Task: Find connections with filter location Alt-Hohenschönhausen with filter topic #branding with filter profile language German with filter current company Times Network with filter school Oracle SQL School (PL-SQL, Oracle DBA, Golden Gate, RAC DBA Training) with filter industry Magnetic and Optical Media Manufacturing with filter service category Date Entry with filter keywords title Animal Shelter Worker
Action: Mouse moved to (554, 74)
Screenshot: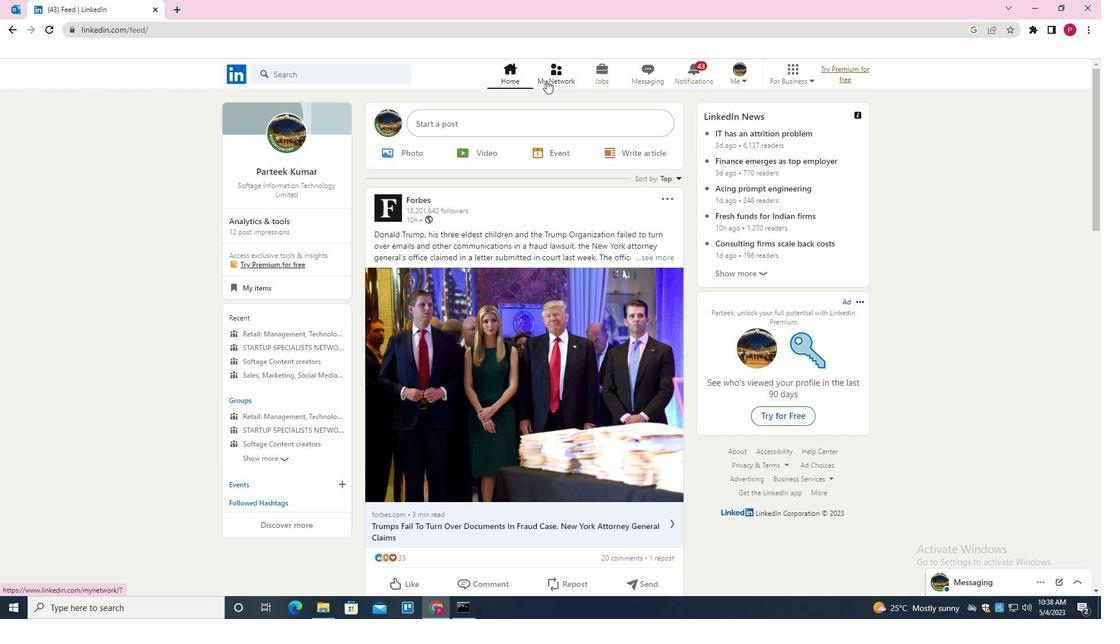 
Action: Mouse pressed left at (554, 74)
Screenshot: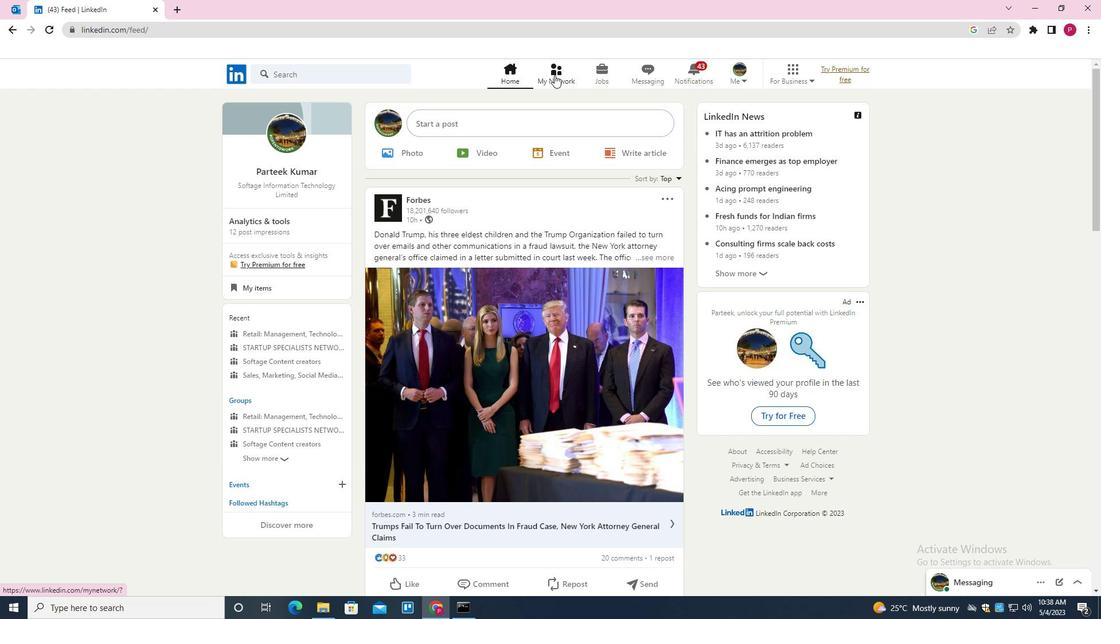 
Action: Mouse moved to (360, 134)
Screenshot: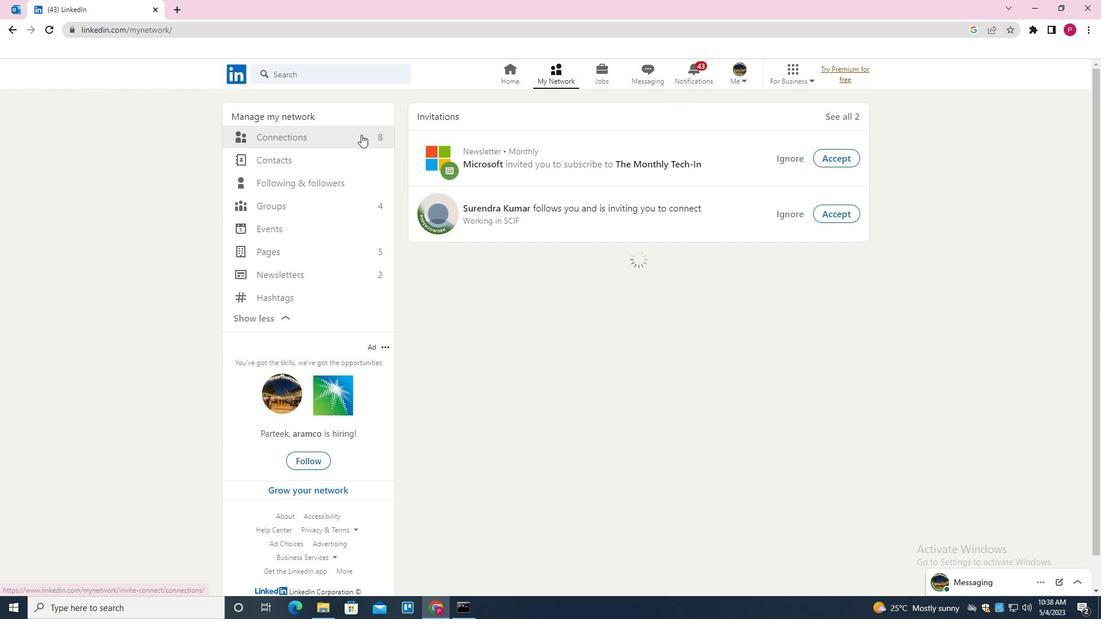 
Action: Mouse pressed left at (360, 134)
Screenshot: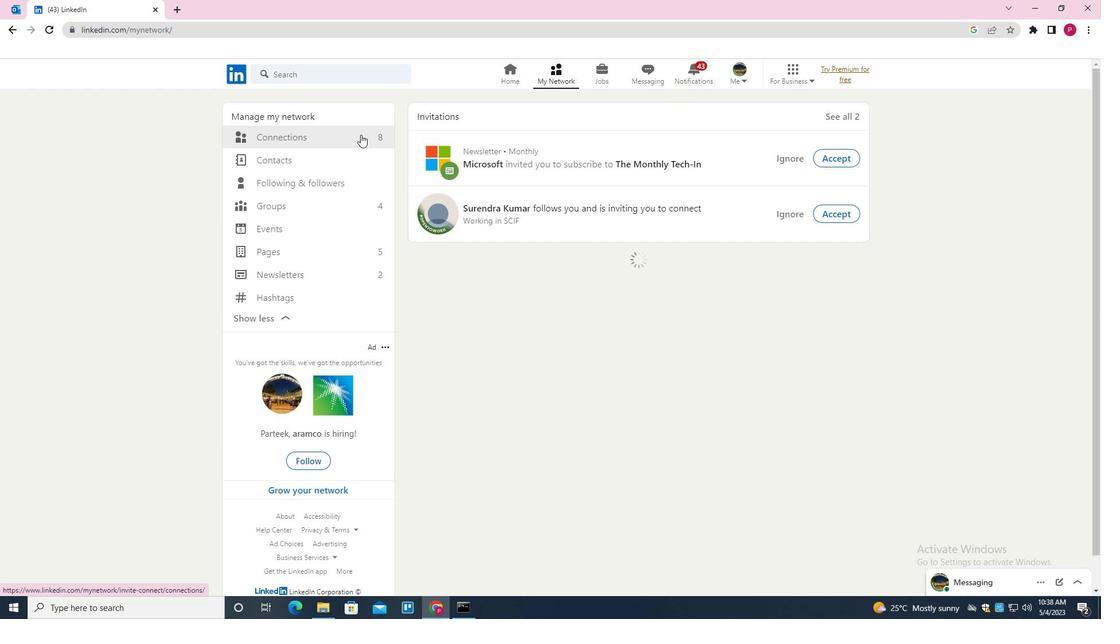
Action: Mouse moved to (630, 138)
Screenshot: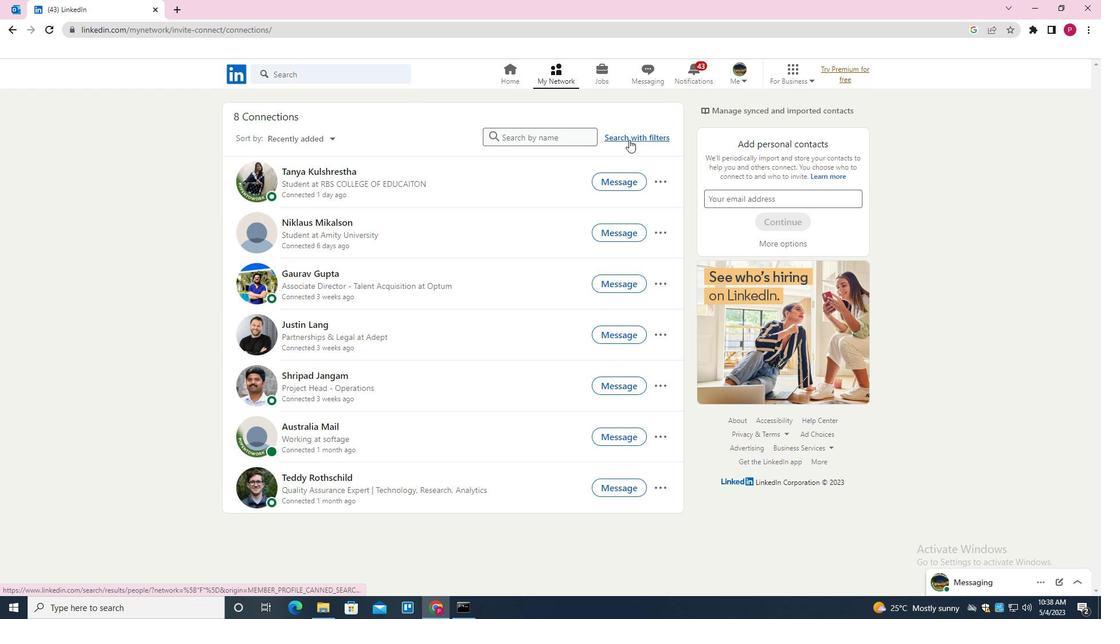 
Action: Mouse pressed left at (630, 138)
Screenshot: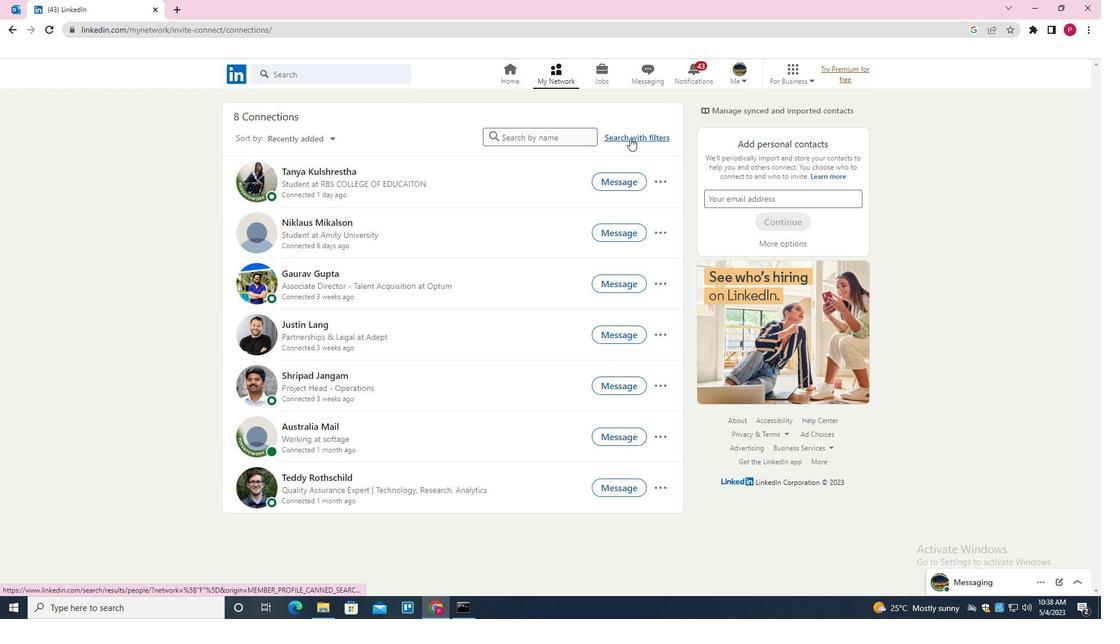 
Action: Mouse moved to (586, 104)
Screenshot: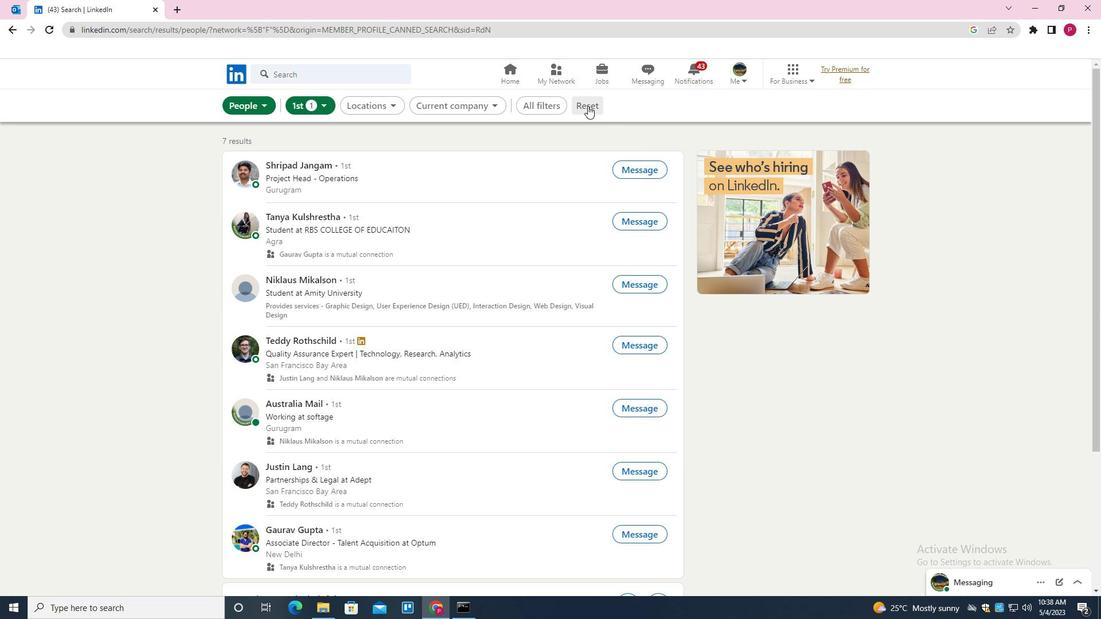 
Action: Mouse pressed left at (586, 104)
Screenshot: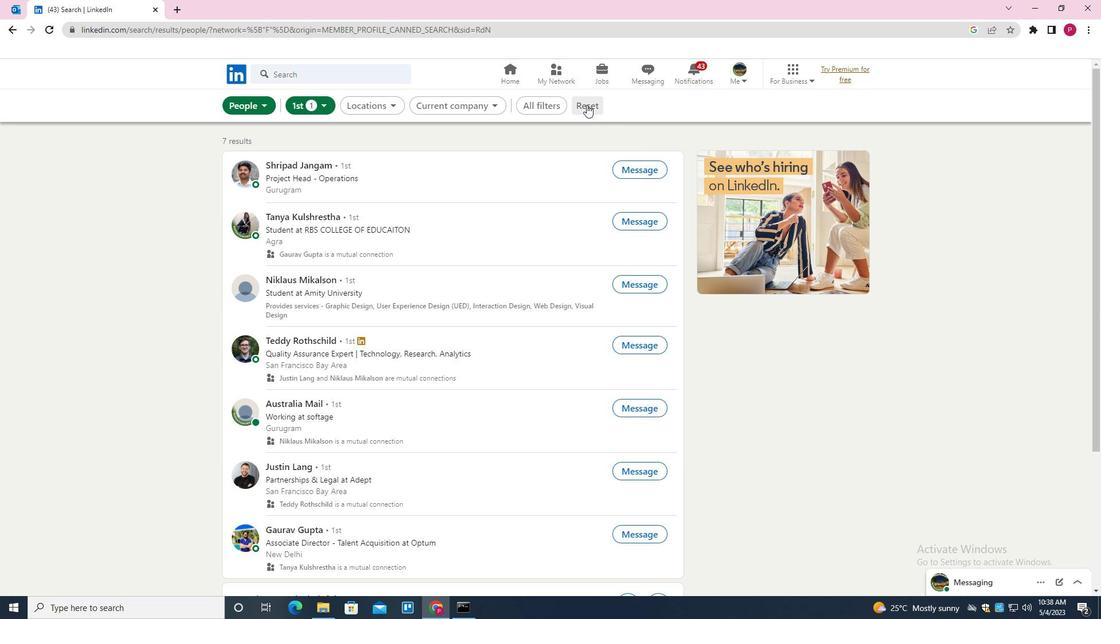 
Action: Mouse moved to (565, 104)
Screenshot: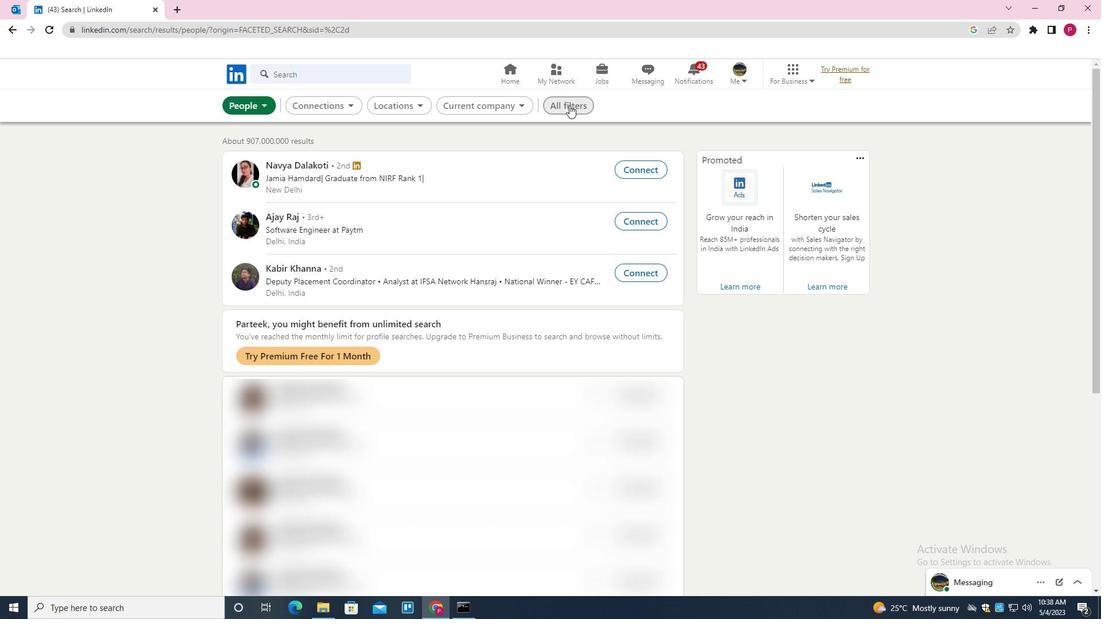
Action: Mouse pressed left at (565, 104)
Screenshot: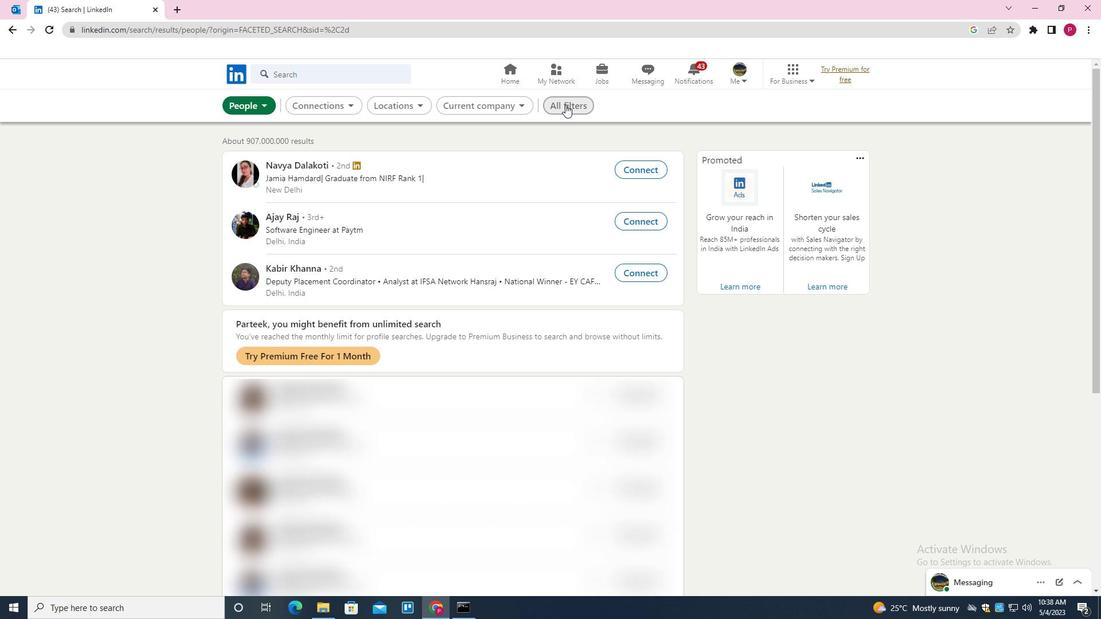 
Action: Mouse moved to (710, 218)
Screenshot: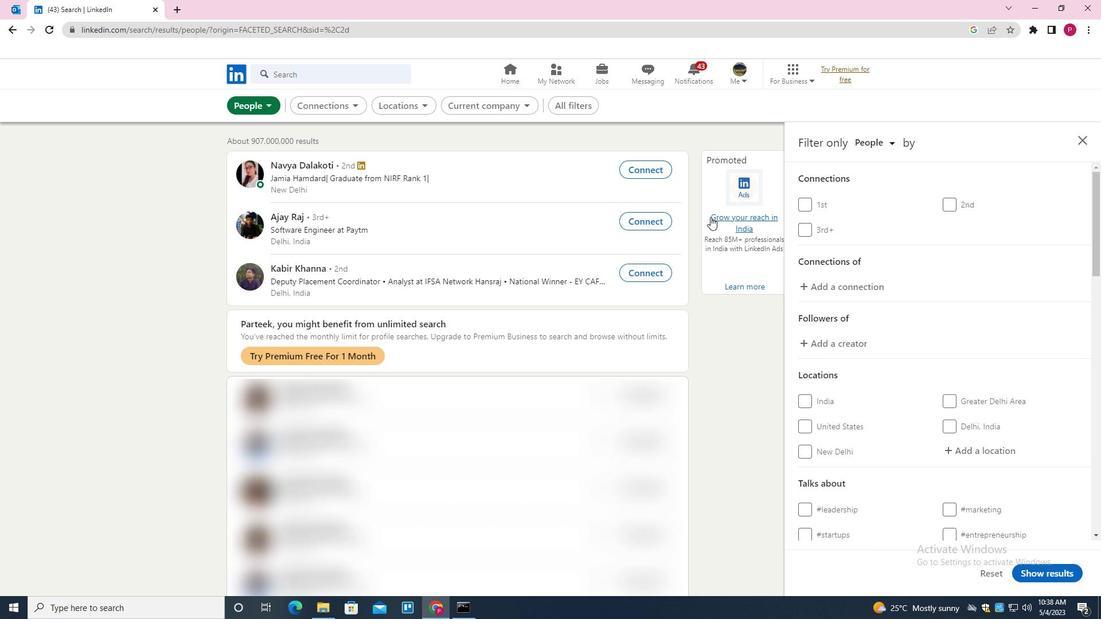 
Action: Mouse scrolled (710, 217) with delta (0, 0)
Screenshot: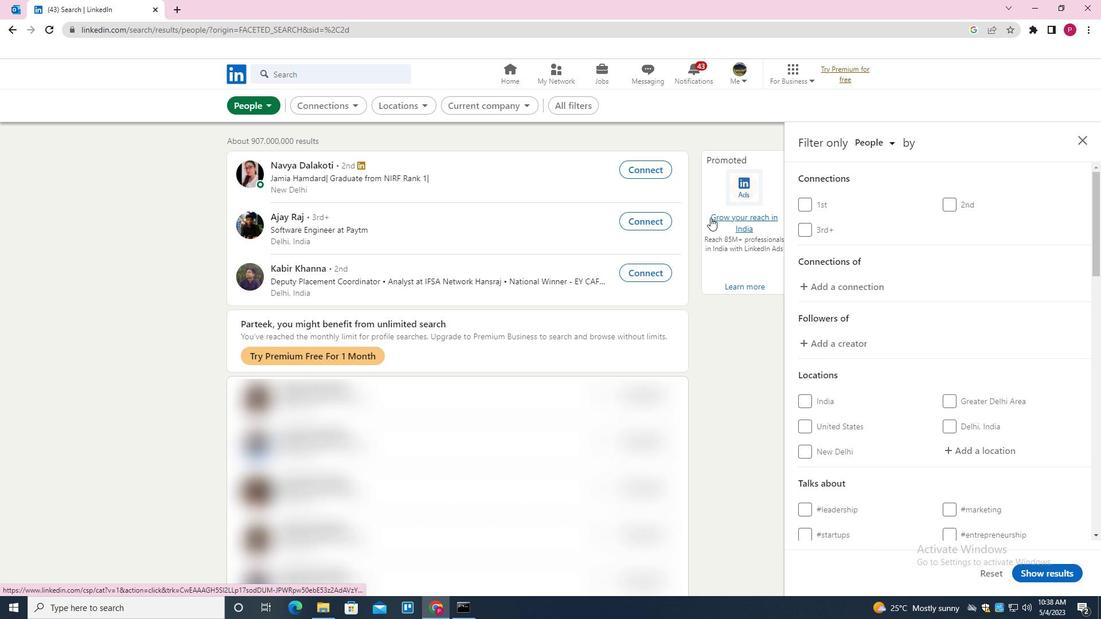 
Action: Mouse scrolled (710, 217) with delta (0, 0)
Screenshot: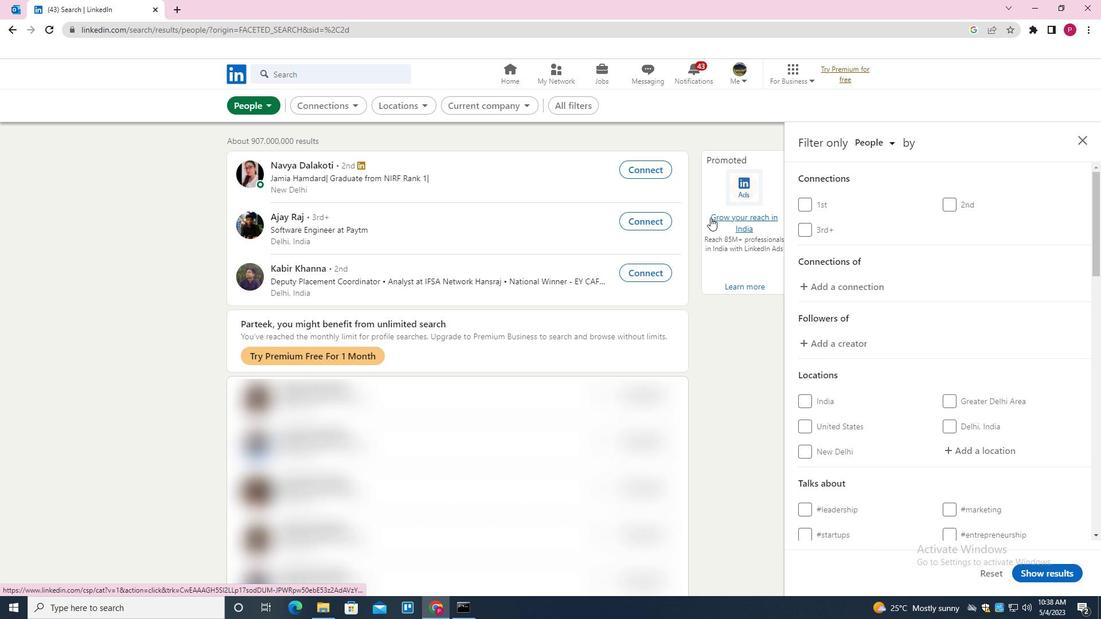
Action: Mouse moved to (710, 223)
Screenshot: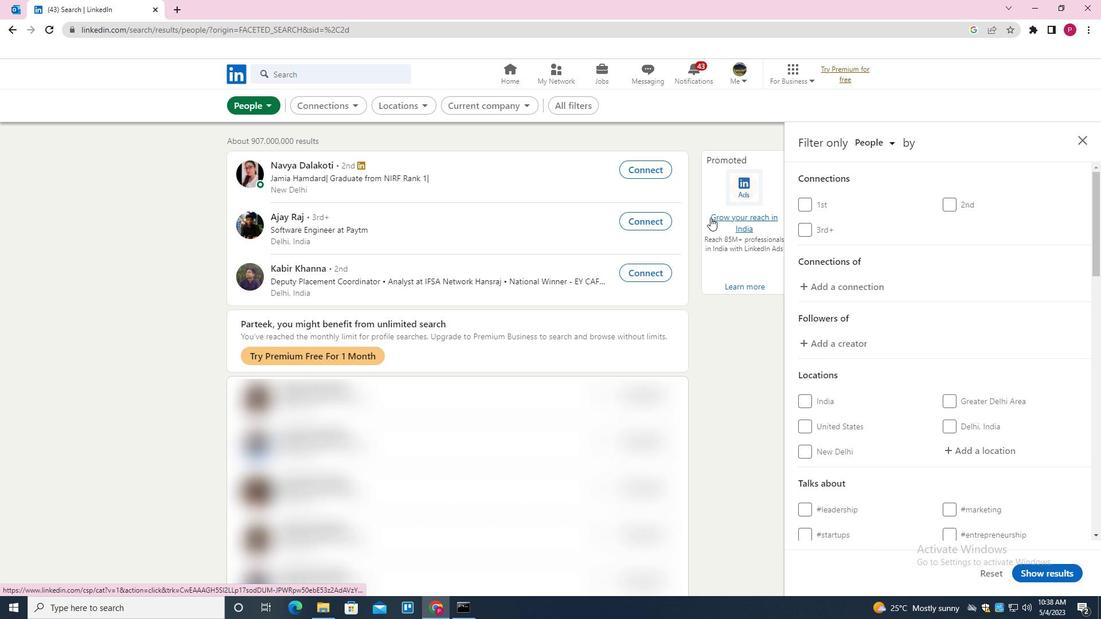 
Action: Mouse scrolled (710, 222) with delta (0, 0)
Screenshot: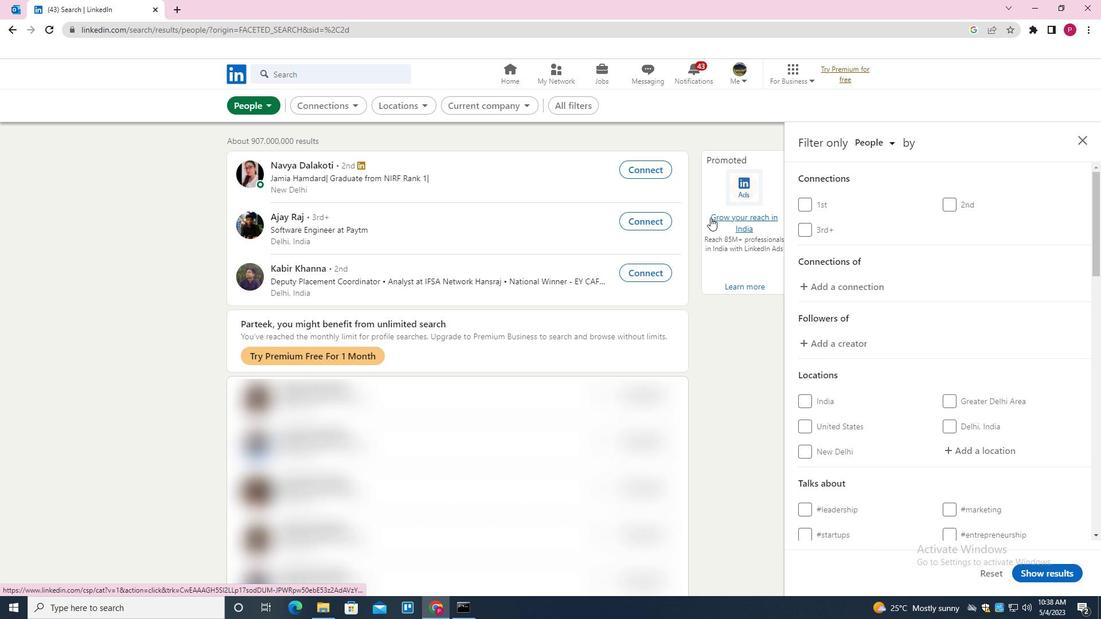 
Action: Mouse moved to (865, 320)
Screenshot: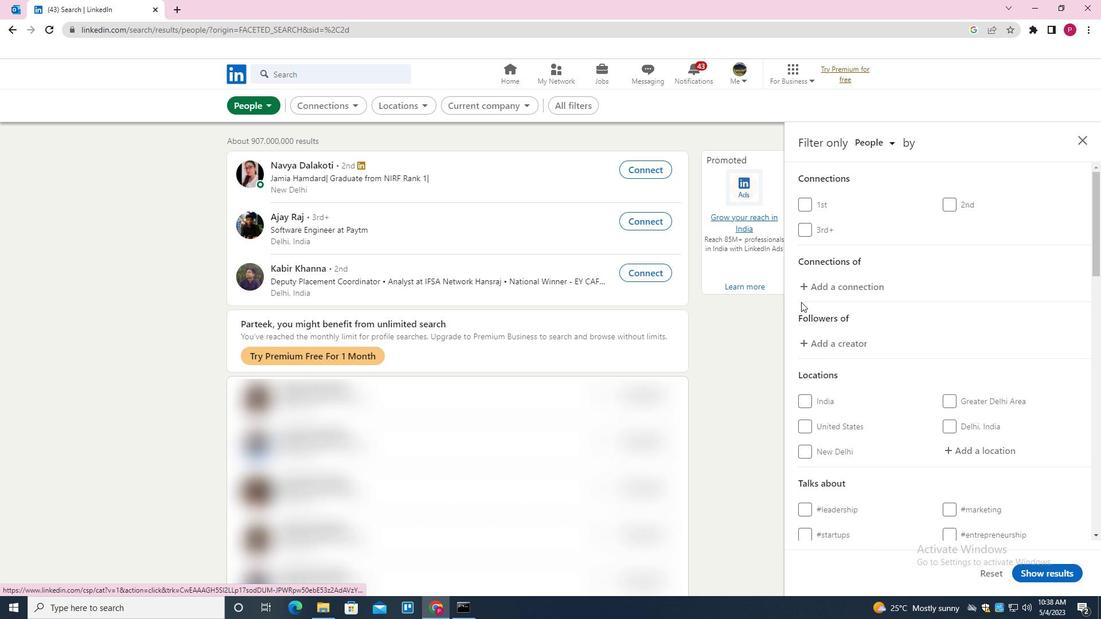 
Action: Mouse scrolled (865, 320) with delta (0, 0)
Screenshot: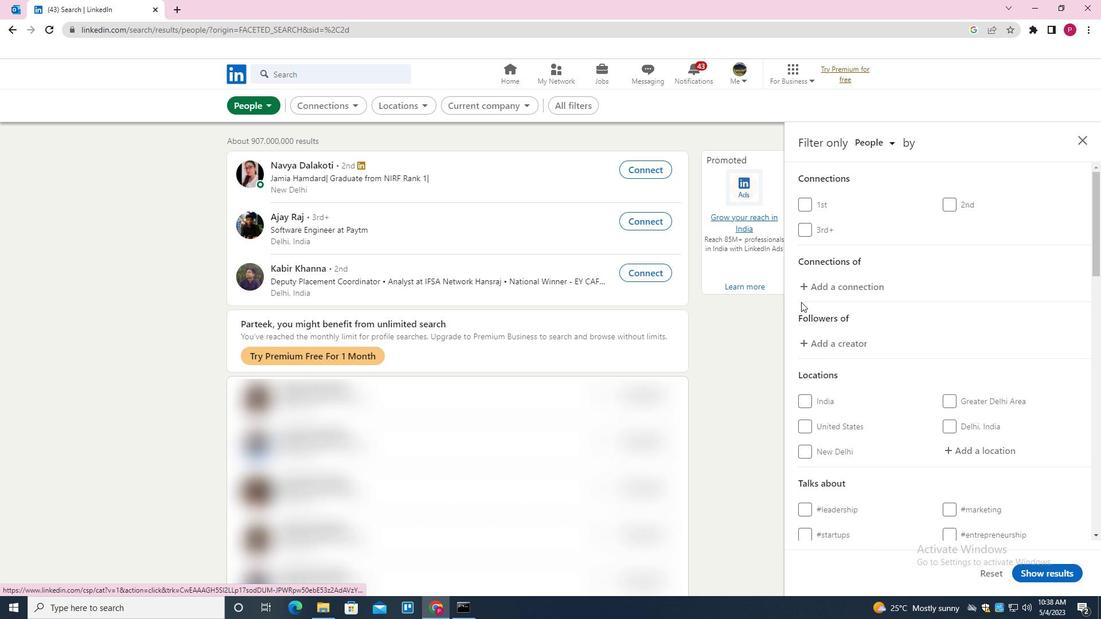 
Action: Mouse moved to (866, 321)
Screenshot: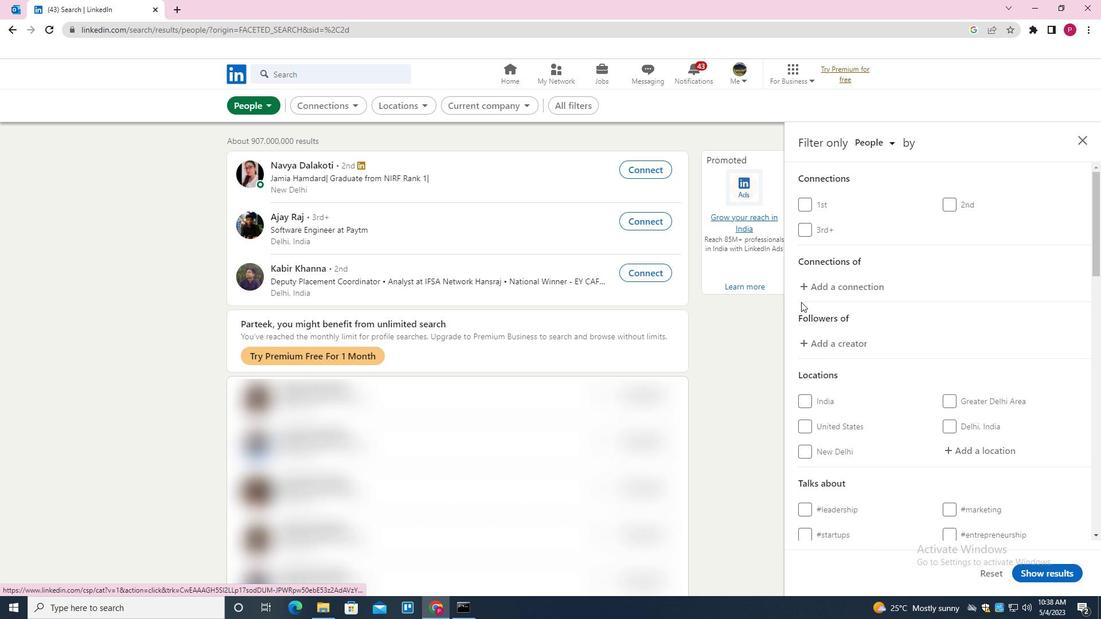 
Action: Mouse scrolled (866, 320) with delta (0, 0)
Screenshot: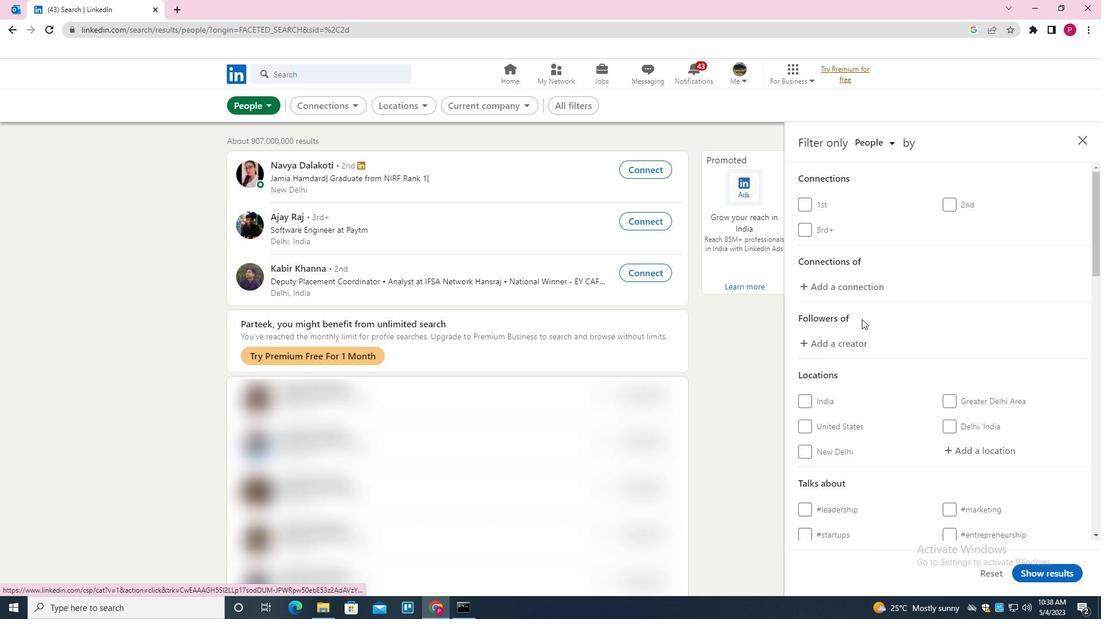 
Action: Mouse moved to (970, 336)
Screenshot: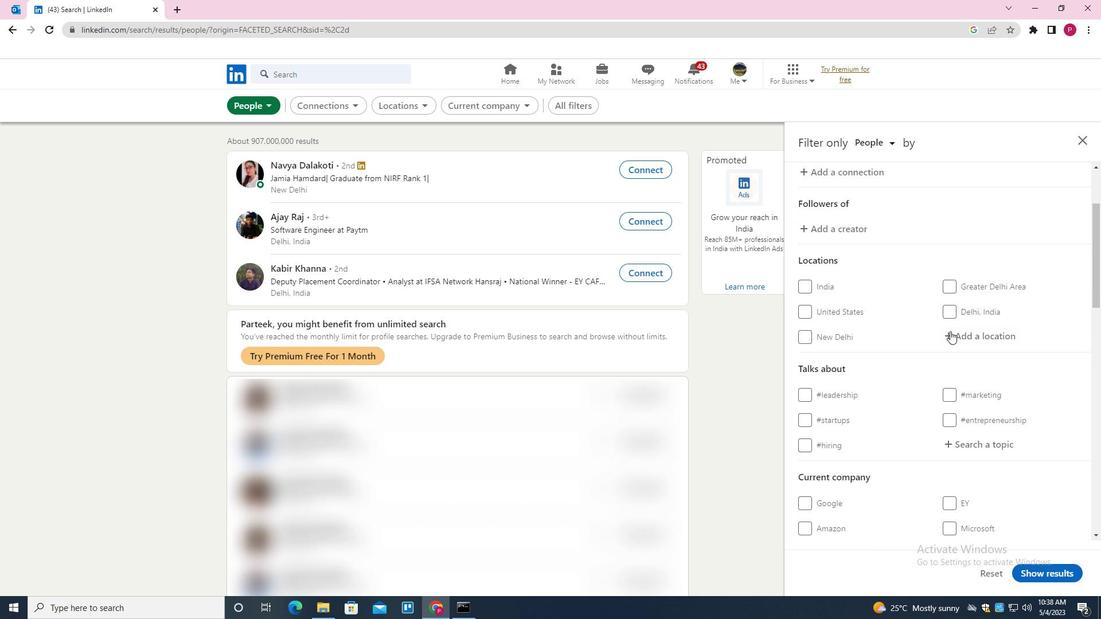 
Action: Mouse pressed left at (970, 336)
Screenshot: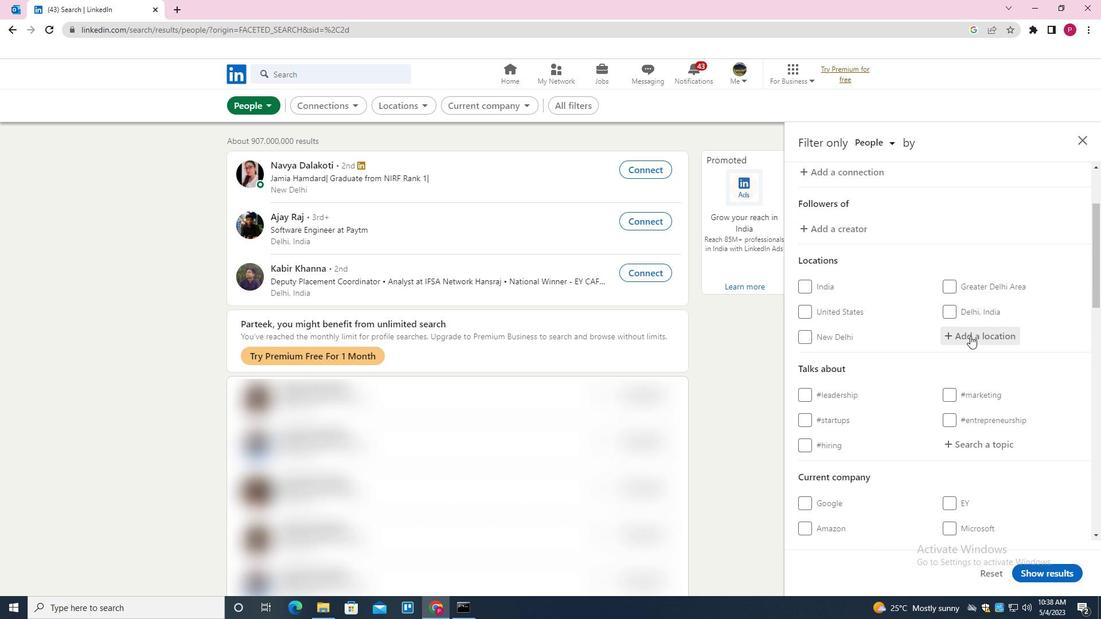 
Action: Key pressed <Key.shift>ALT<Key.space><Key.backspace>-<Key.shift><Key.shift><Key.shift><Key.shift>HONE<Key.backspace><Key.backspace>HENSCHONHAUSEN
Screenshot: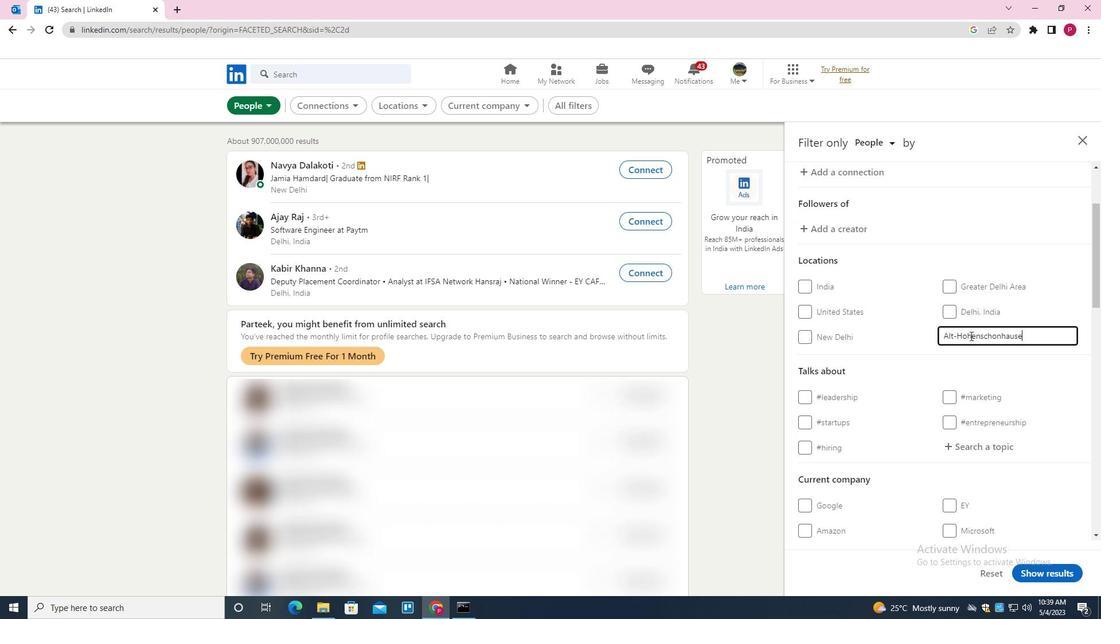 
Action: Mouse moved to (976, 332)
Screenshot: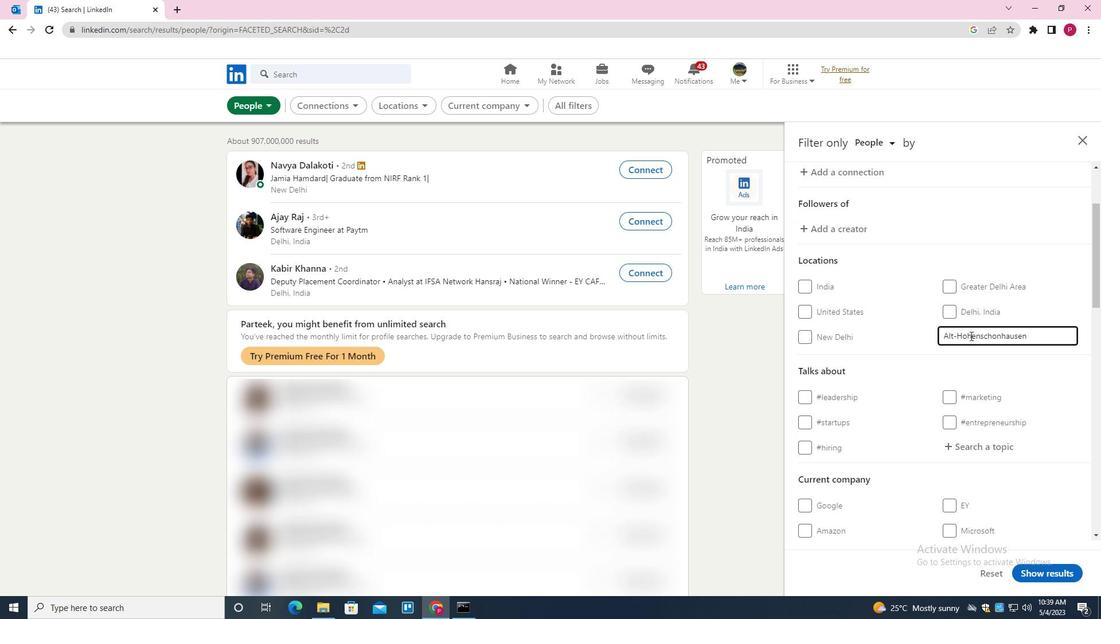 
Action: Mouse scrolled (976, 332) with delta (0, 0)
Screenshot: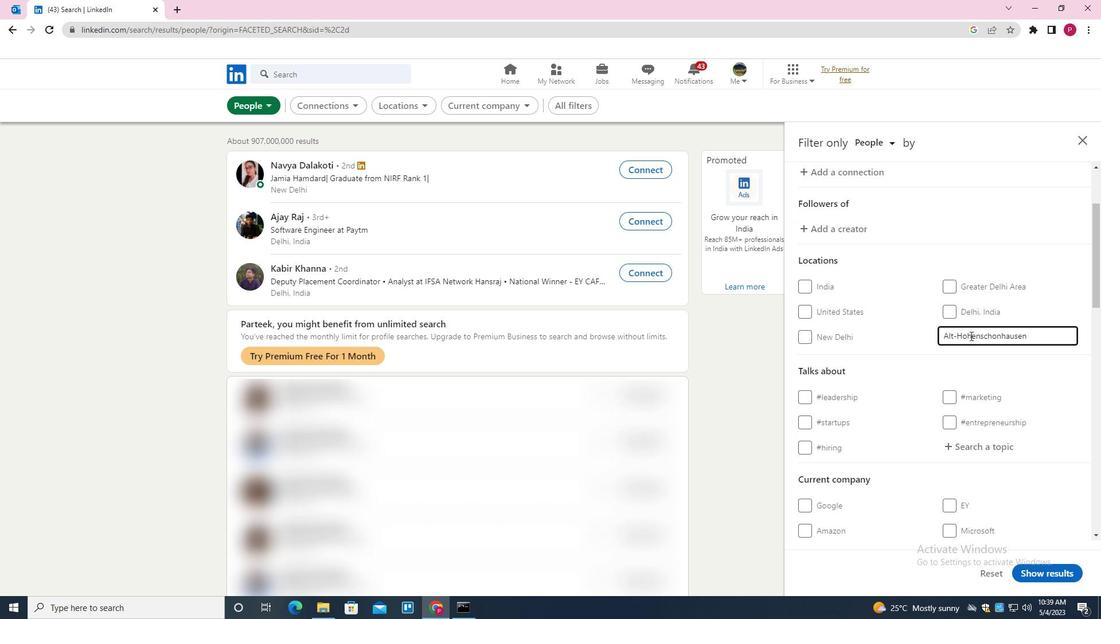 
Action: Mouse moved to (977, 329)
Screenshot: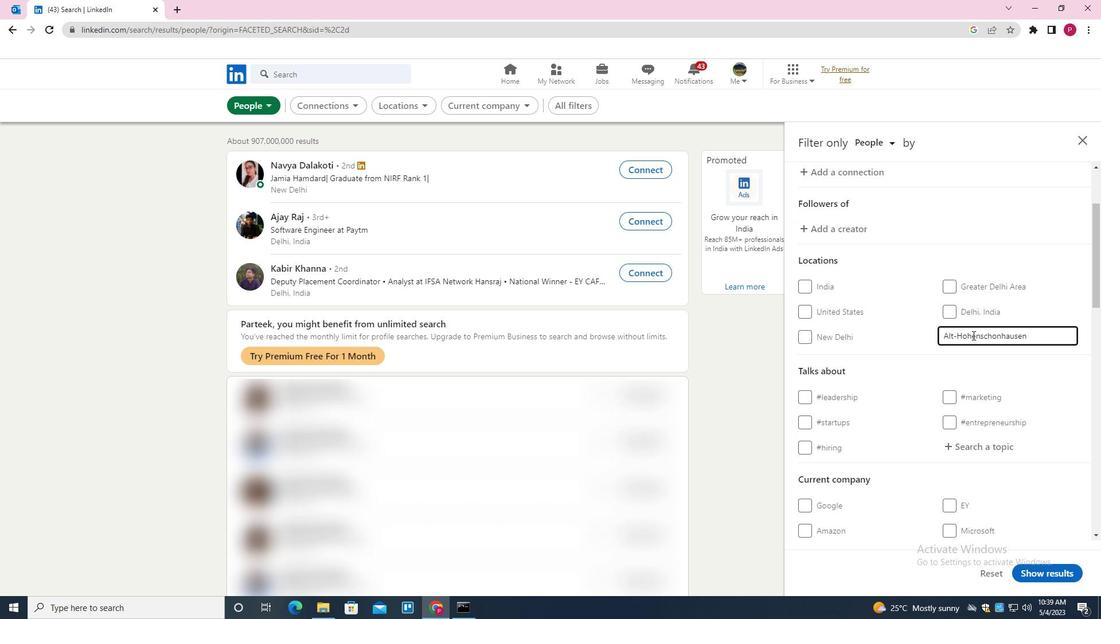 
Action: Mouse scrolled (977, 329) with delta (0, 0)
Screenshot: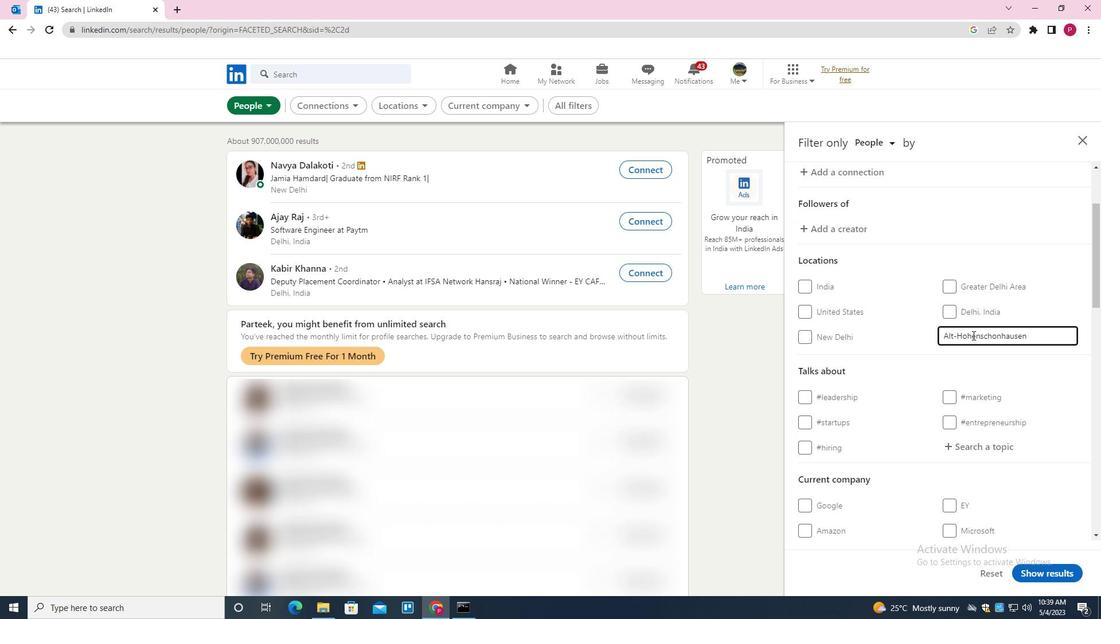 
Action: Mouse moved to (979, 328)
Screenshot: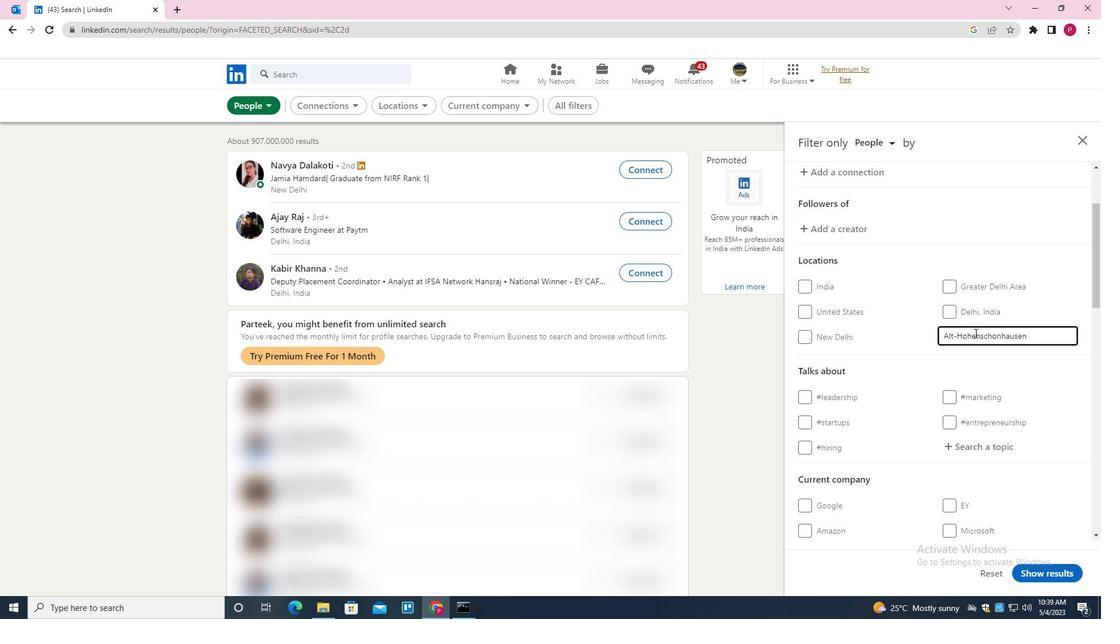 
Action: Mouse scrolled (979, 328) with delta (0, 0)
Screenshot: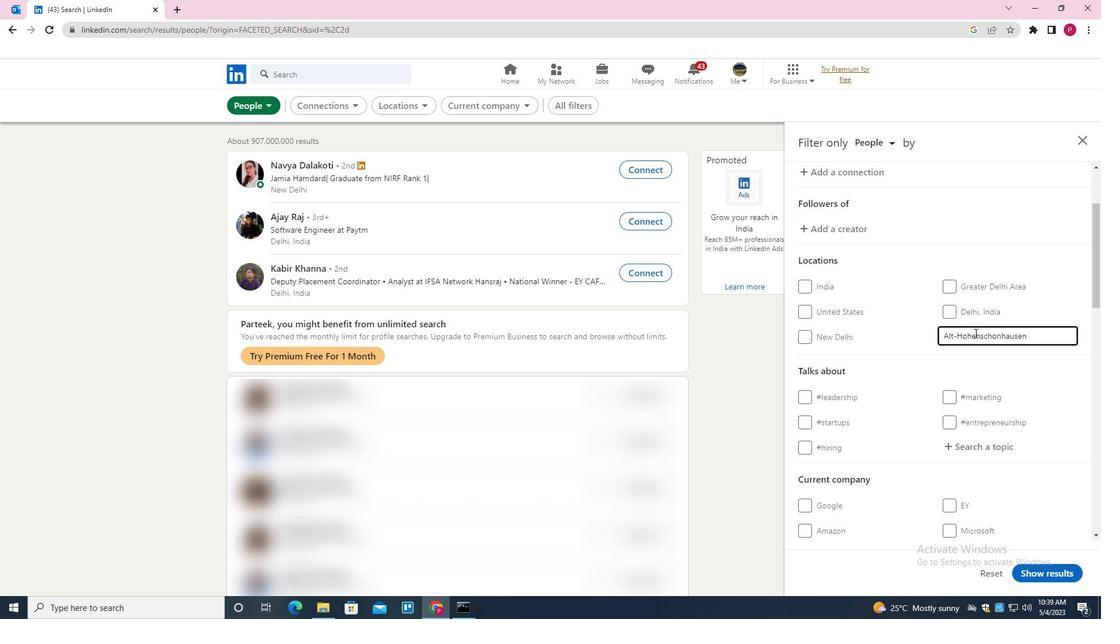 
Action: Mouse moved to (979, 328)
Screenshot: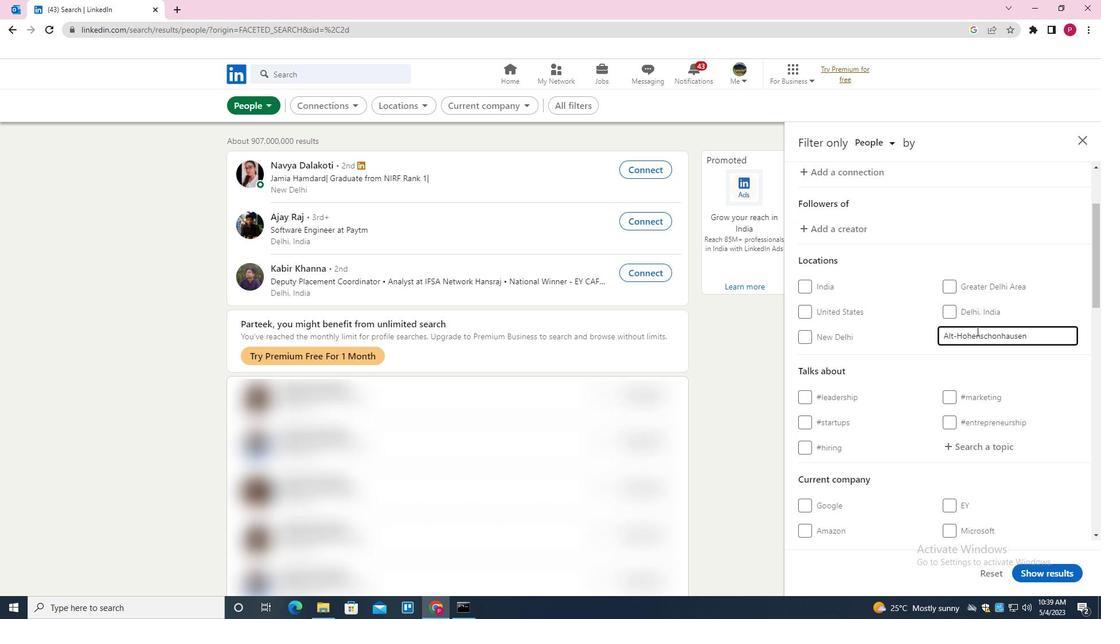 
Action: Mouse scrolled (979, 327) with delta (0, 0)
Screenshot: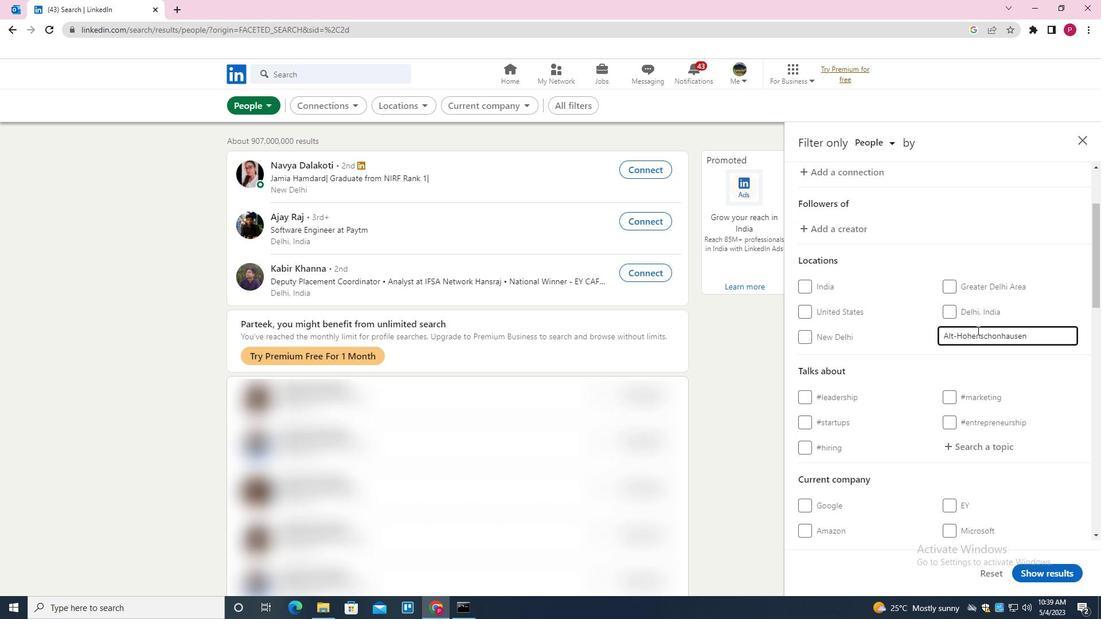 
Action: Mouse moved to (980, 327)
Screenshot: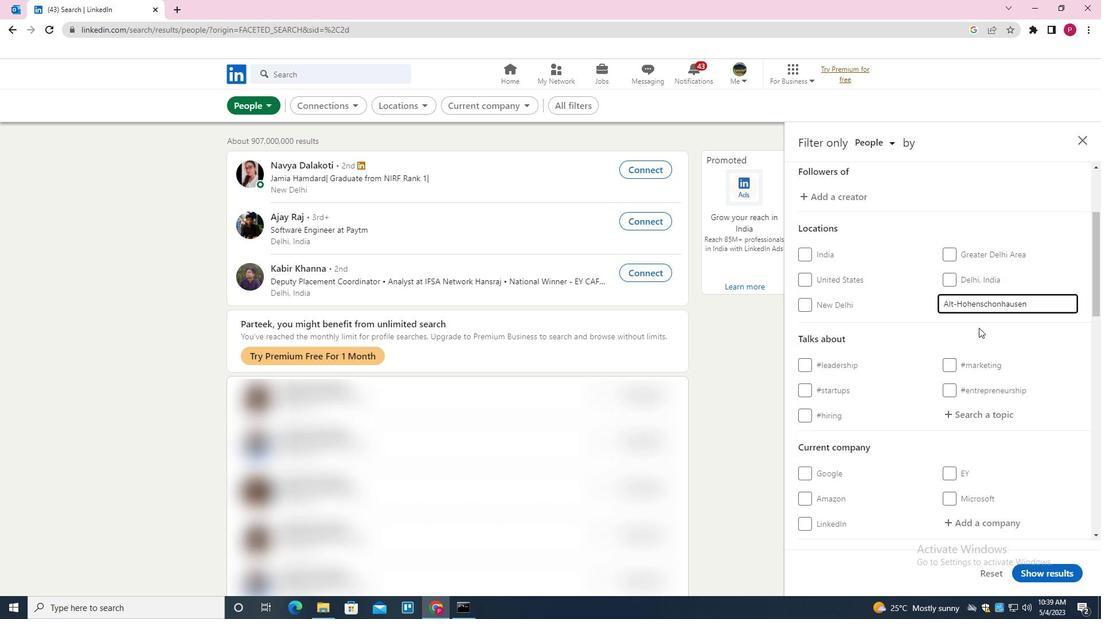 
Action: Mouse scrolled (980, 327) with delta (0, 0)
Screenshot: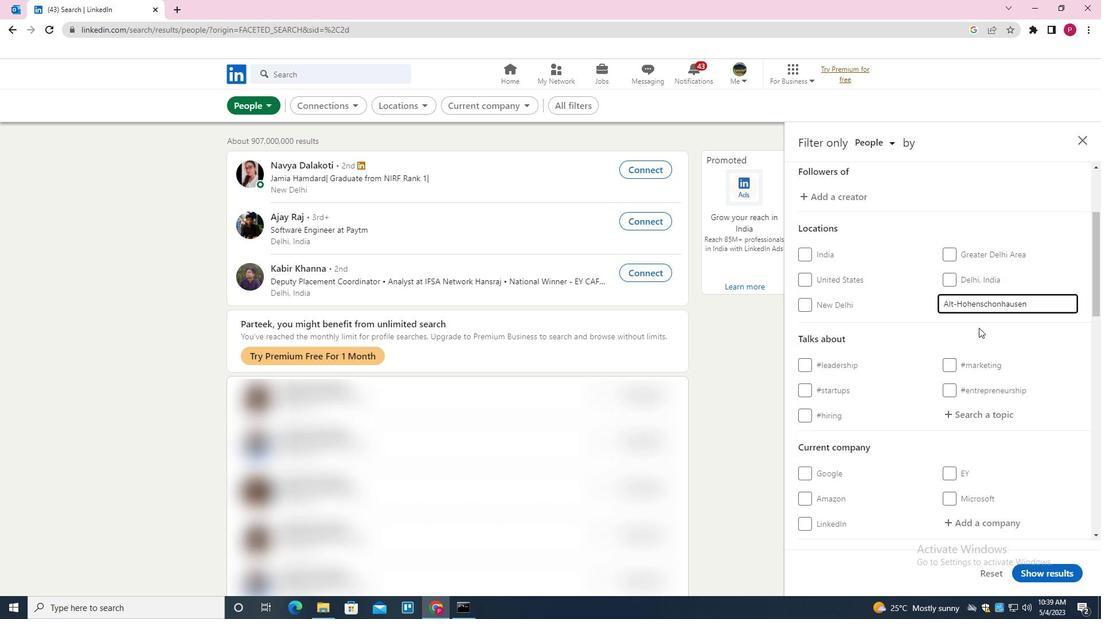 
Action: Mouse moved to (967, 198)
Screenshot: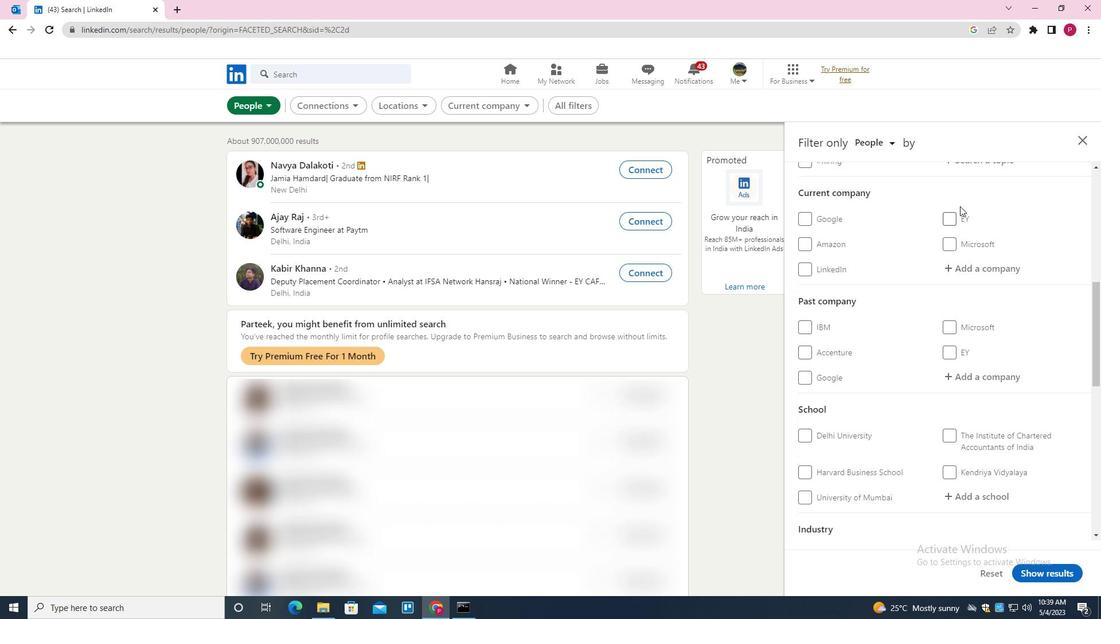 
Action: Mouse scrolled (967, 199) with delta (0, 0)
Screenshot: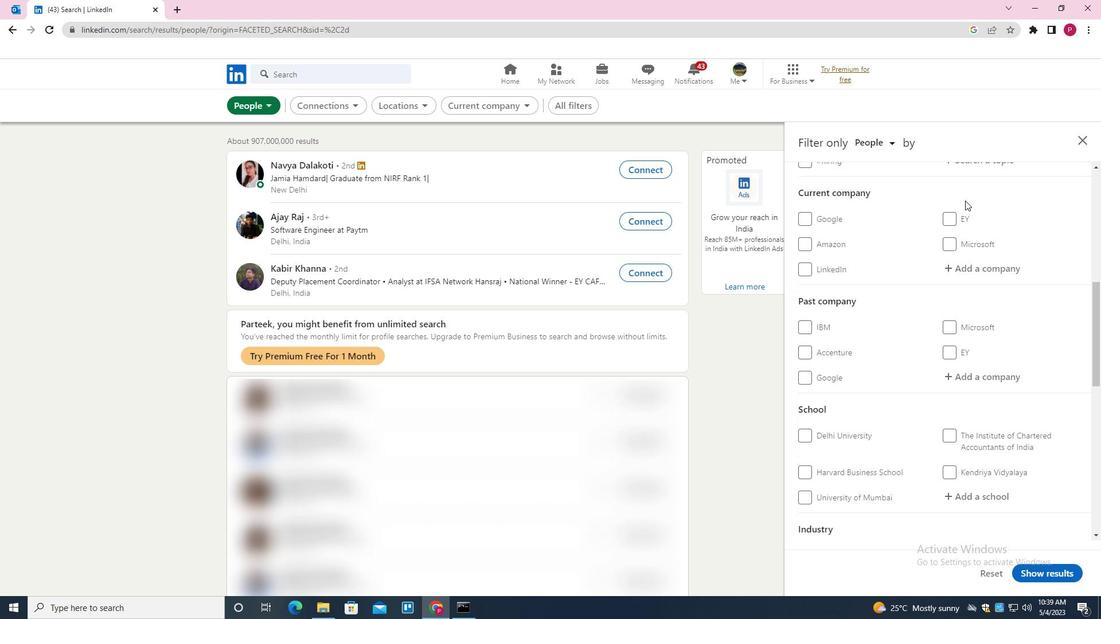 
Action: Mouse moved to (982, 218)
Screenshot: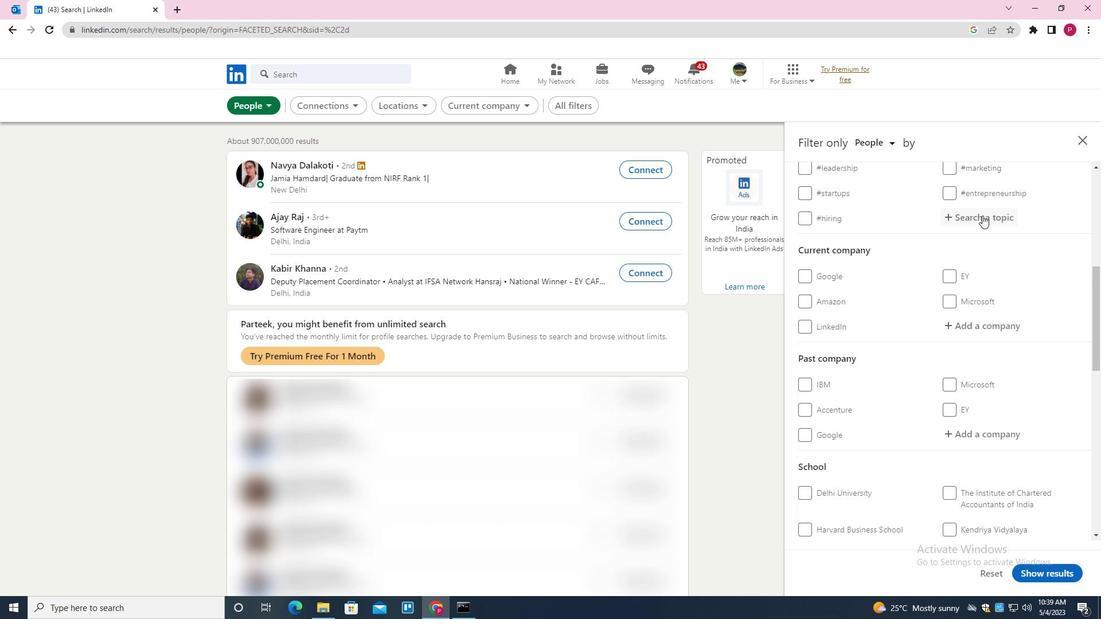 
Action: Mouse pressed left at (982, 218)
Screenshot: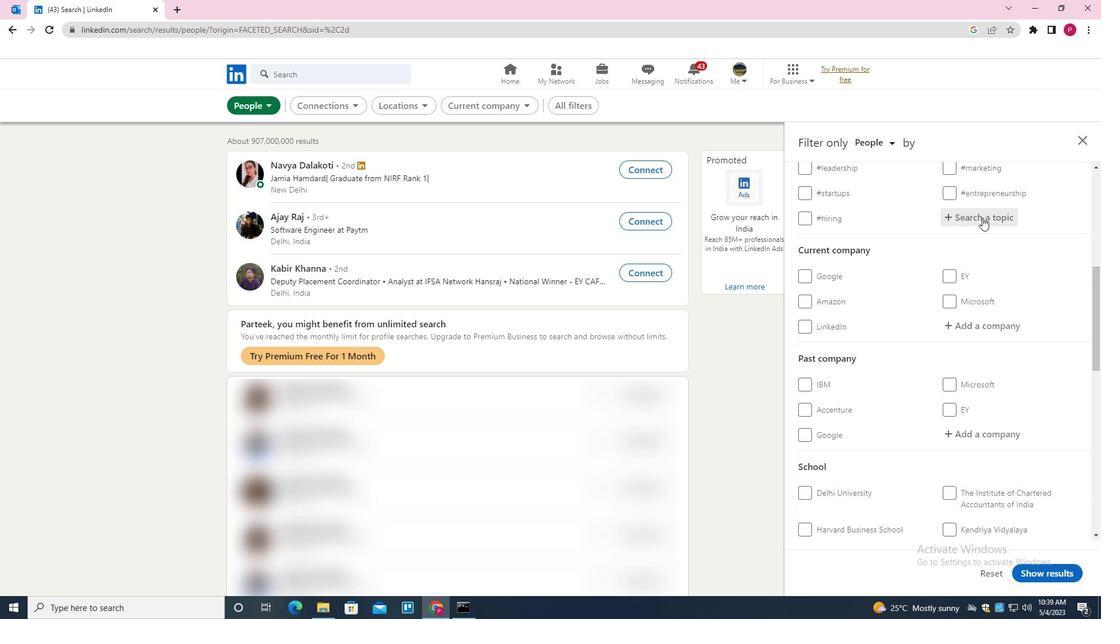 
Action: Key pressed BRANDING<Key.down><Key.enter>
Screenshot: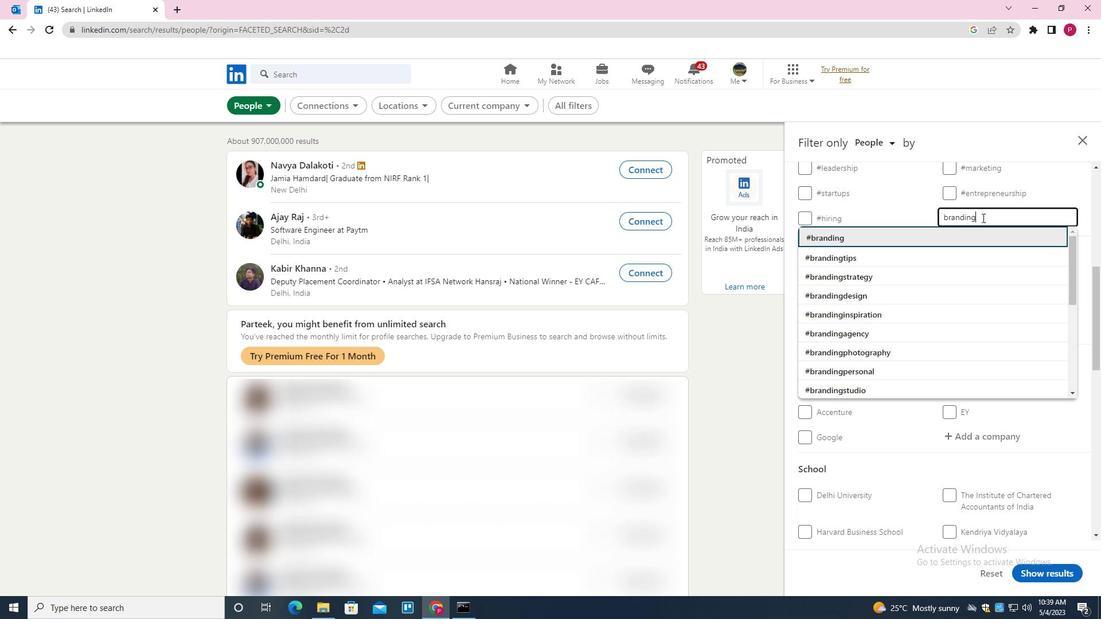 
Action: Mouse moved to (970, 232)
Screenshot: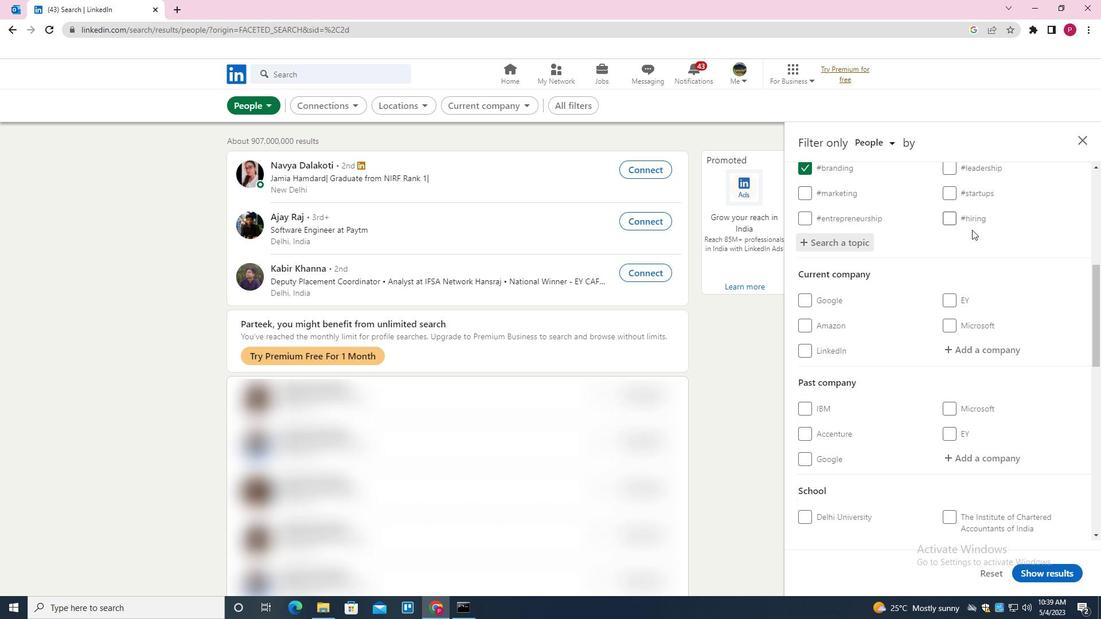 
Action: Mouse scrolled (970, 231) with delta (0, 0)
Screenshot: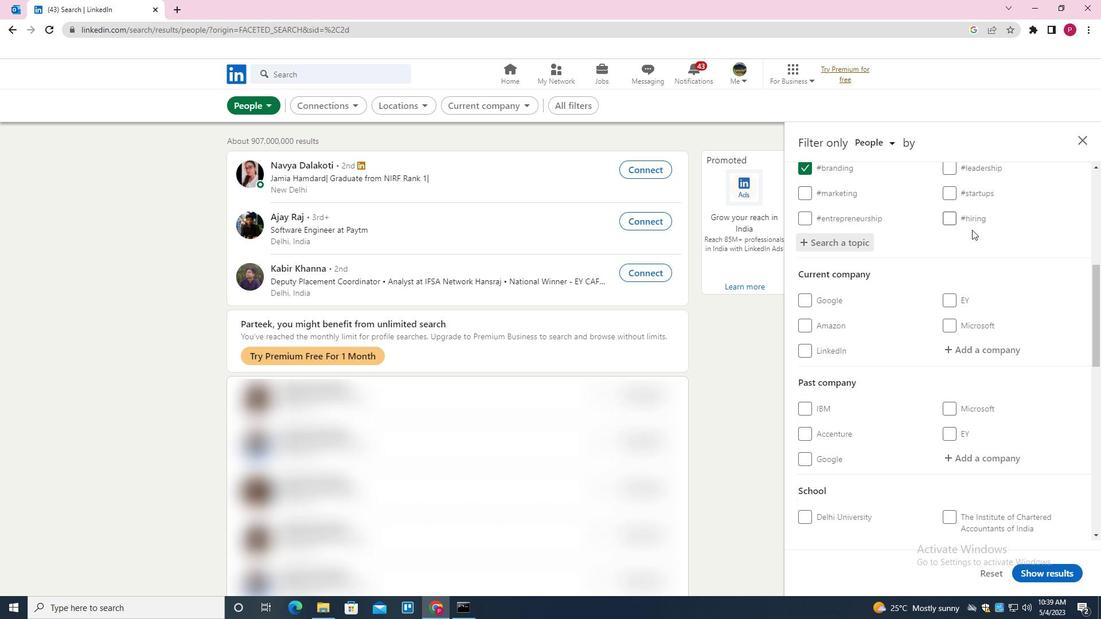 
Action: Mouse moved to (962, 240)
Screenshot: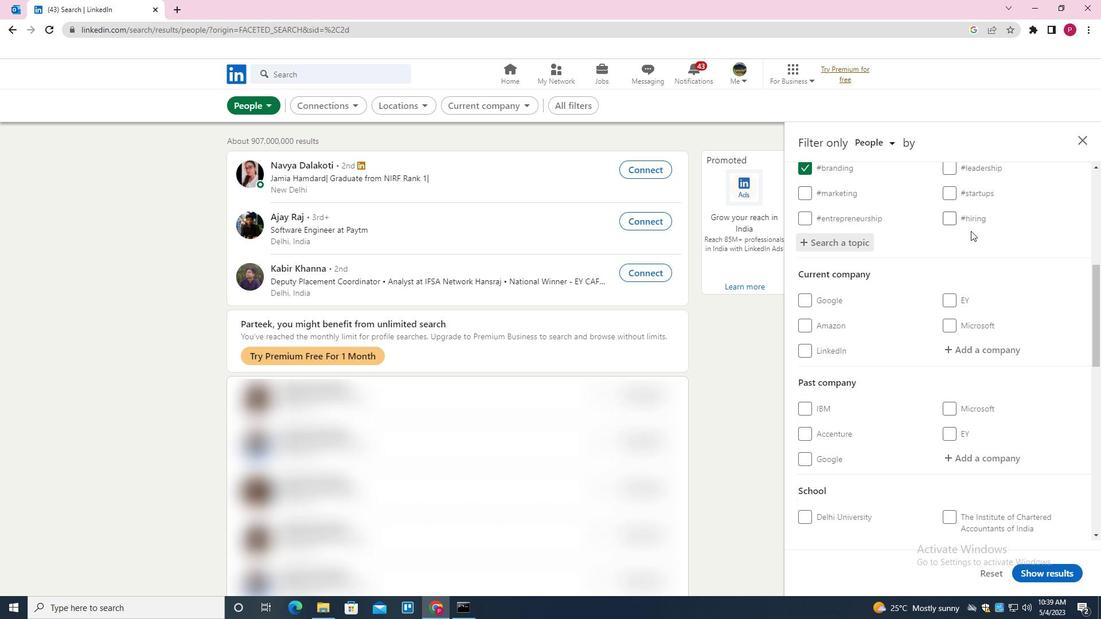 
Action: Mouse scrolled (962, 239) with delta (0, 0)
Screenshot: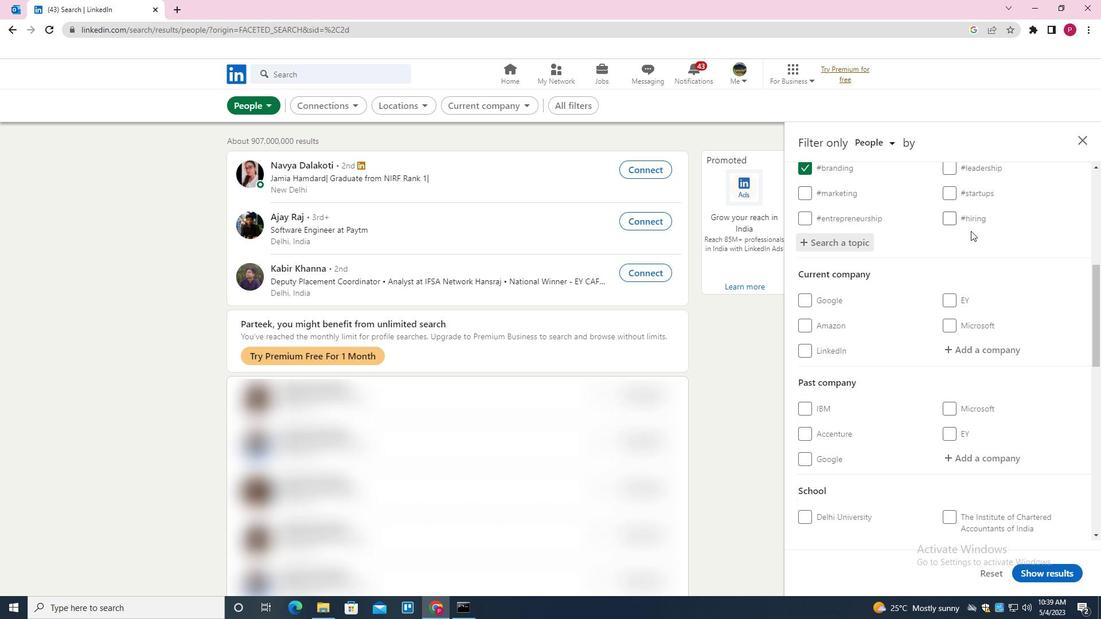 
Action: Mouse moved to (954, 247)
Screenshot: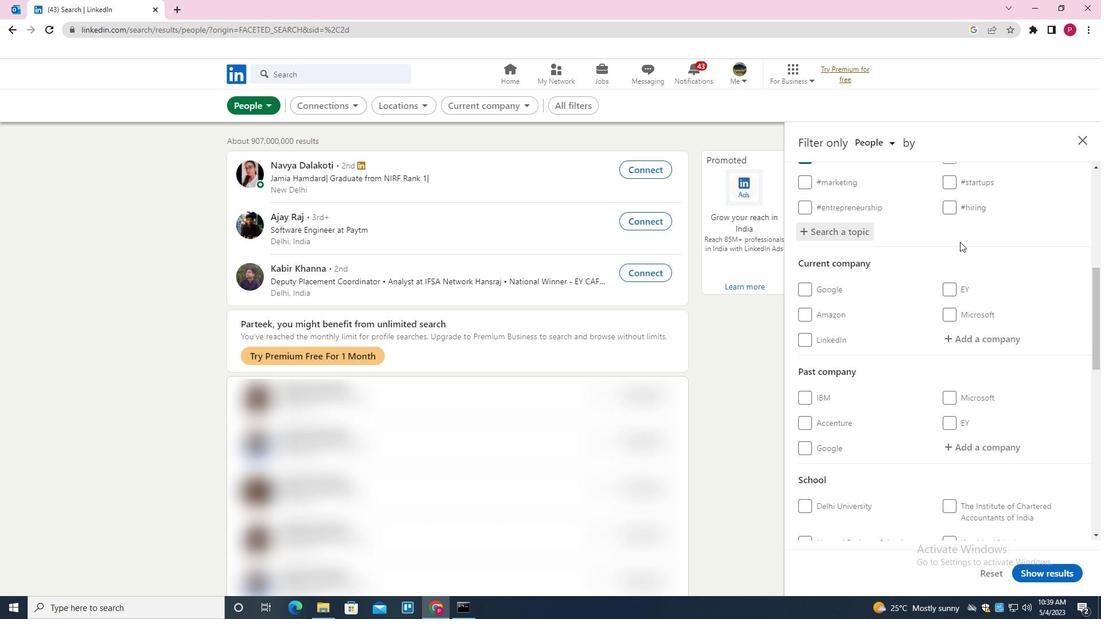 
Action: Mouse scrolled (954, 247) with delta (0, 0)
Screenshot: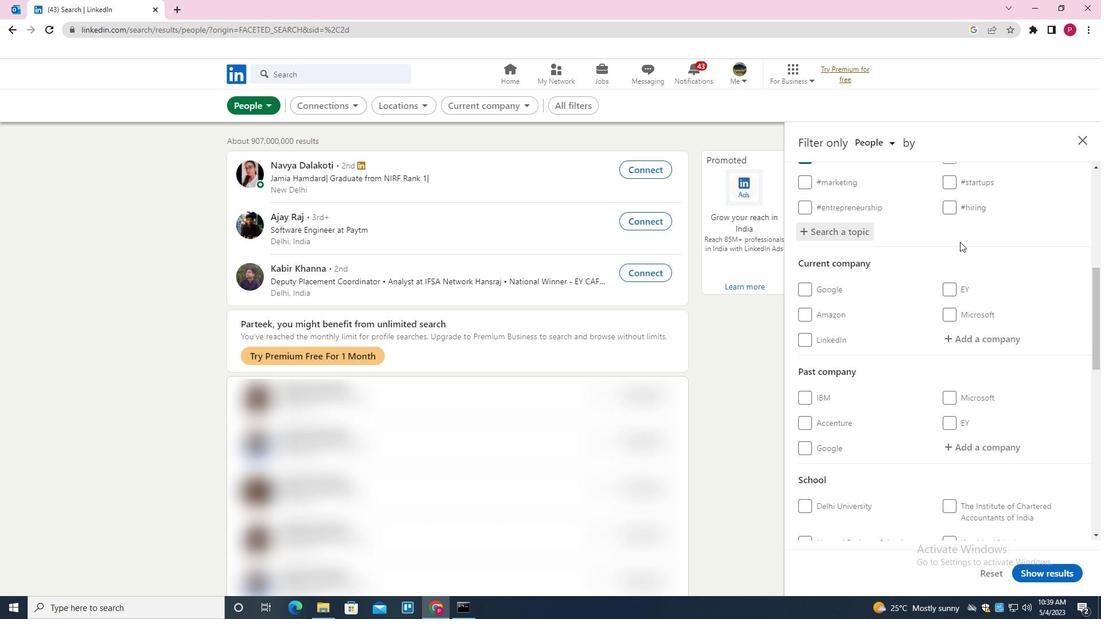 
Action: Mouse moved to (952, 249)
Screenshot: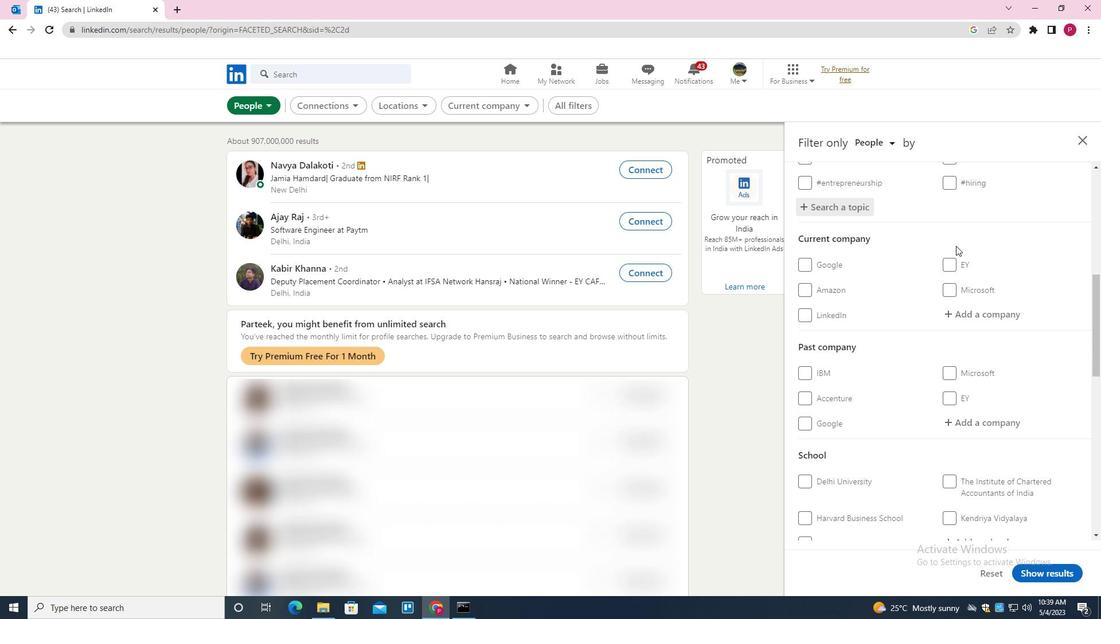 
Action: Mouse scrolled (952, 249) with delta (0, 0)
Screenshot: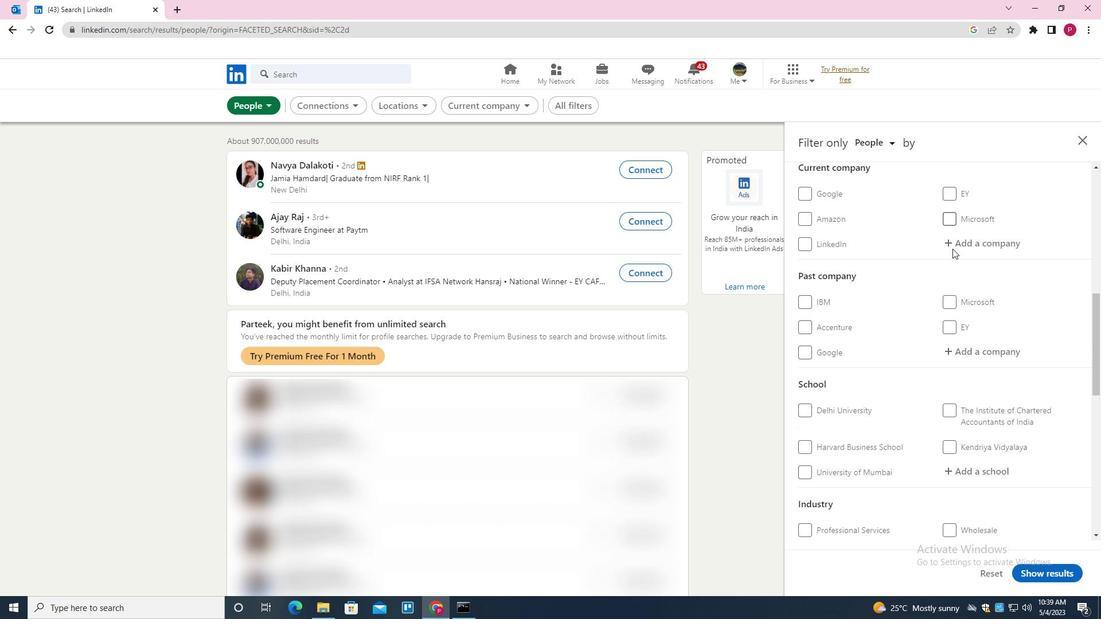 
Action: Mouse moved to (951, 249)
Screenshot: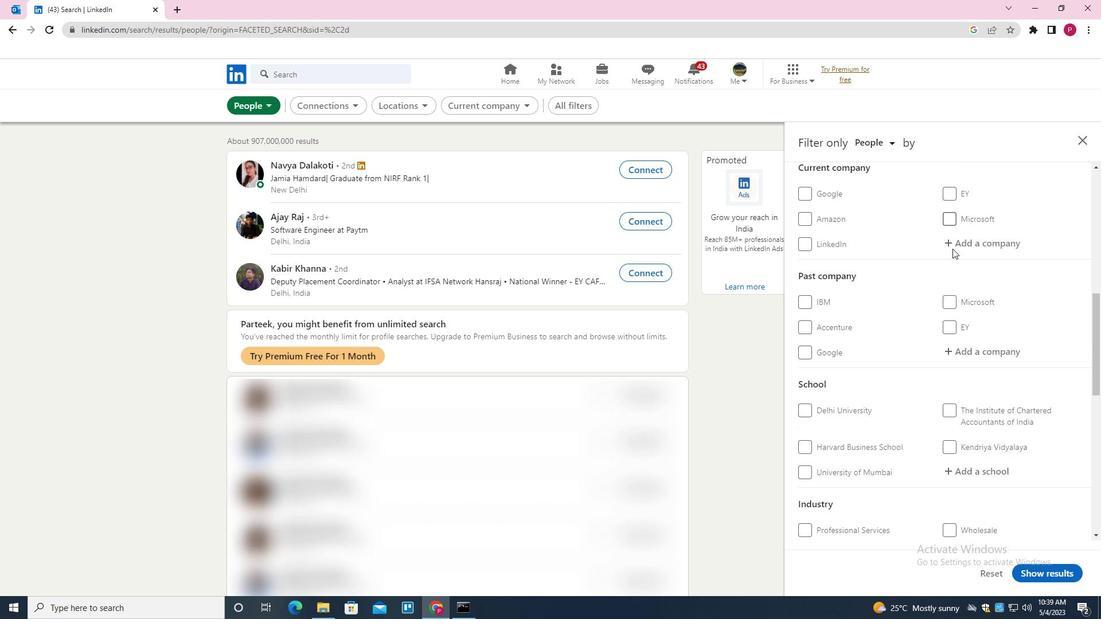 
Action: Mouse scrolled (951, 249) with delta (0, 0)
Screenshot: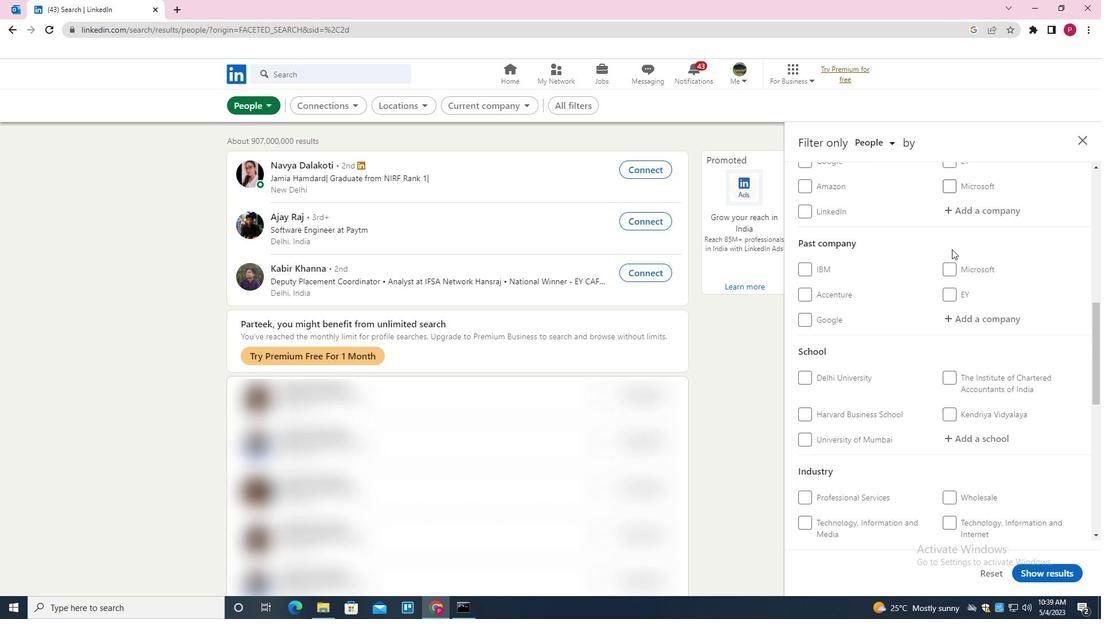 
Action: Mouse moved to (948, 251)
Screenshot: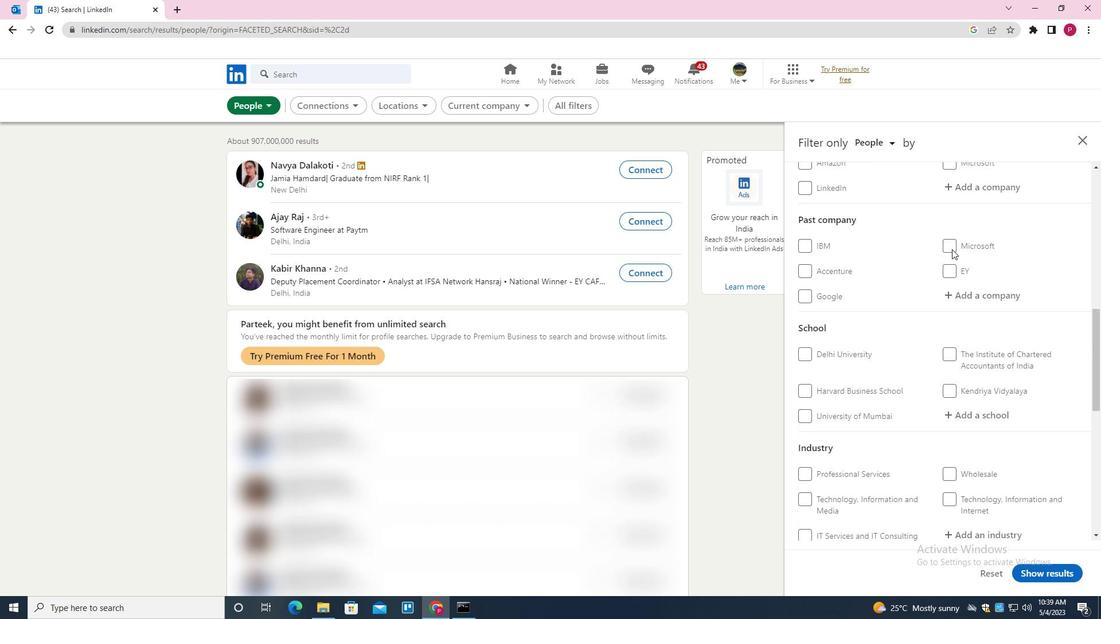 
Action: Mouse scrolled (948, 250) with delta (0, 0)
Screenshot: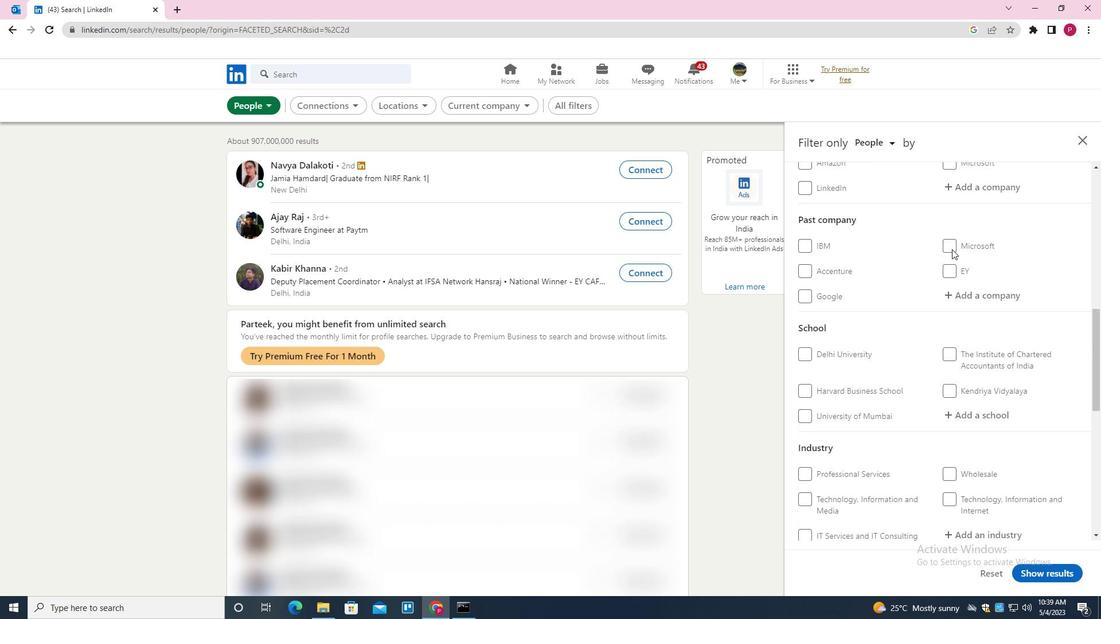 
Action: Mouse moved to (931, 264)
Screenshot: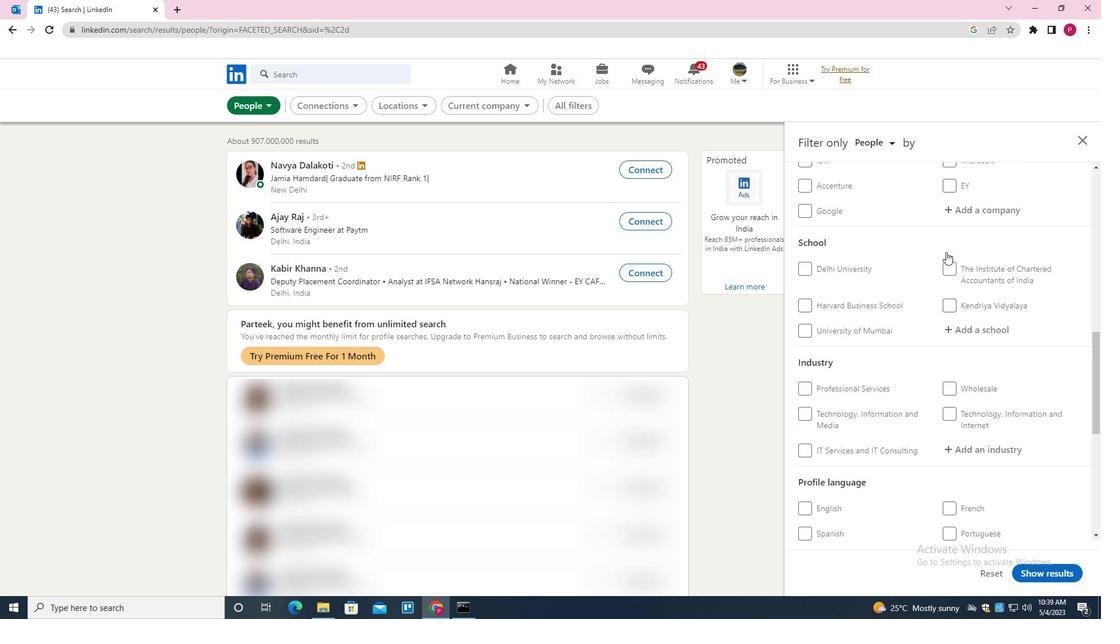 
Action: Mouse scrolled (931, 263) with delta (0, 0)
Screenshot: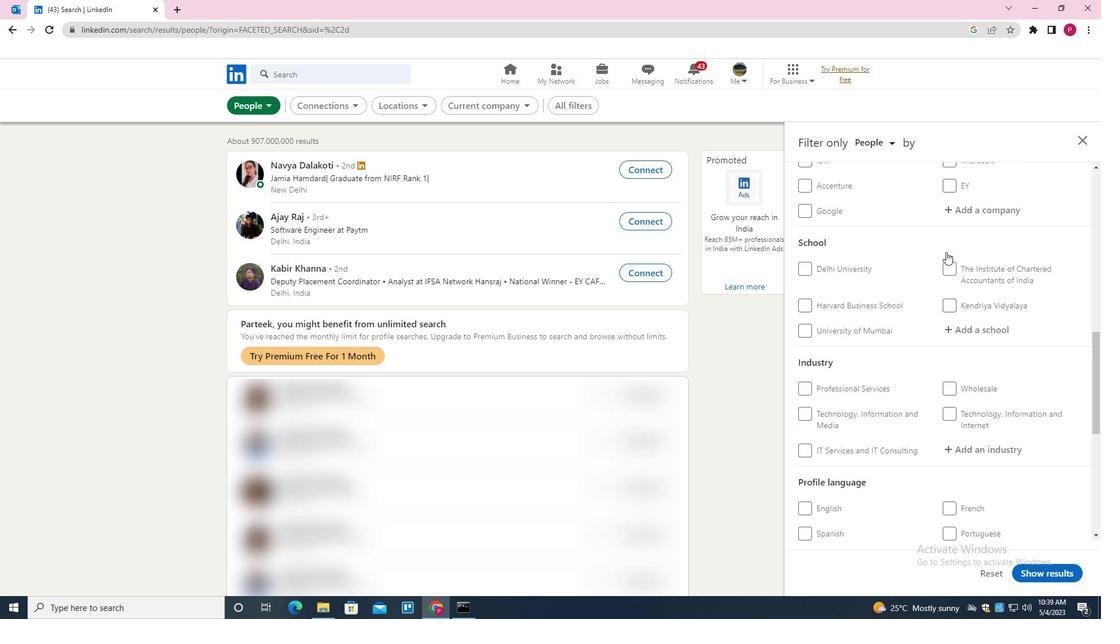 
Action: Mouse moved to (819, 406)
Screenshot: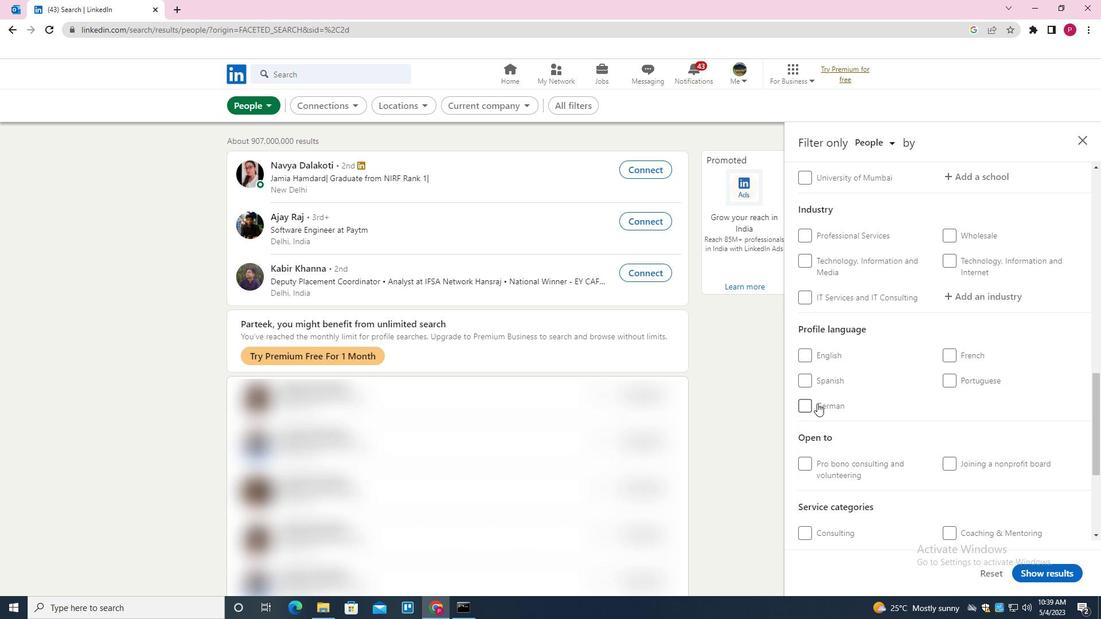
Action: Mouse pressed left at (819, 406)
Screenshot: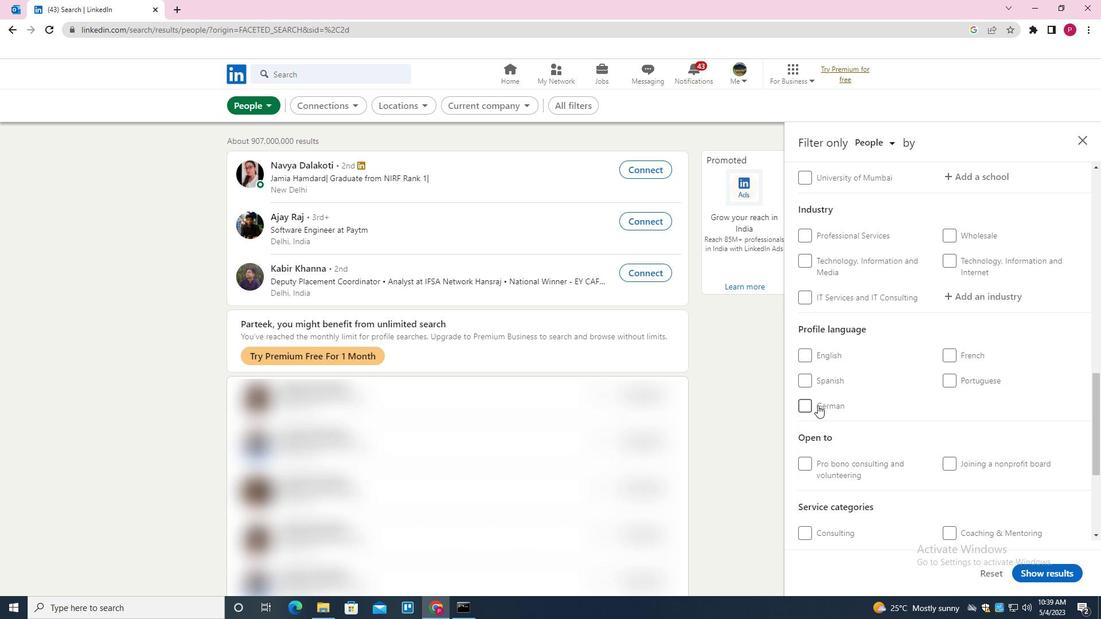 
Action: Mouse moved to (882, 396)
Screenshot: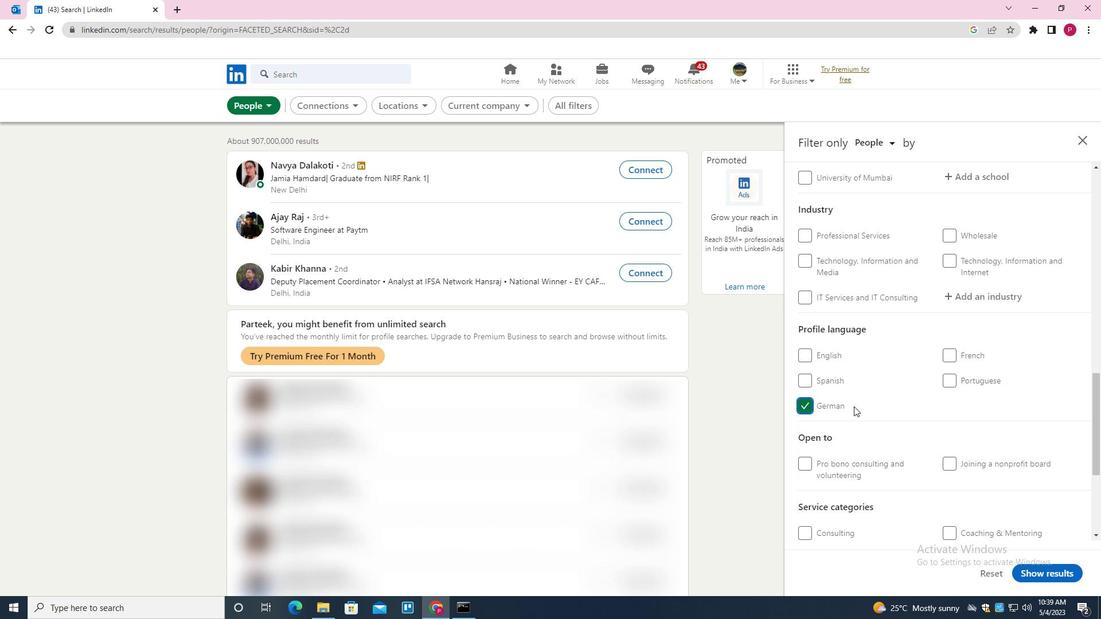 
Action: Mouse scrolled (882, 397) with delta (0, 0)
Screenshot: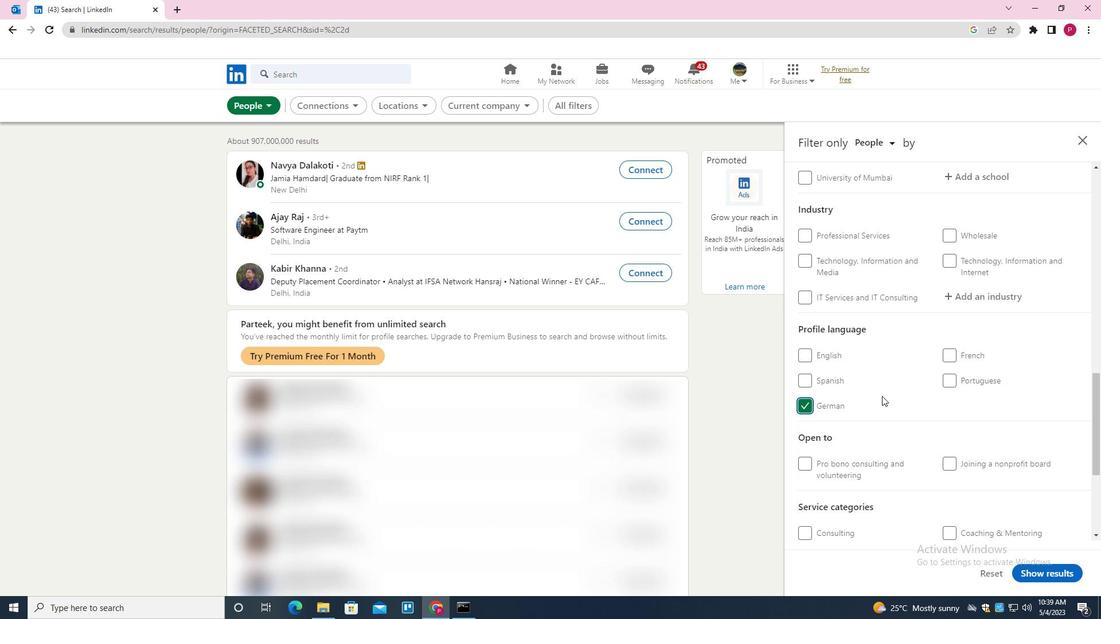 
Action: Mouse scrolled (882, 397) with delta (0, 0)
Screenshot: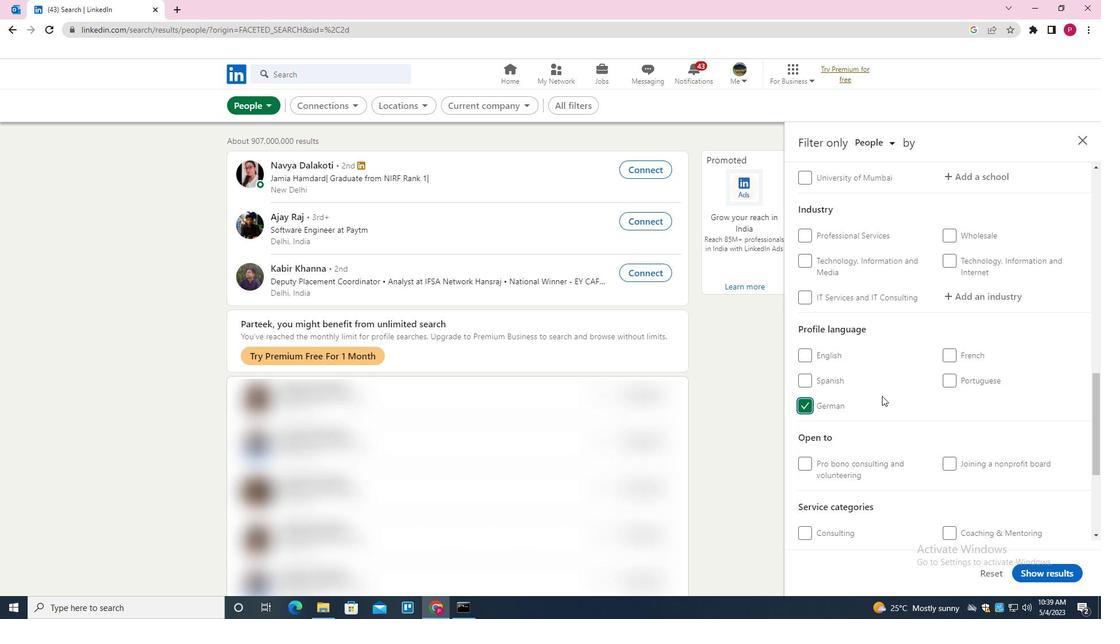 
Action: Mouse scrolled (882, 397) with delta (0, 0)
Screenshot: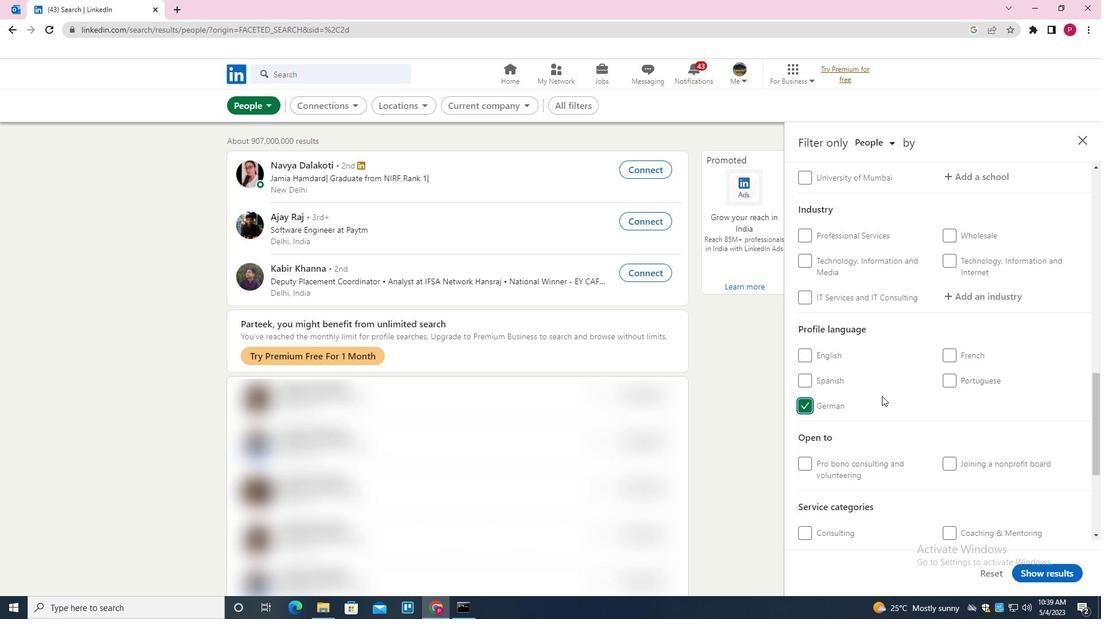 
Action: Mouse scrolled (882, 397) with delta (0, 0)
Screenshot: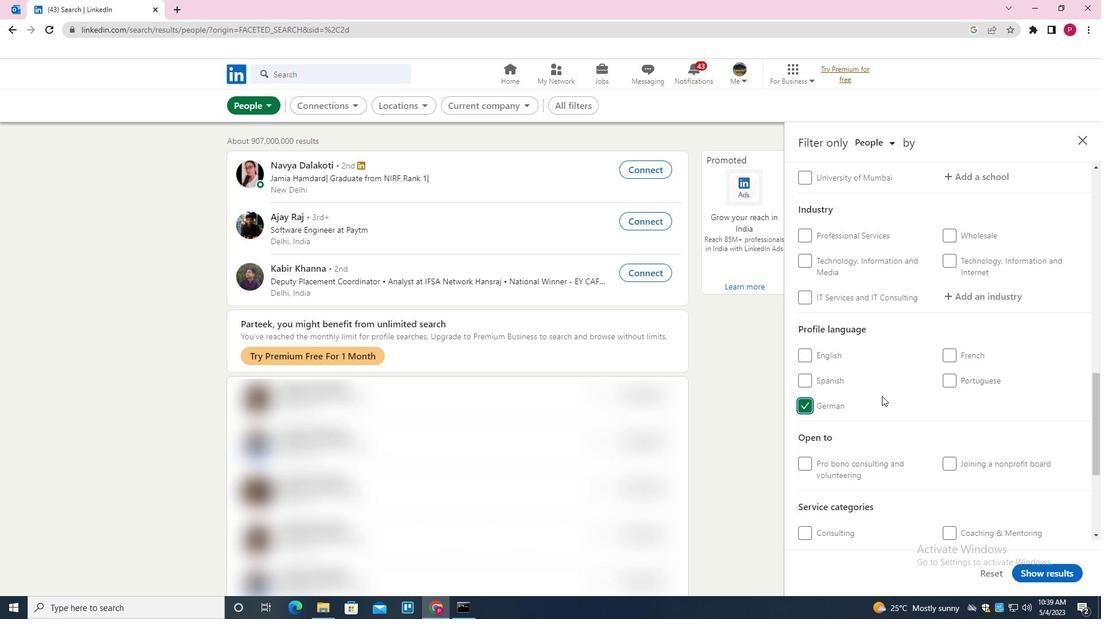
Action: Mouse scrolled (882, 397) with delta (0, 0)
Screenshot: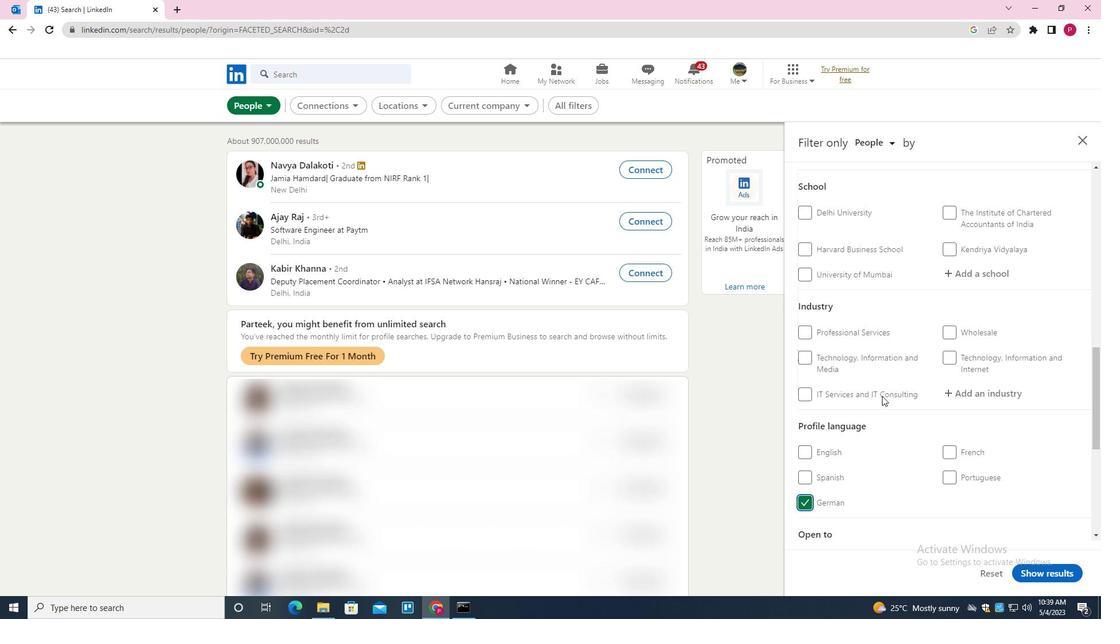 
Action: Mouse scrolled (882, 397) with delta (0, 0)
Screenshot: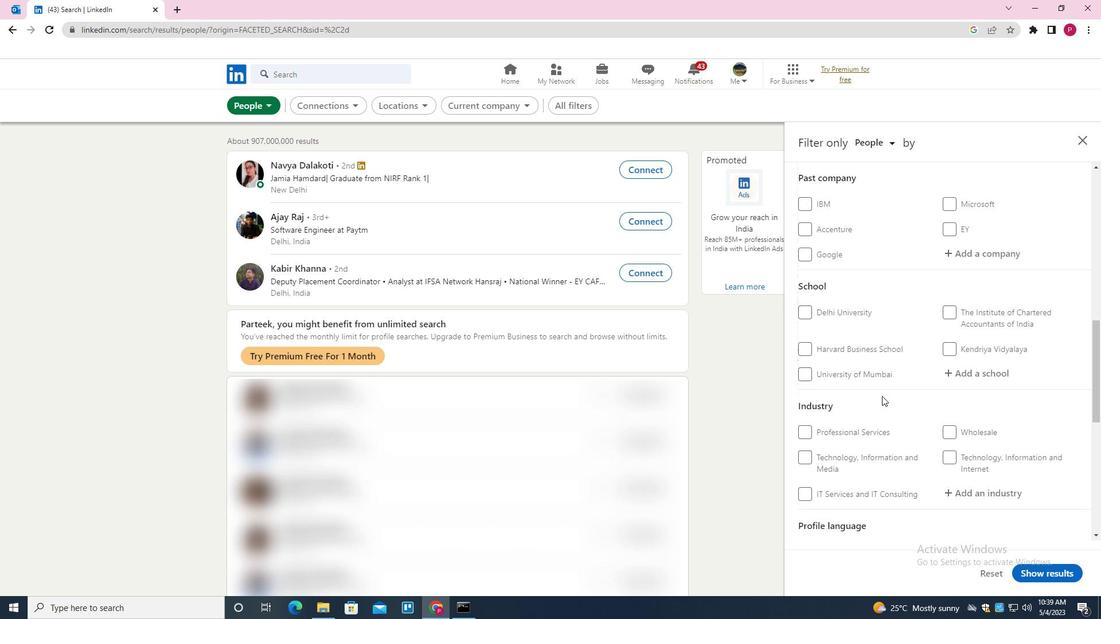 
Action: Mouse scrolled (882, 397) with delta (0, 0)
Screenshot: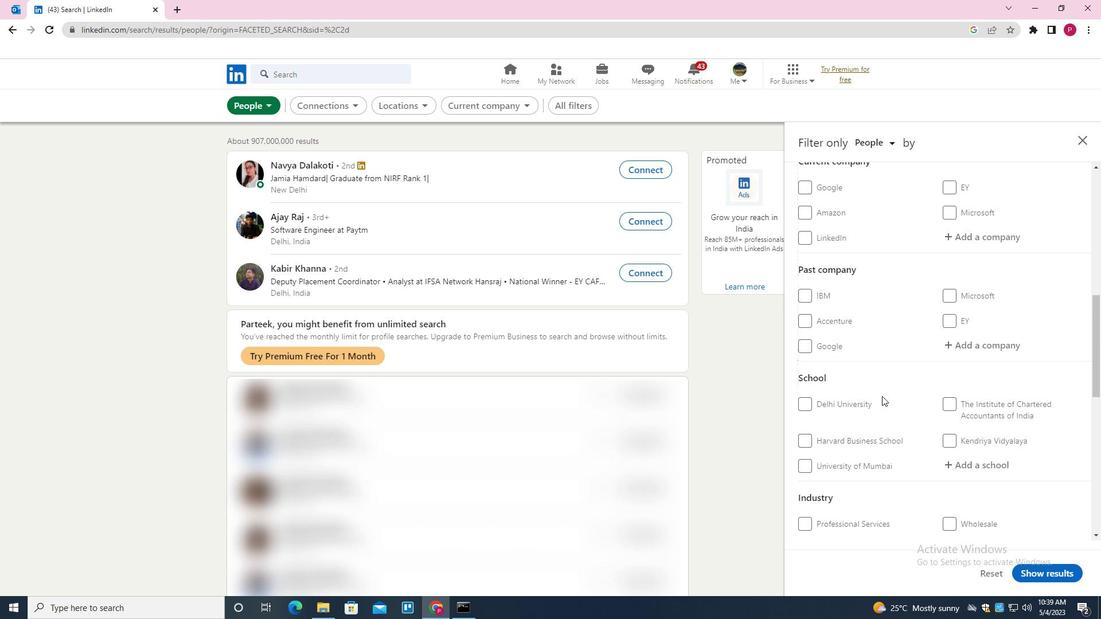
Action: Mouse moved to (981, 349)
Screenshot: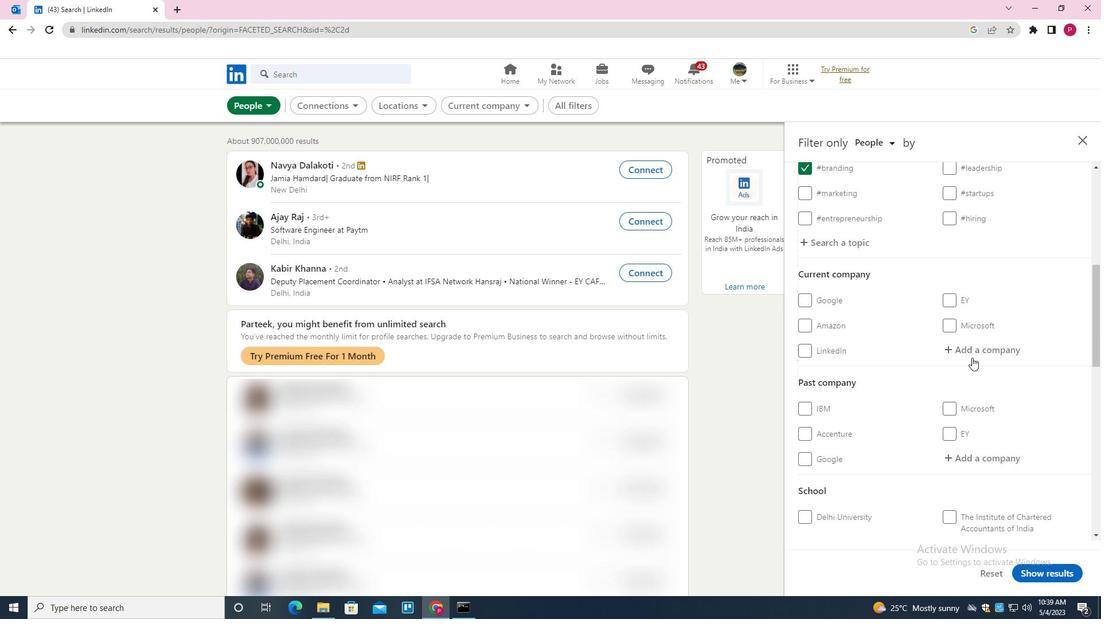 
Action: Mouse pressed left at (981, 349)
Screenshot: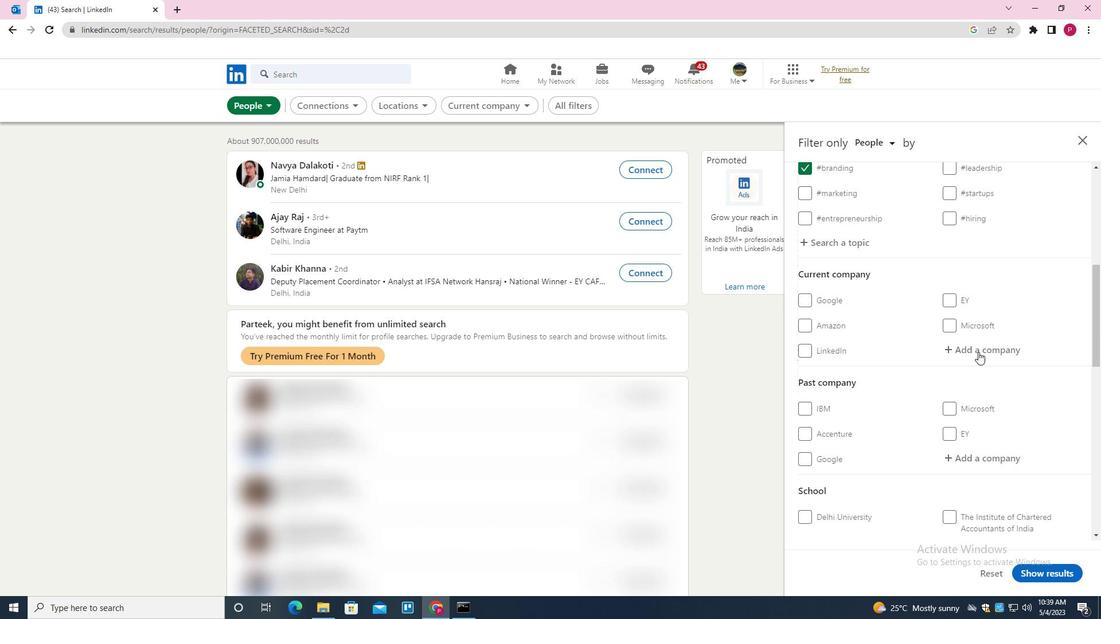 
Action: Mouse moved to (981, 348)
Screenshot: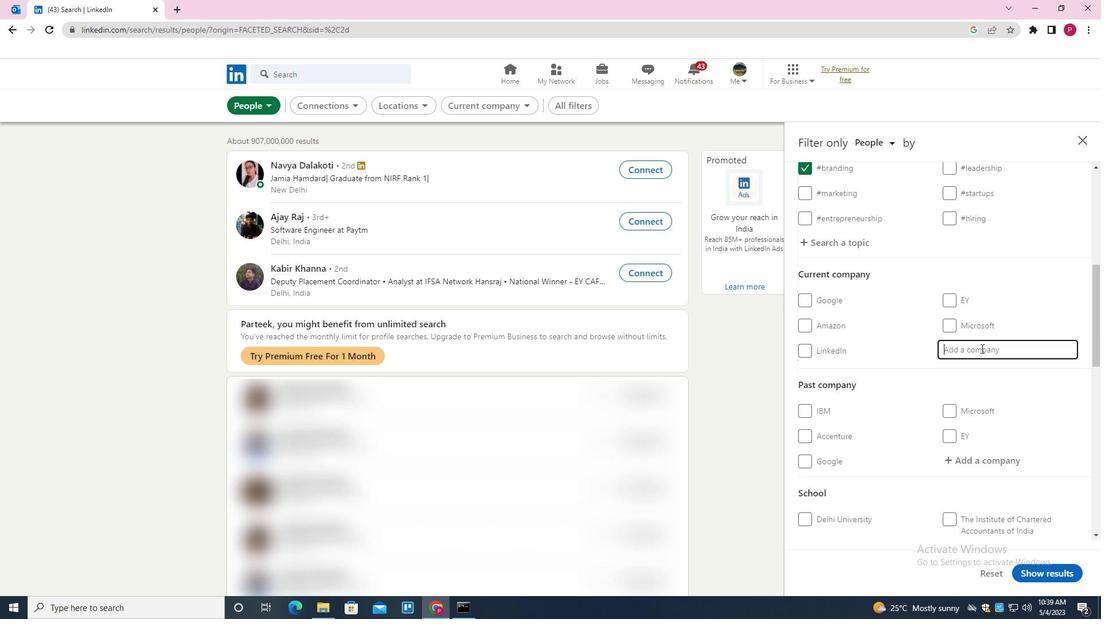 
Action: Key pressed <Key.shift><Key.shift><Key.shift><Key.shift><Key.shift><Key.shift><Key.shift><Key.shift><Key.shift><Key.shift><Key.shift>TIMES<Key.space><Key.shift>NETWORK<Key.down><Key.enter>
Screenshot: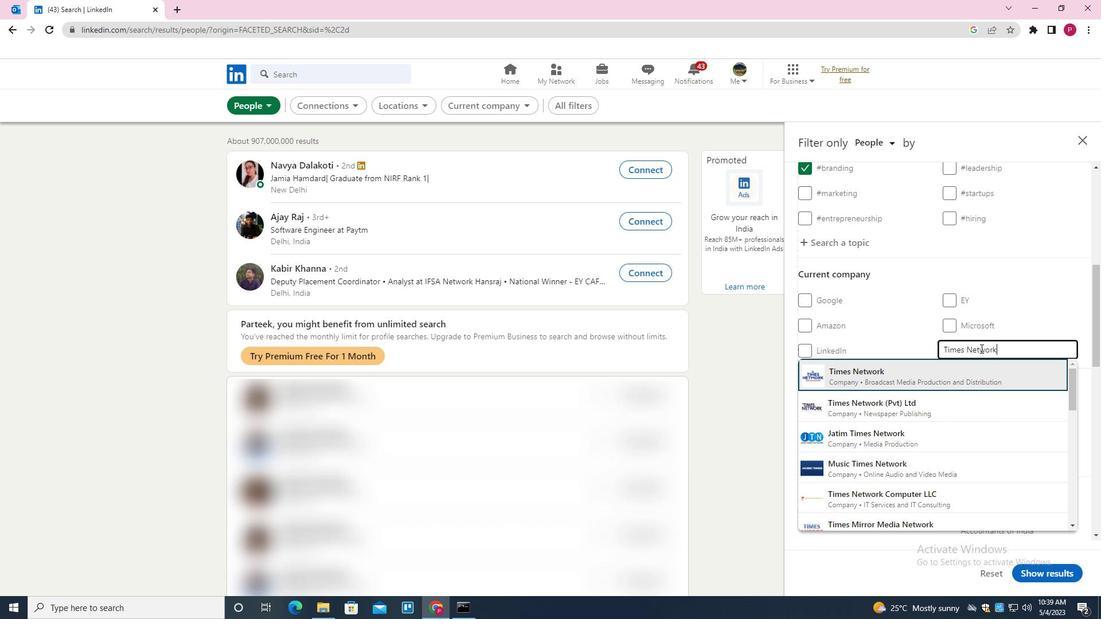 
Action: Mouse moved to (959, 359)
Screenshot: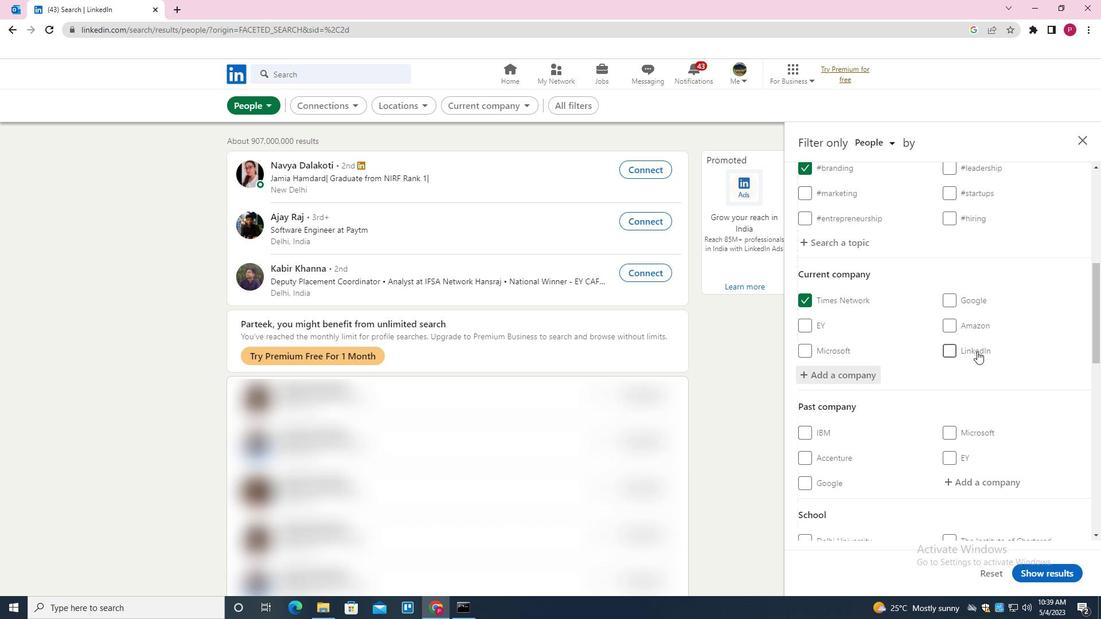 
Action: Mouse scrolled (959, 359) with delta (0, 0)
Screenshot: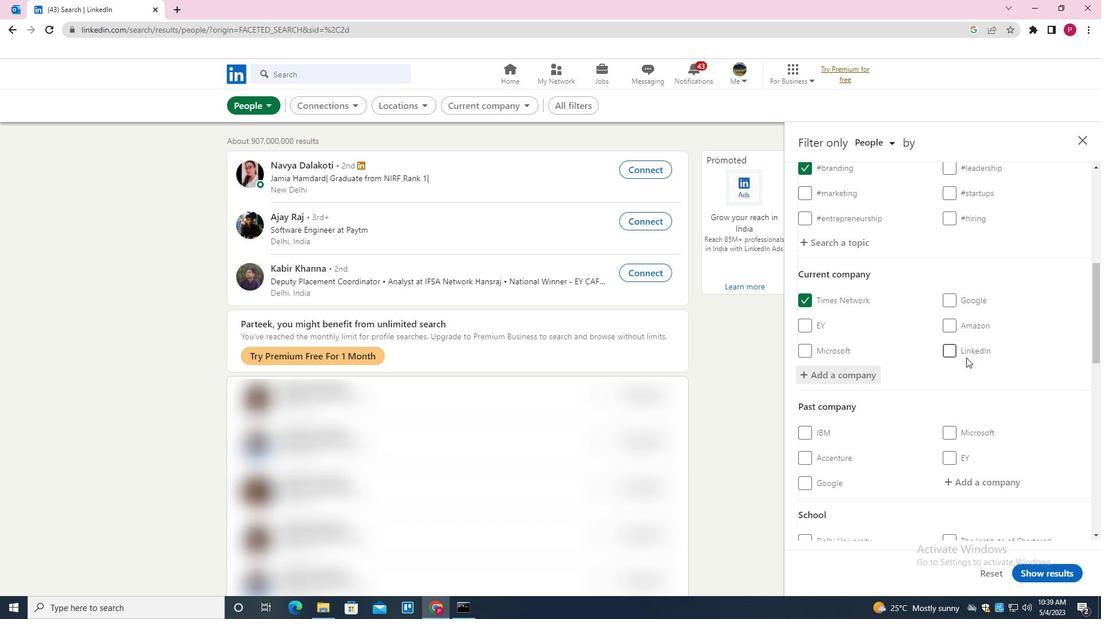 
Action: Mouse moved to (955, 360)
Screenshot: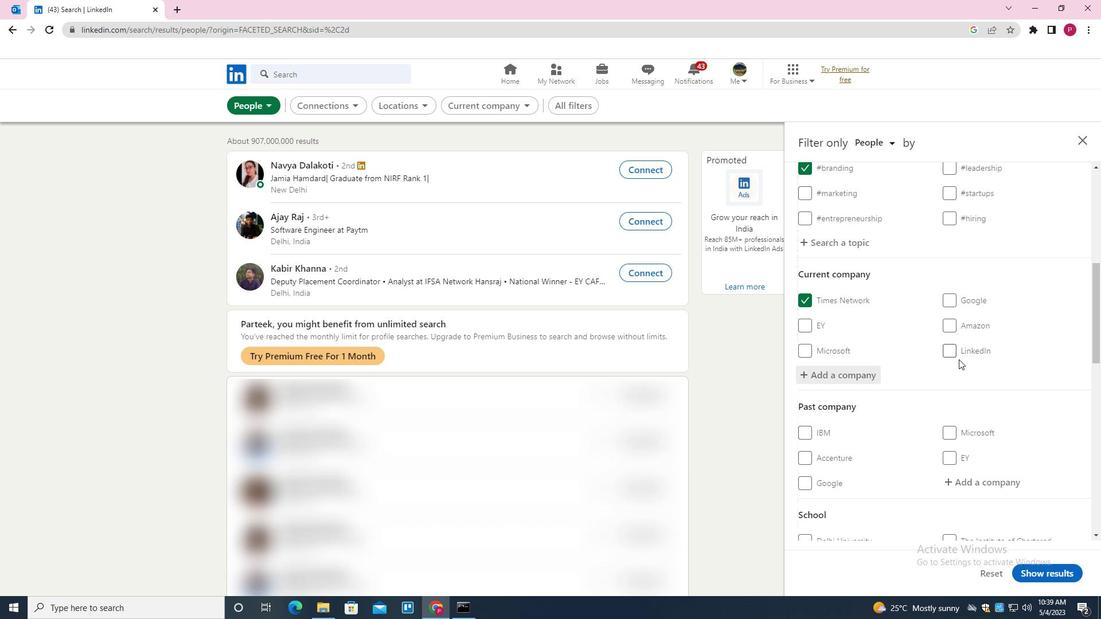 
Action: Mouse scrolled (955, 360) with delta (0, 0)
Screenshot: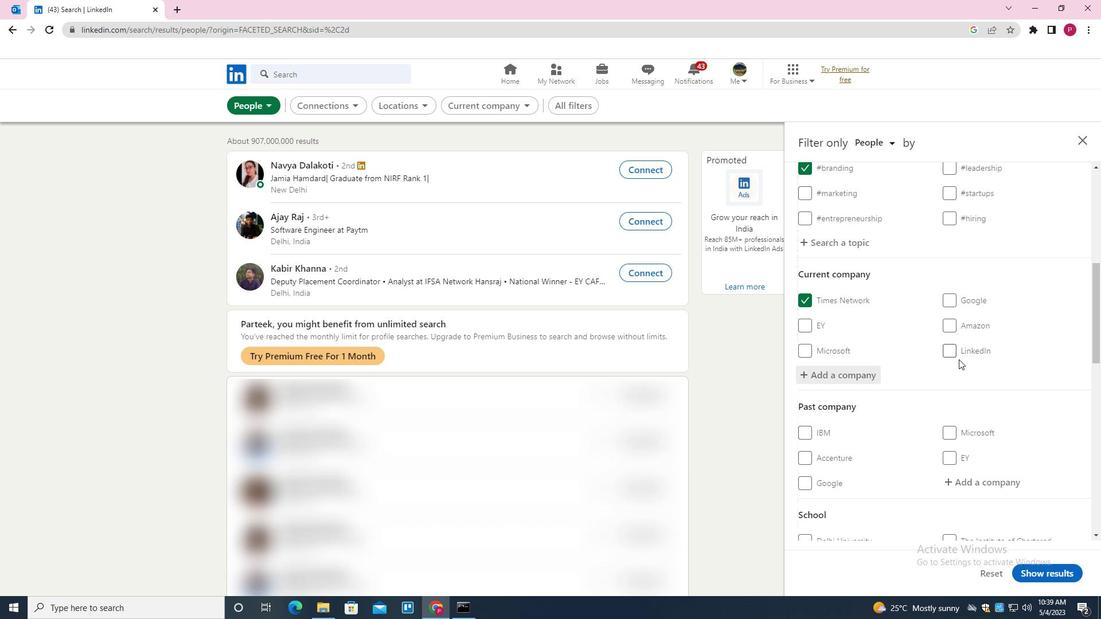
Action: Mouse moved to (953, 361)
Screenshot: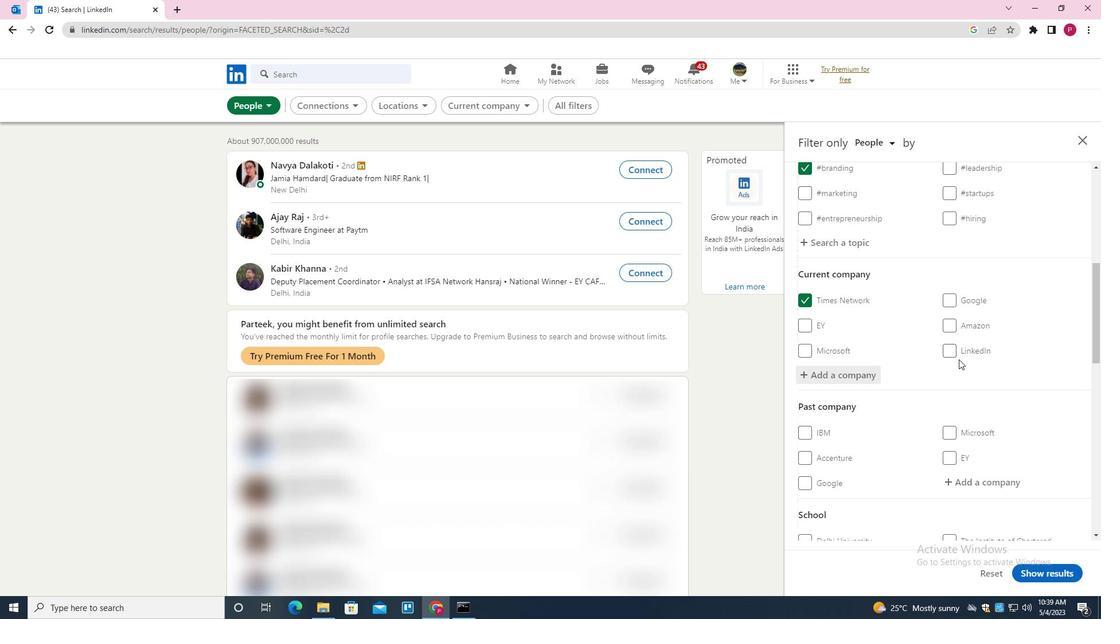 
Action: Mouse scrolled (953, 360) with delta (0, 0)
Screenshot: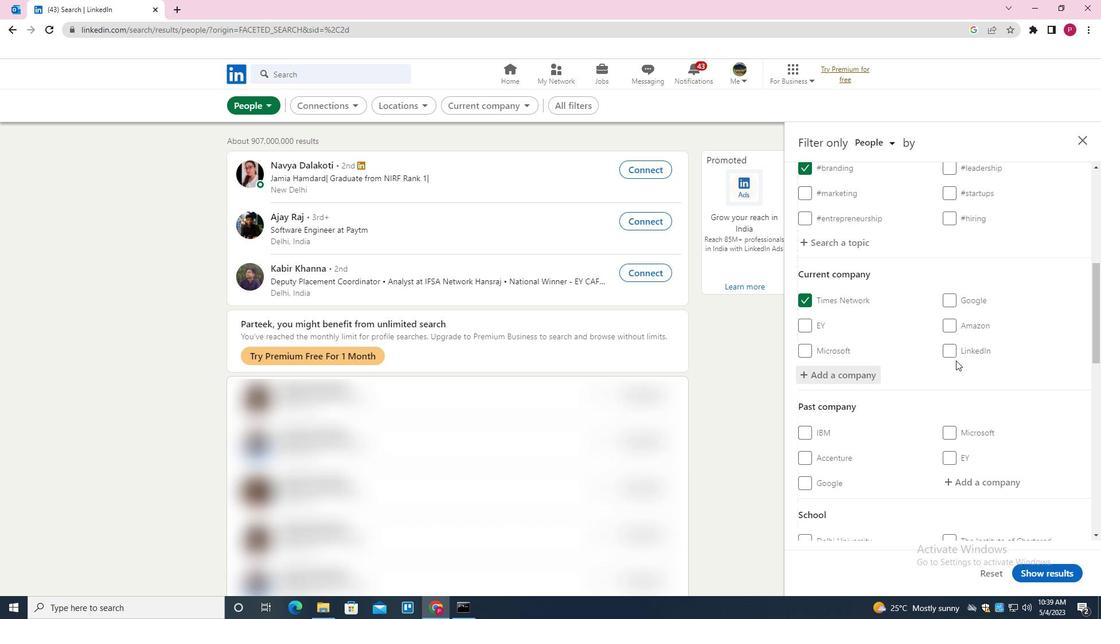 
Action: Mouse moved to (950, 361)
Screenshot: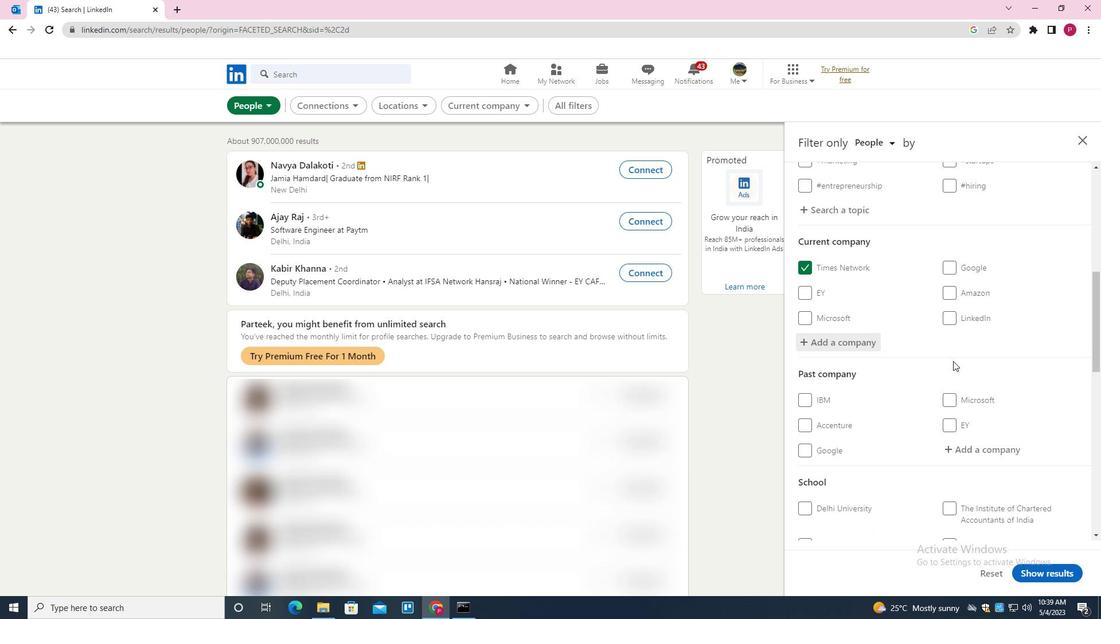 
Action: Mouse scrolled (950, 360) with delta (0, 0)
Screenshot: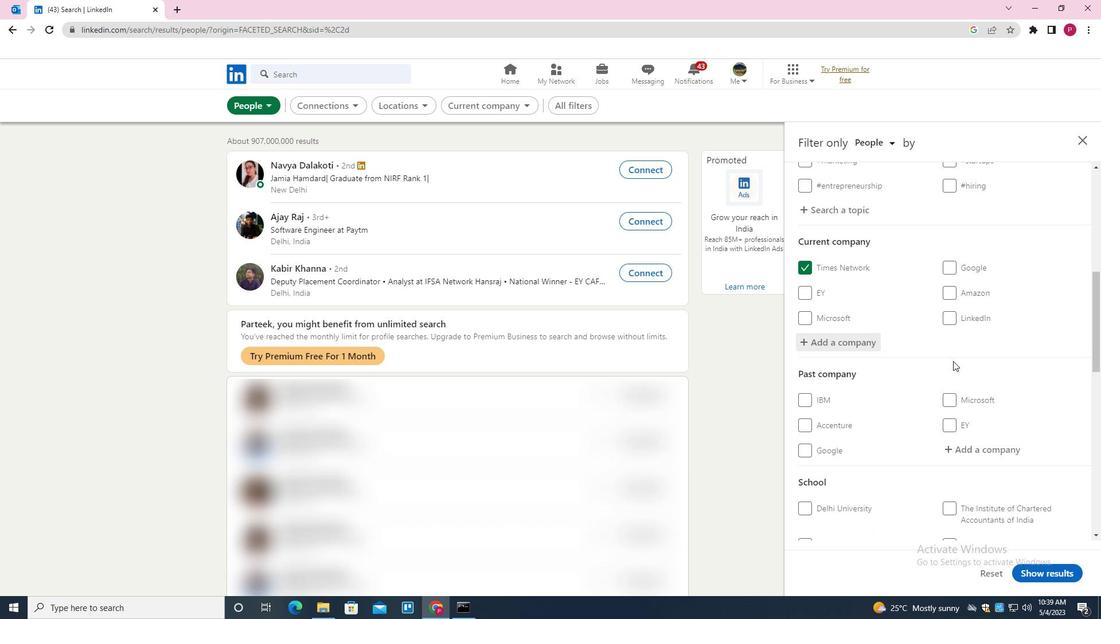 
Action: Mouse moved to (949, 361)
Screenshot: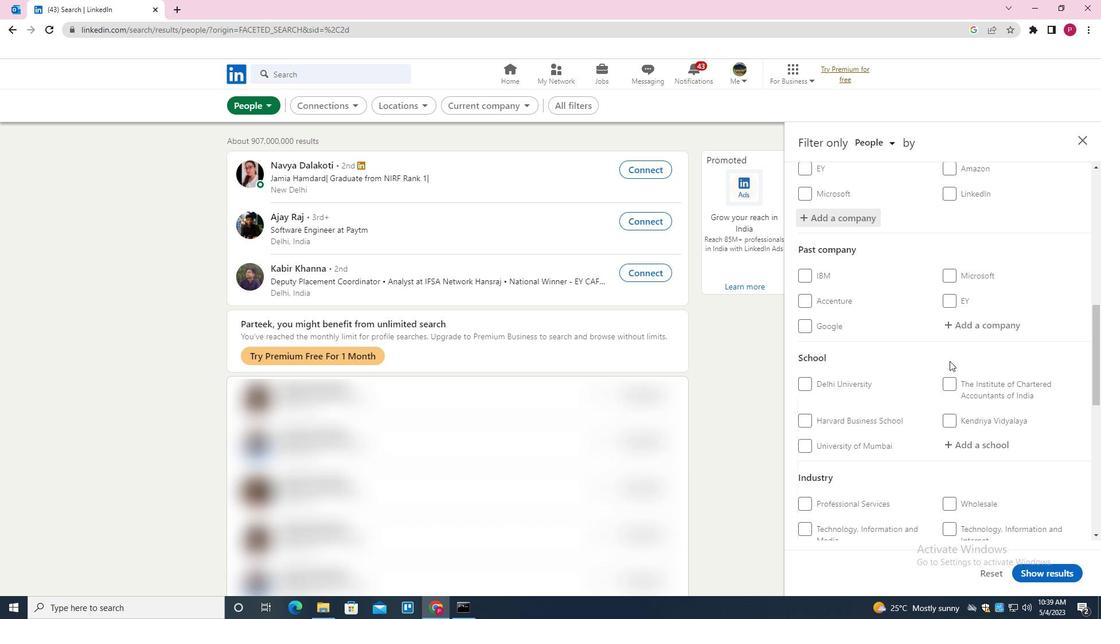 
Action: Mouse scrolled (949, 360) with delta (0, 0)
Screenshot: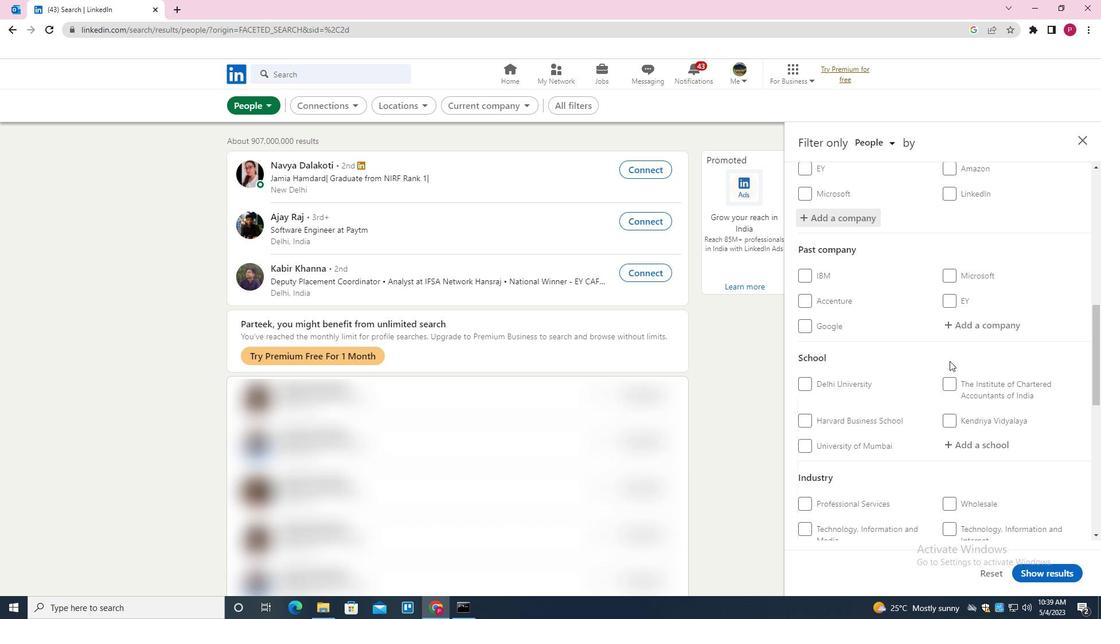 
Action: Mouse moved to (981, 318)
Screenshot: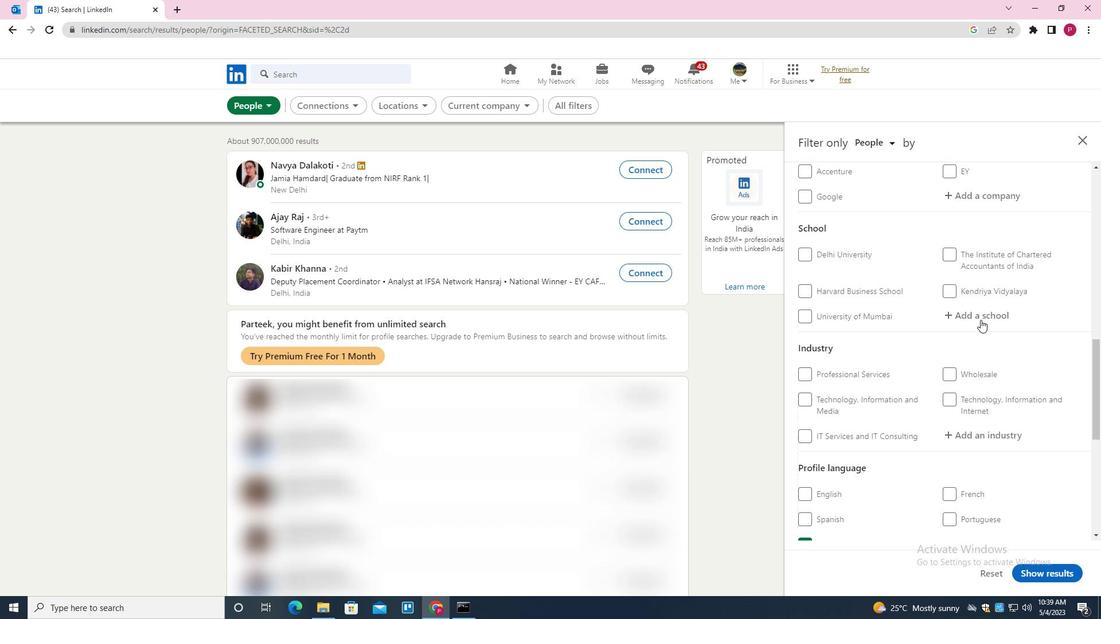 
Action: Mouse pressed left at (981, 318)
Screenshot: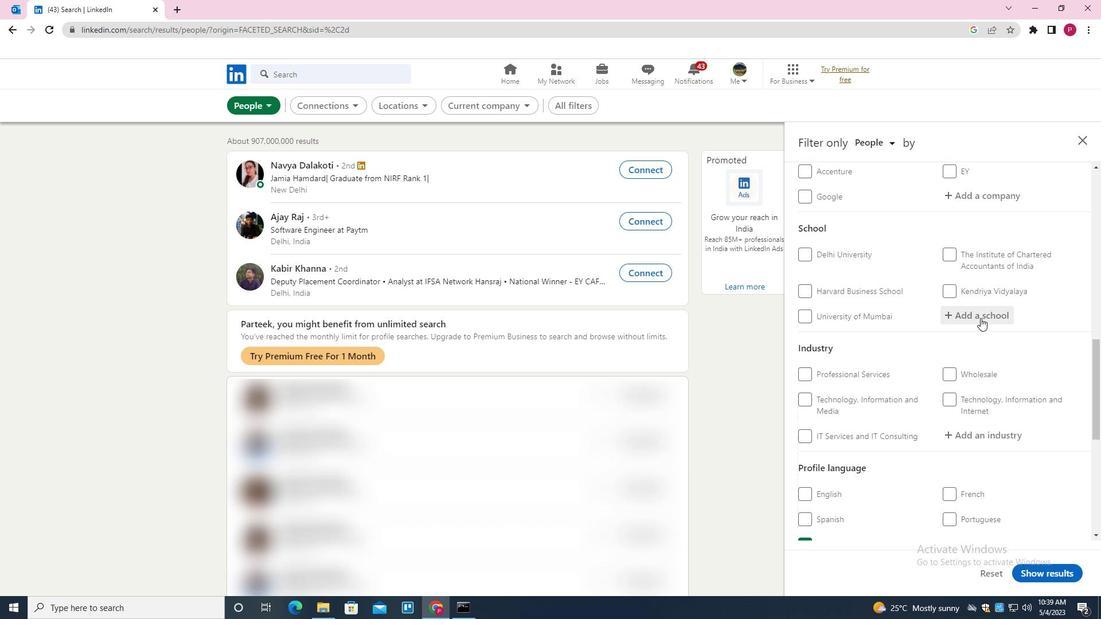 
Action: Key pressed <Key.shift><Key.shift><Key.shift><Key.shift><Key.shift><Key.shift><Key.shift><Key.shift><Key.shift><Key.shift><Key.shift><Key.shift><Key.shift><Key.shift><Key.shift><Key.shift><Key.shift><Key.shift><Key.shift><Key.shift><Key.shift><Key.shift><Key.shift><Key.shift><Key.shift><Key.shift><Key.shift><Key.shift><Key.shift><Key.shift><Key.shift><Key.shift><Key.shift>ORACLE<Key.space><Key.down><Key.down><Key.enter>
Screenshot: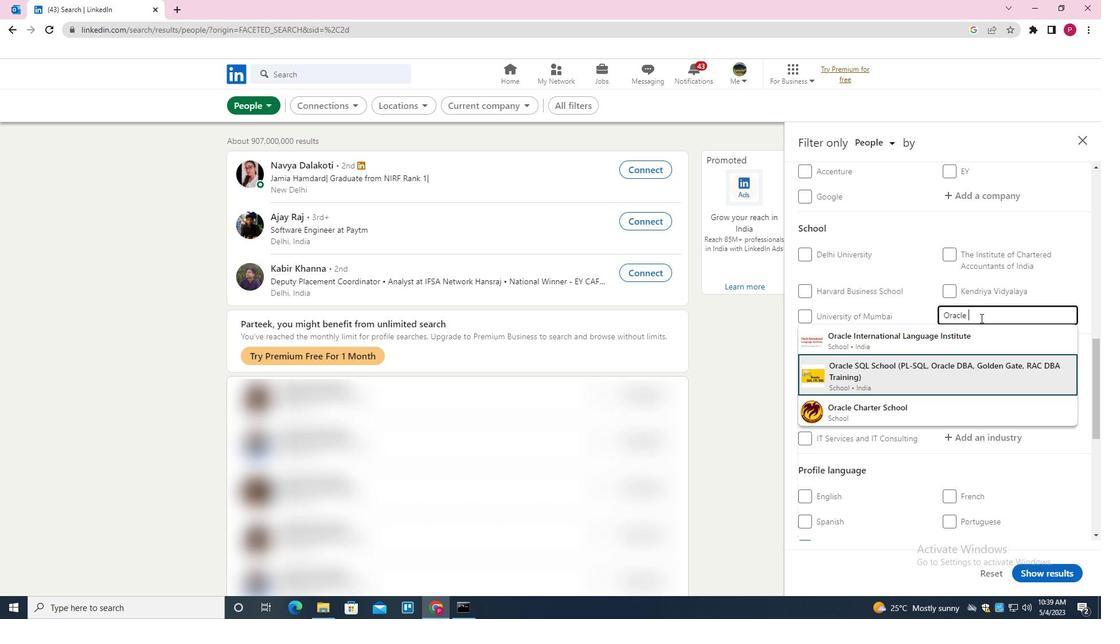 
Action: Mouse moved to (934, 333)
Screenshot: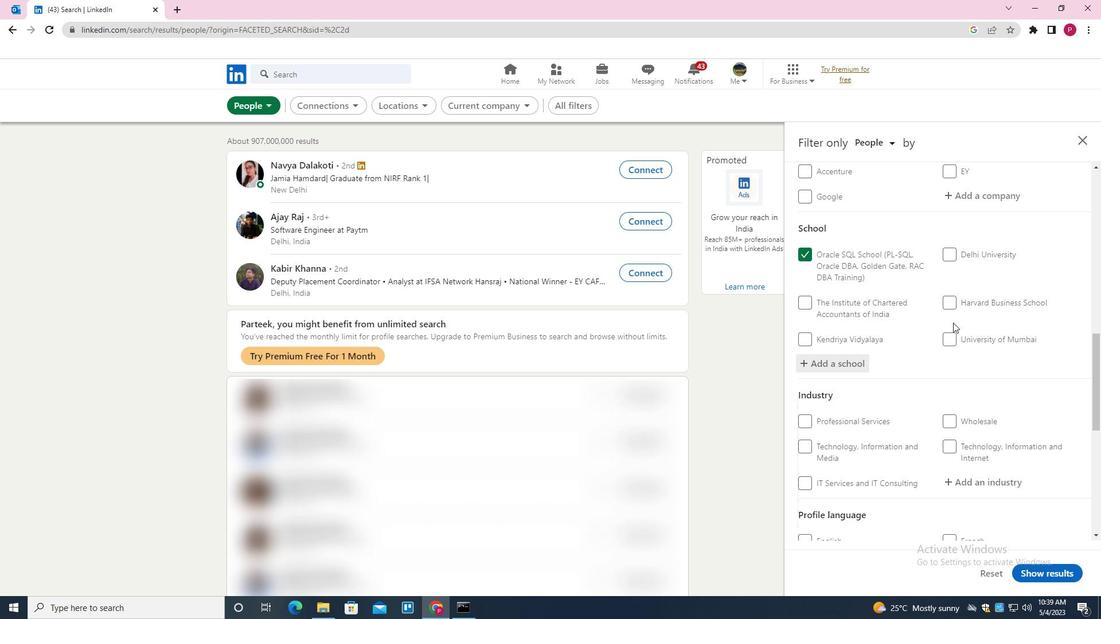 
Action: Mouse scrolled (934, 333) with delta (0, 0)
Screenshot: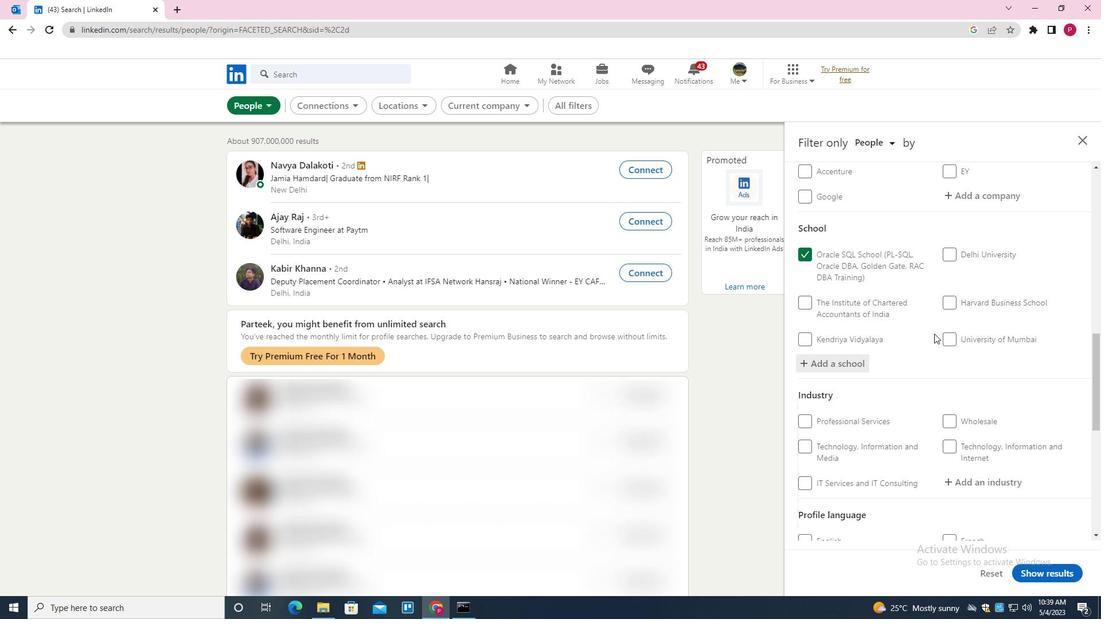 
Action: Mouse scrolled (934, 333) with delta (0, 0)
Screenshot: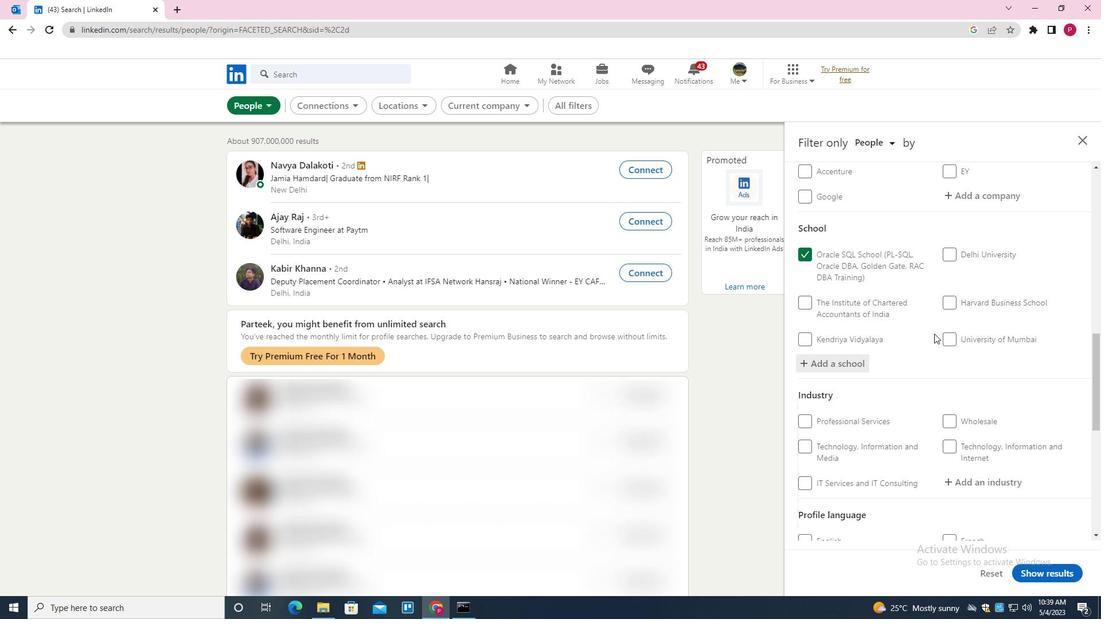 
Action: Mouse scrolled (934, 333) with delta (0, 0)
Screenshot: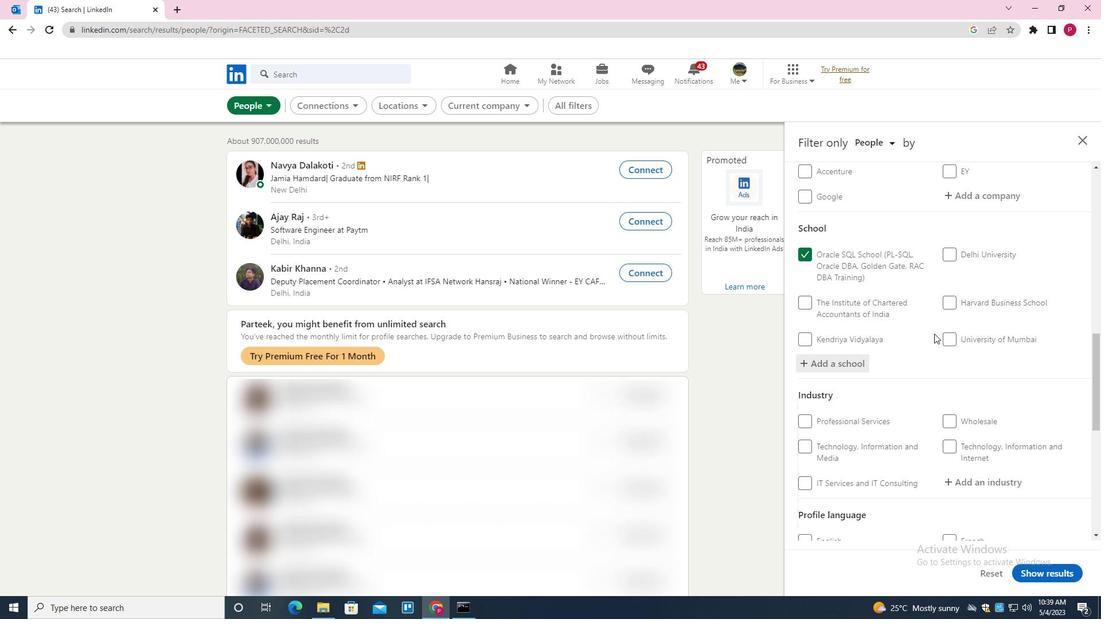 
Action: Mouse scrolled (934, 333) with delta (0, 0)
Screenshot: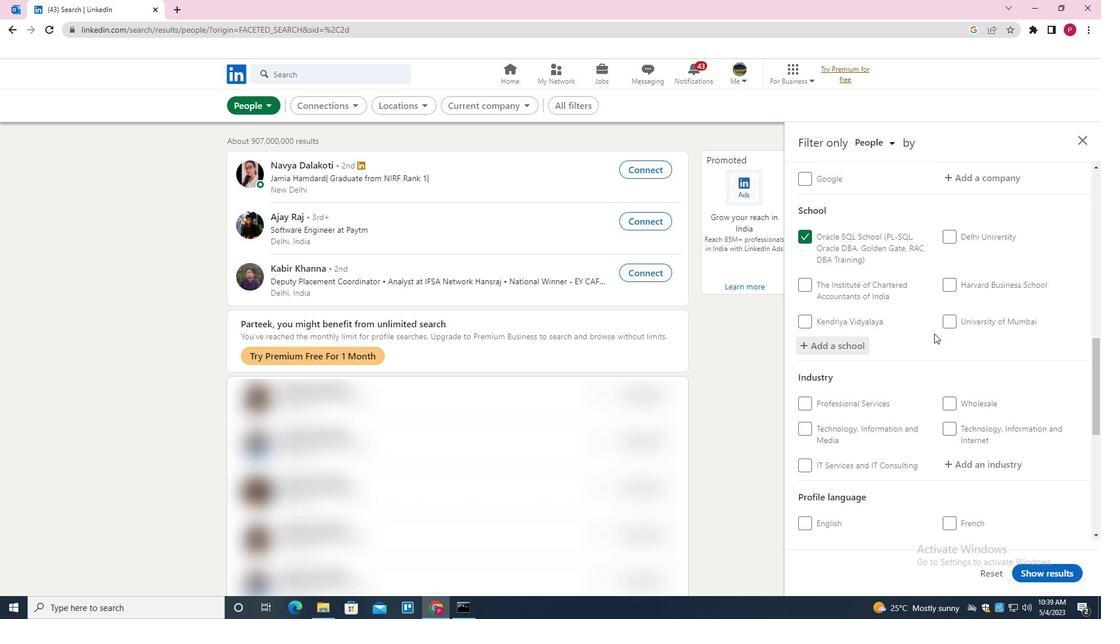 
Action: Mouse moved to (1000, 251)
Screenshot: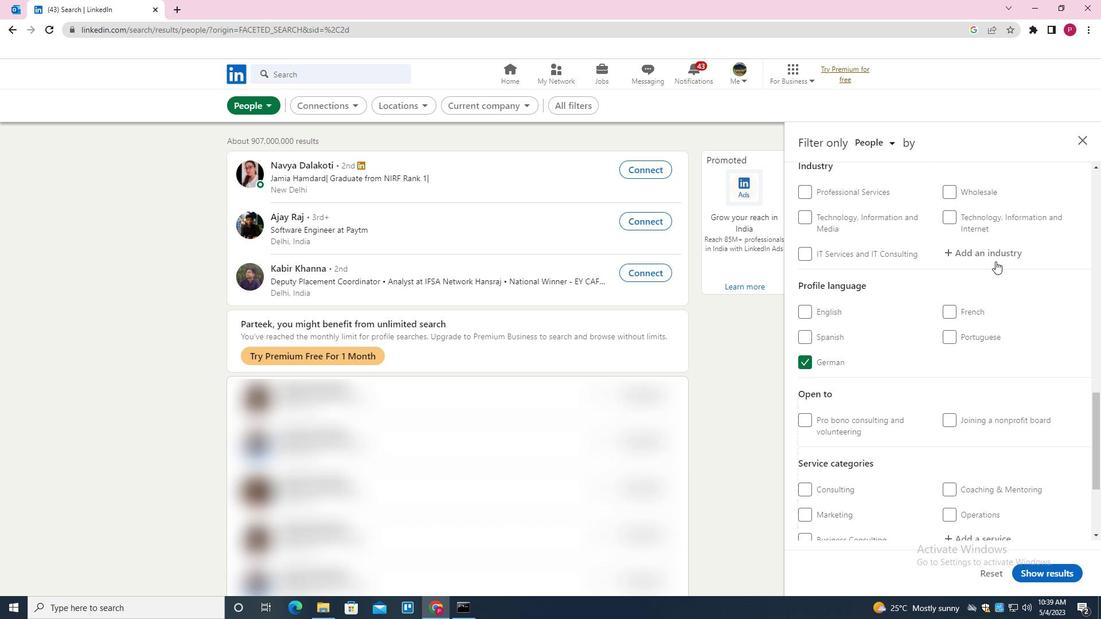 
Action: Mouse pressed left at (1000, 251)
Screenshot: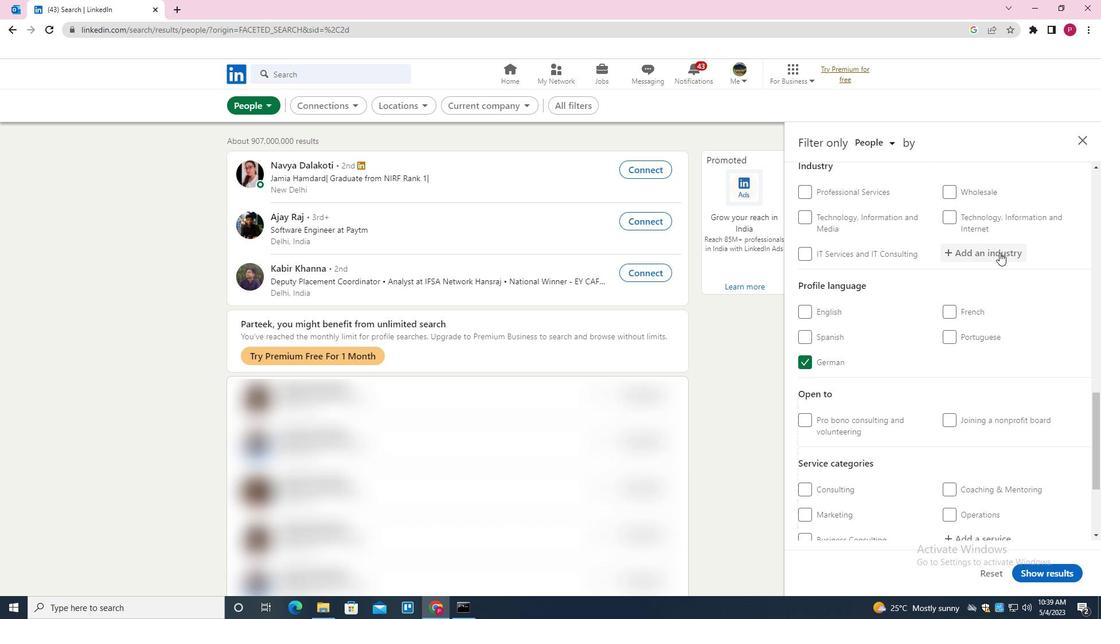 
Action: Key pressed <Key.shift><Key.shift><Key.shift><Key.shift><Key.shift><Key.shift><Key.shift><Key.shift><Key.shift><Key.shift><Key.shift><Key.shift>MAGNETIC<Key.space>AND<Key.space><Key.shift><Key.shift><Key.shift><Key.shift><Key.shift><Key.shift><Key.shift><Key.shift><Key.shift><Key.shift><Key.shift><Key.shift>OPTICAL<Key.space><Key.shift>MEDIA<Key.space><Key.shift>MANUFACTURING<Key.down><Key.enter>
Screenshot: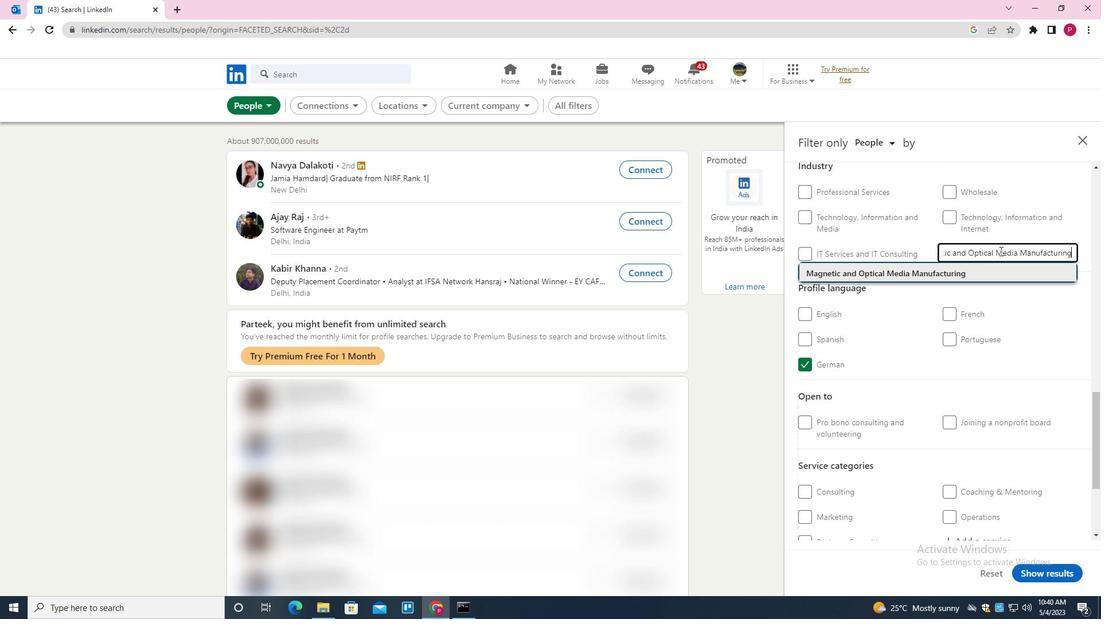 
Action: Mouse moved to (978, 299)
Screenshot: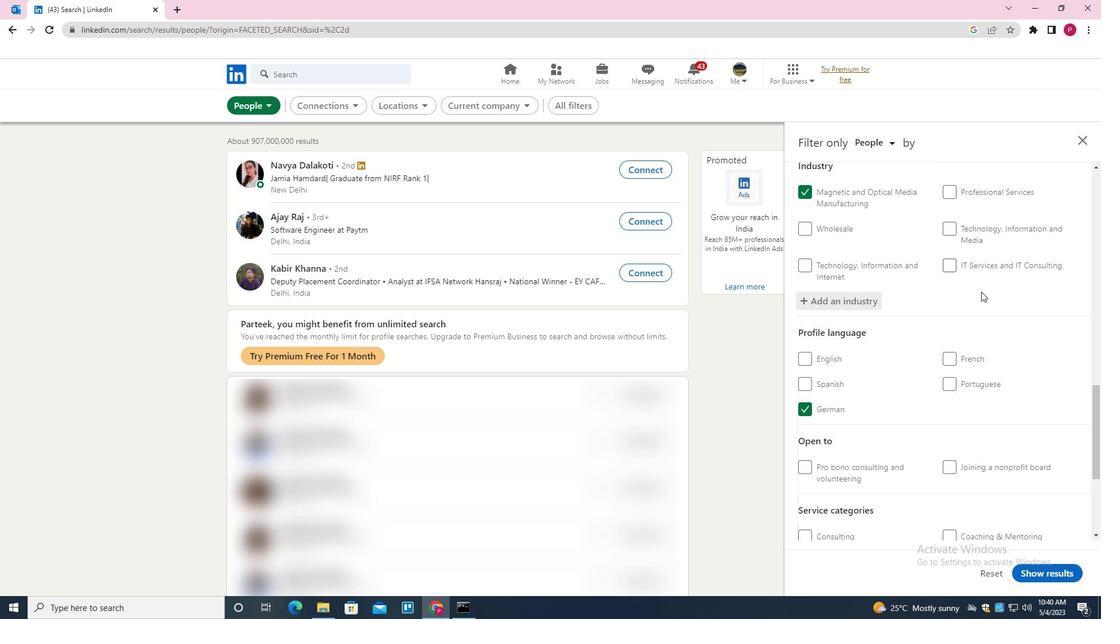
Action: Mouse scrolled (978, 298) with delta (0, 0)
Screenshot: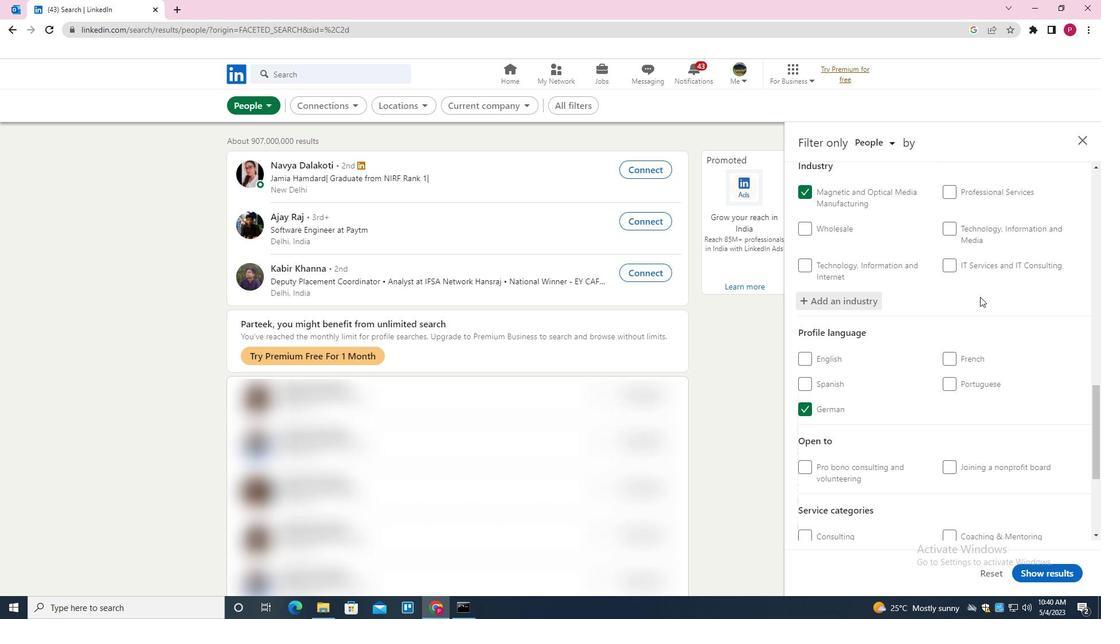 
Action: Mouse moved to (978, 301)
Screenshot: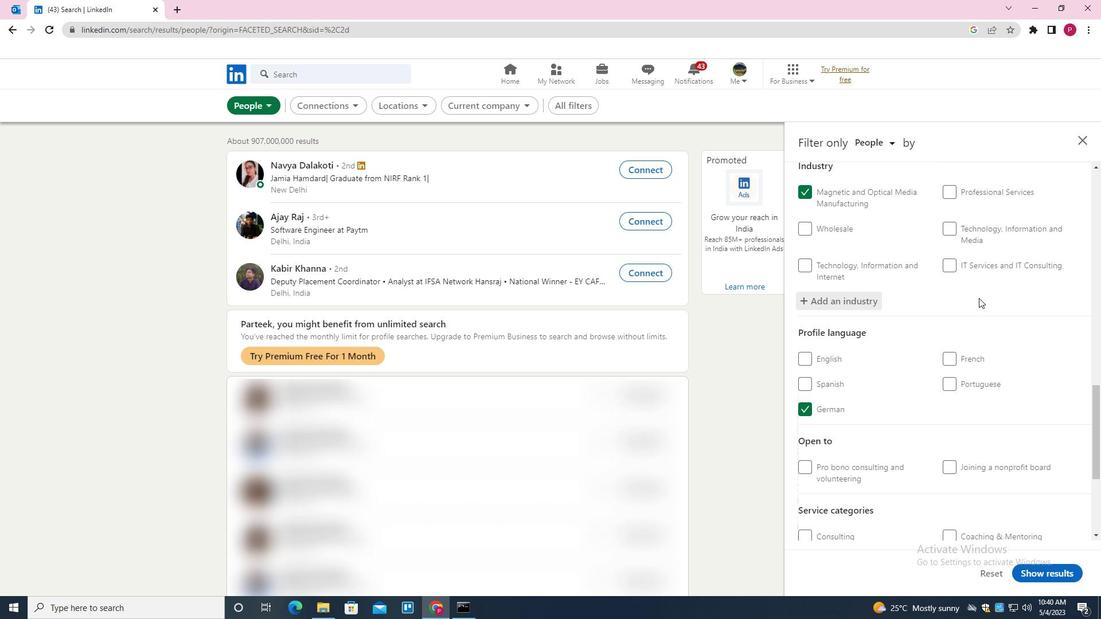 
Action: Mouse scrolled (978, 300) with delta (0, 0)
Screenshot: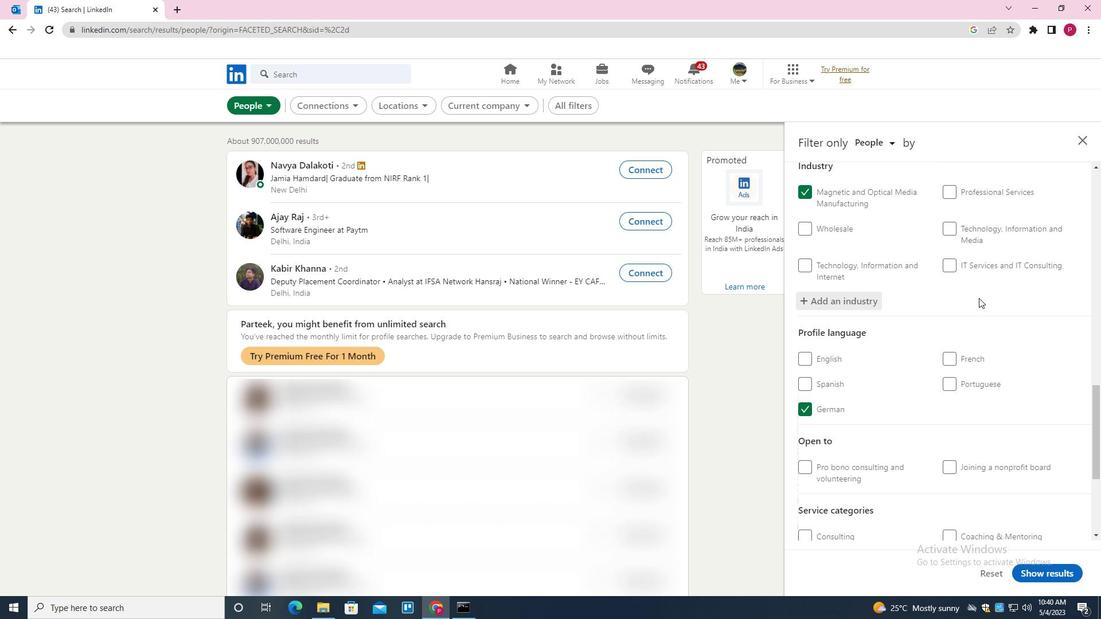 
Action: Mouse moved to (978, 303)
Screenshot: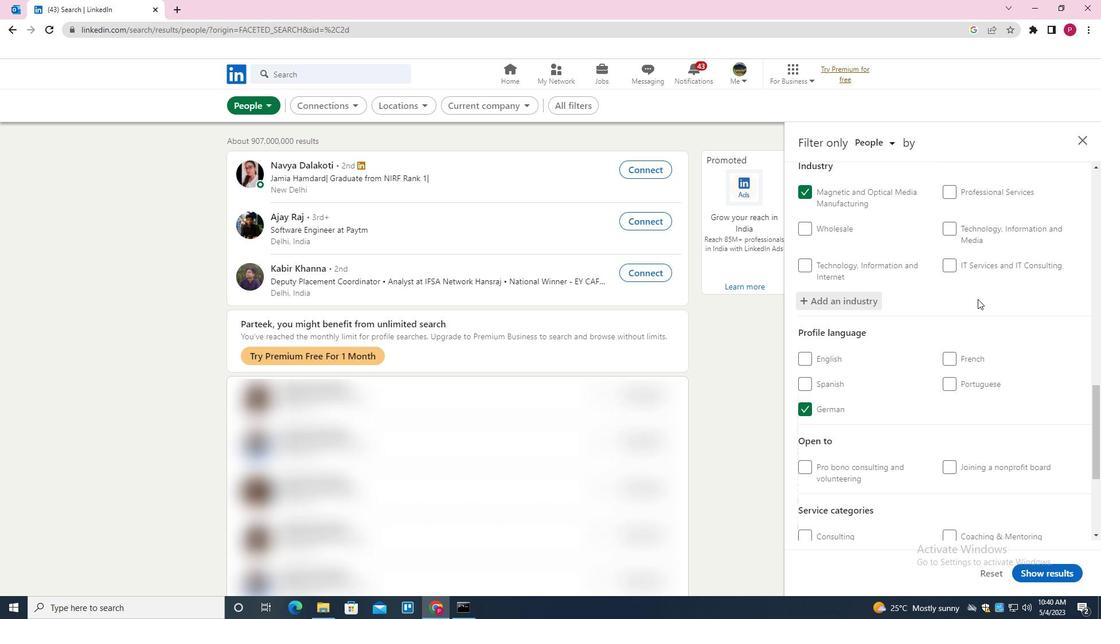 
Action: Mouse scrolled (978, 302) with delta (0, 0)
Screenshot: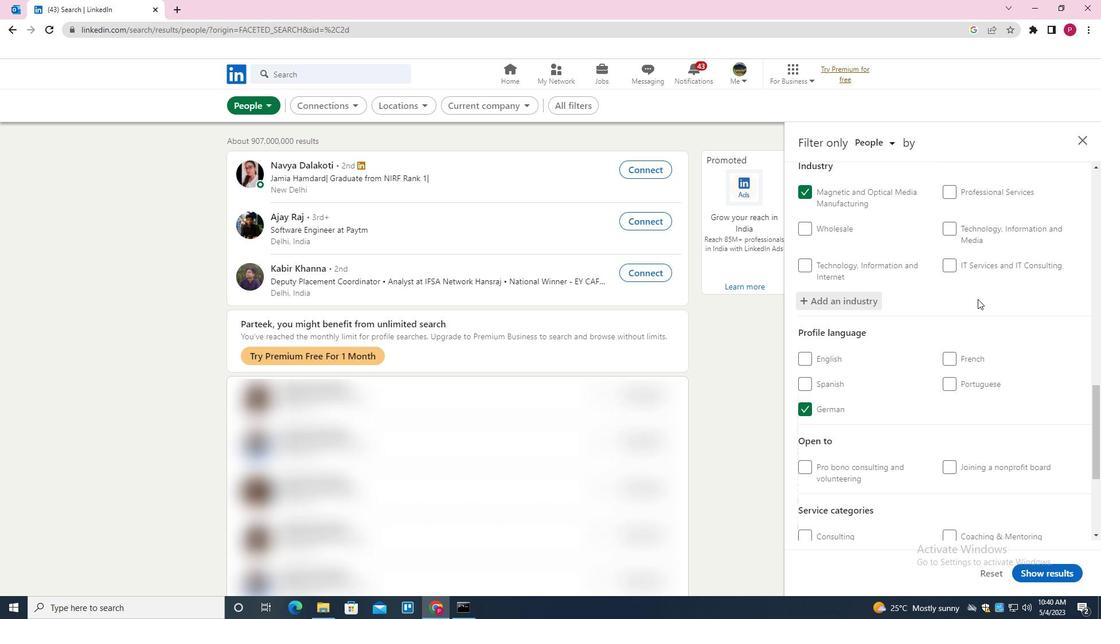 
Action: Mouse moved to (978, 304)
Screenshot: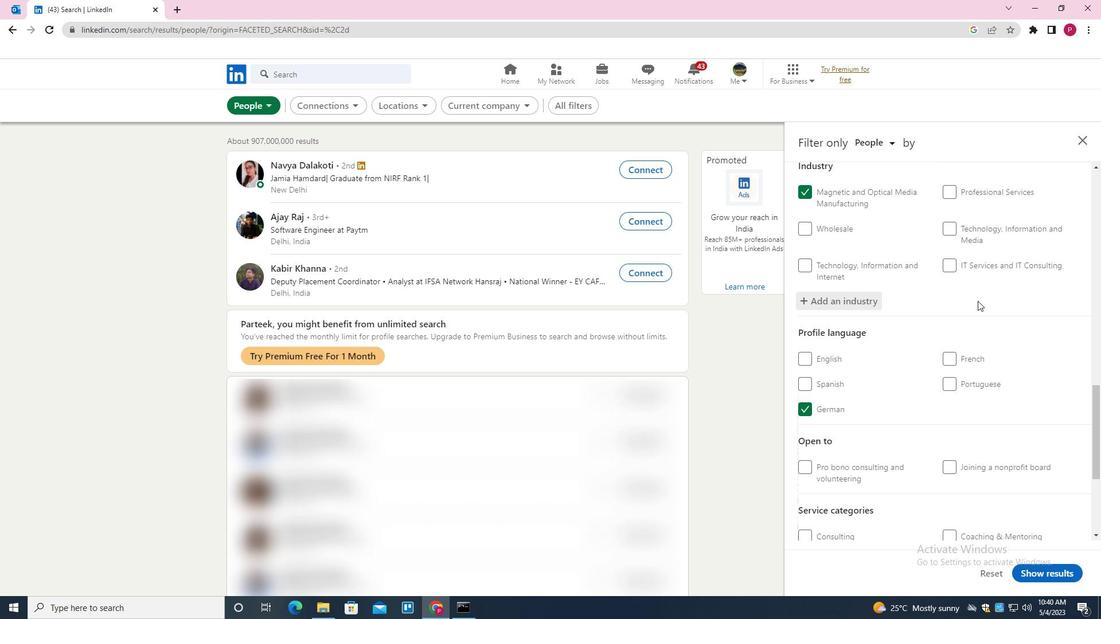 
Action: Mouse scrolled (978, 304) with delta (0, 0)
Screenshot: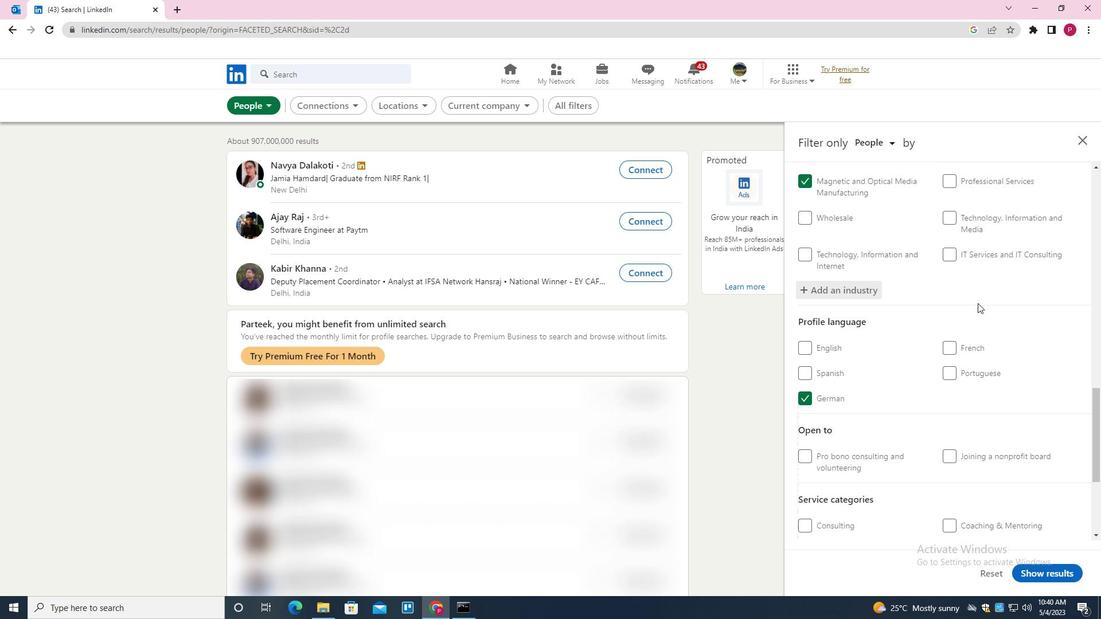 
Action: Mouse moved to (978, 305)
Screenshot: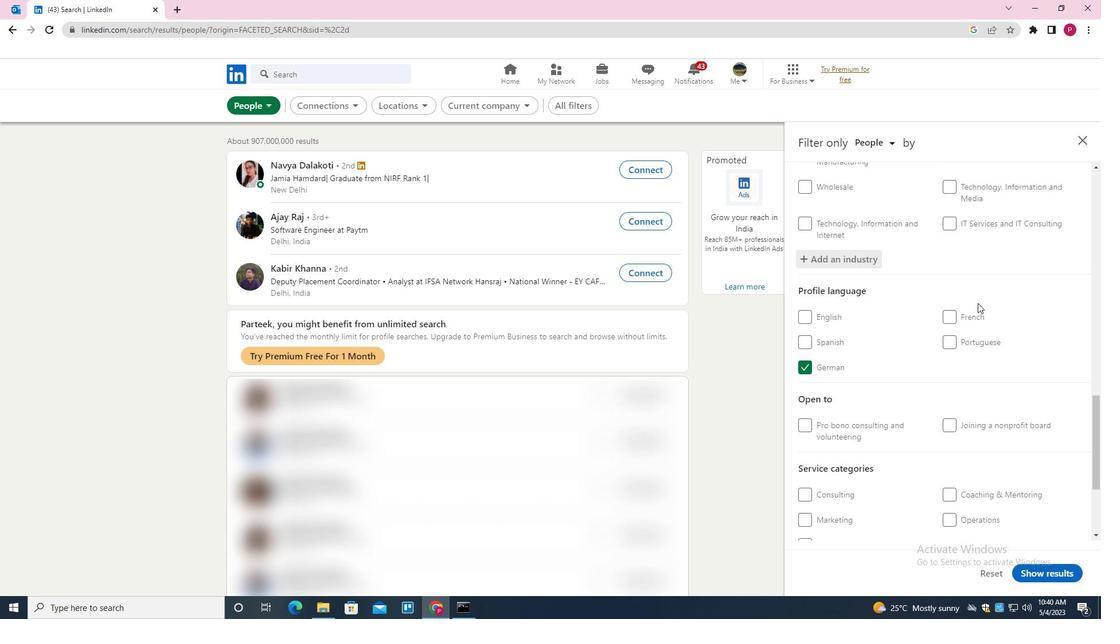 
Action: Mouse scrolled (978, 304) with delta (0, 0)
Screenshot: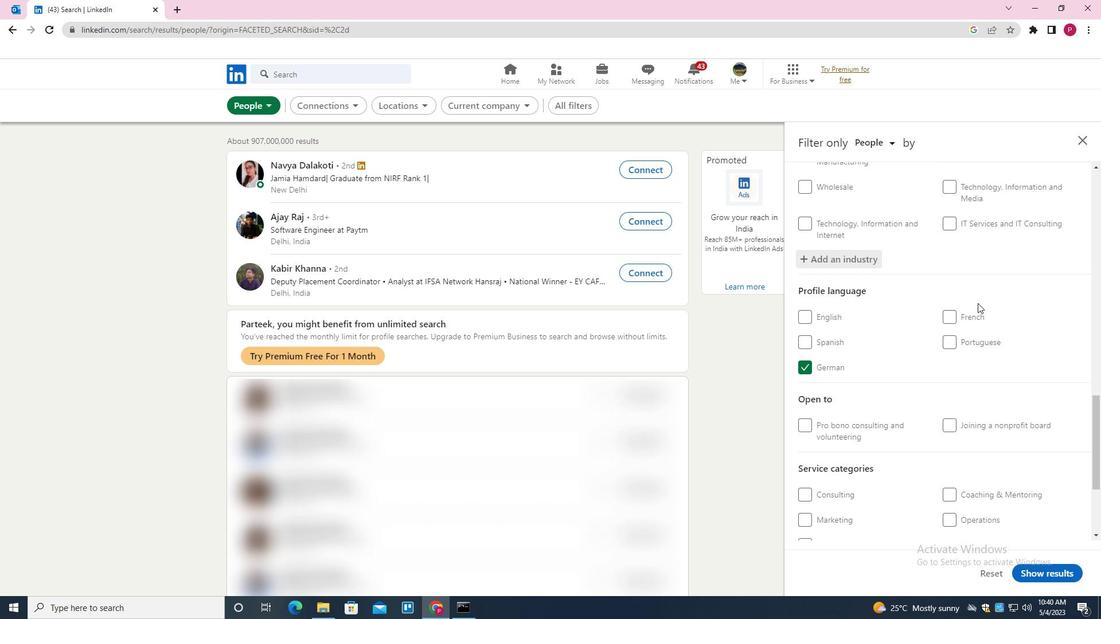 
Action: Mouse moved to (983, 382)
Screenshot: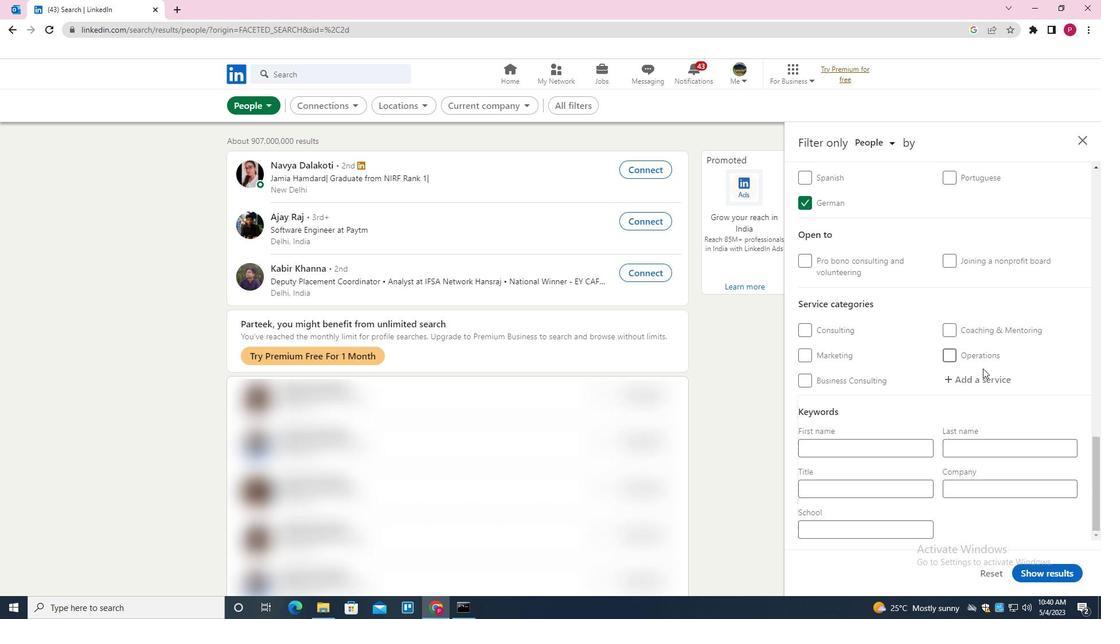
Action: Mouse pressed left at (983, 382)
Screenshot: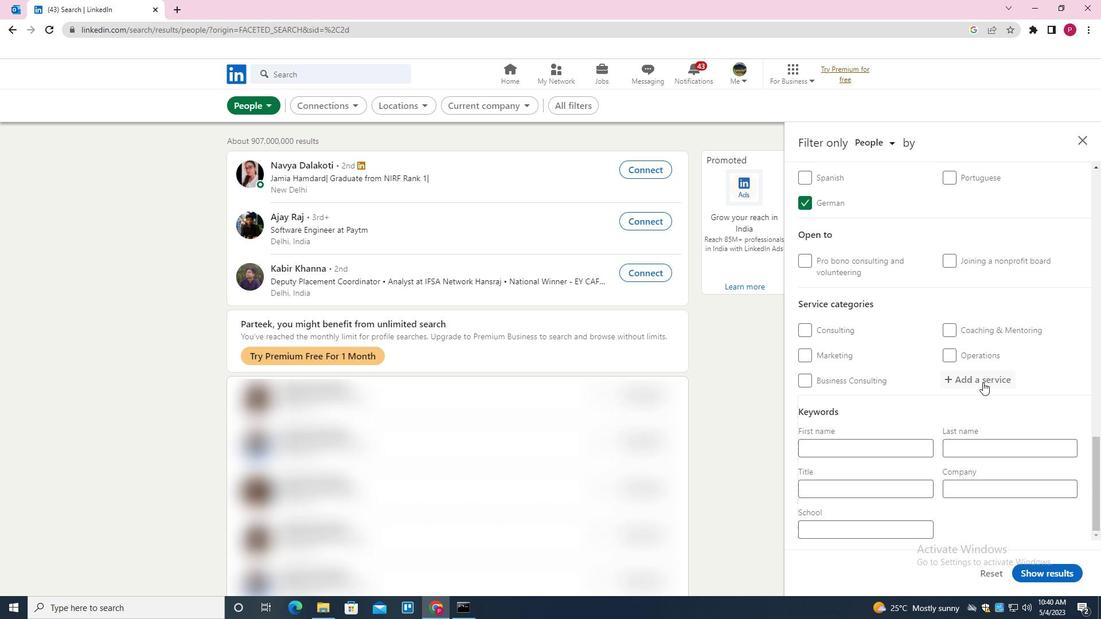 
Action: Mouse moved to (989, 379)
Screenshot: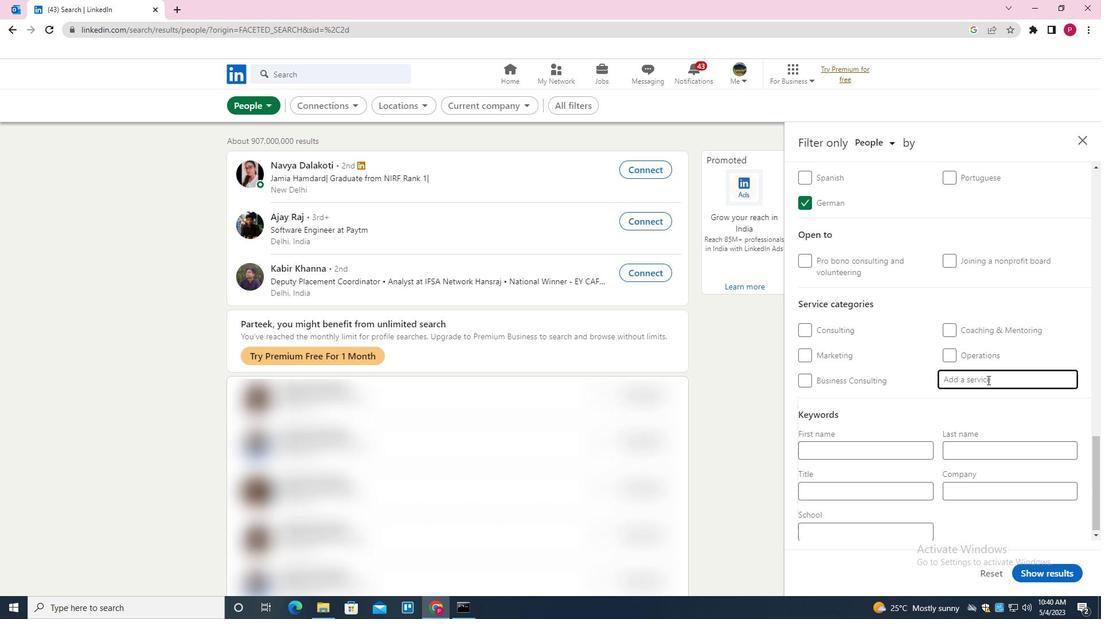 
Action: Key pressed <Key.shift>ANIMAL<Key.space><Key.shift>SHELTER<Key.space><Key.shift>WORKER
Screenshot: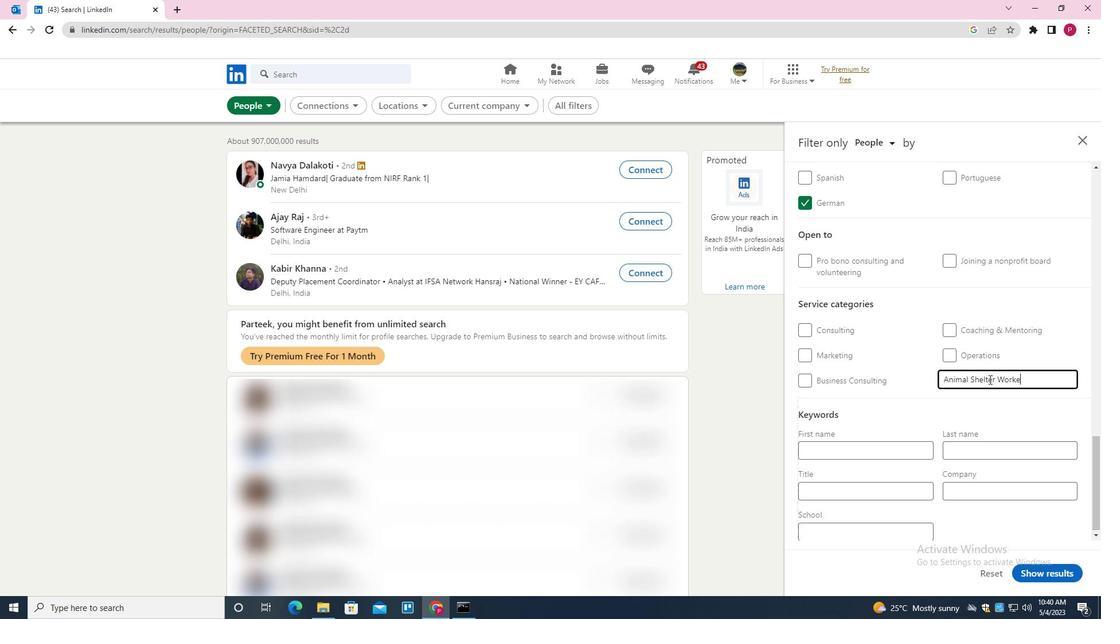 
Action: Mouse moved to (889, 485)
Screenshot: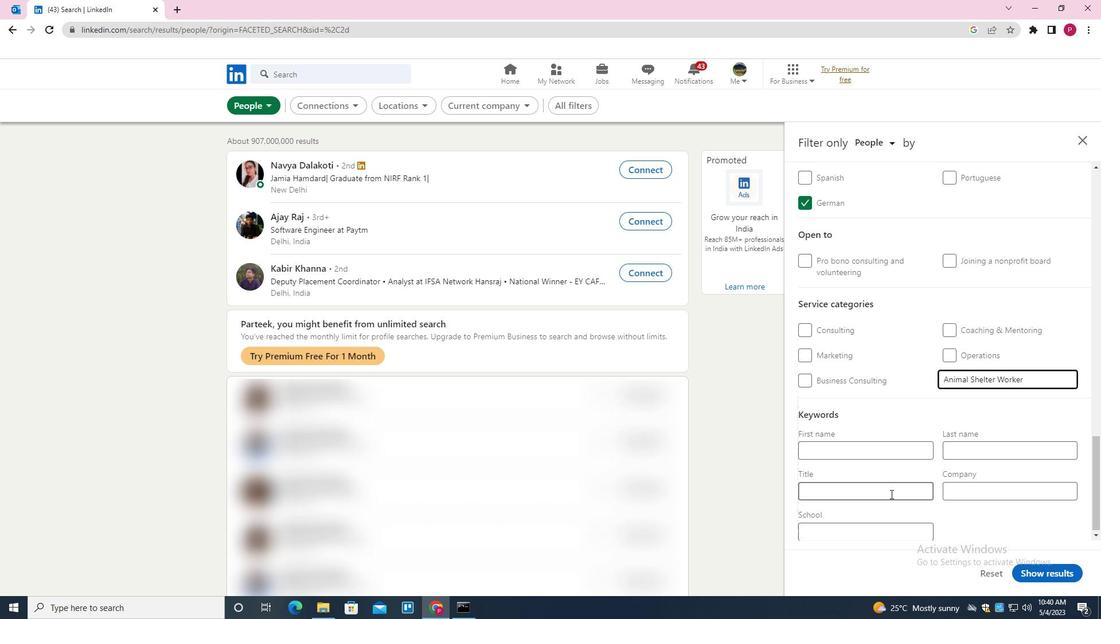 
Action: Mouse pressed left at (889, 485)
Screenshot: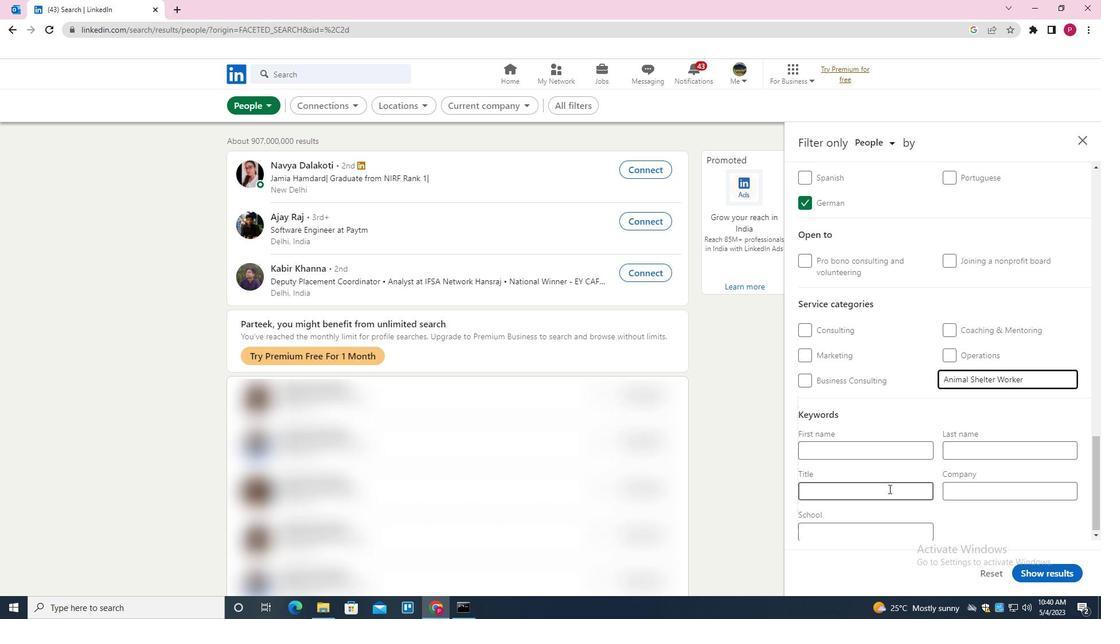 
Action: Mouse scrolled (889, 485) with delta (0, 0)
Screenshot: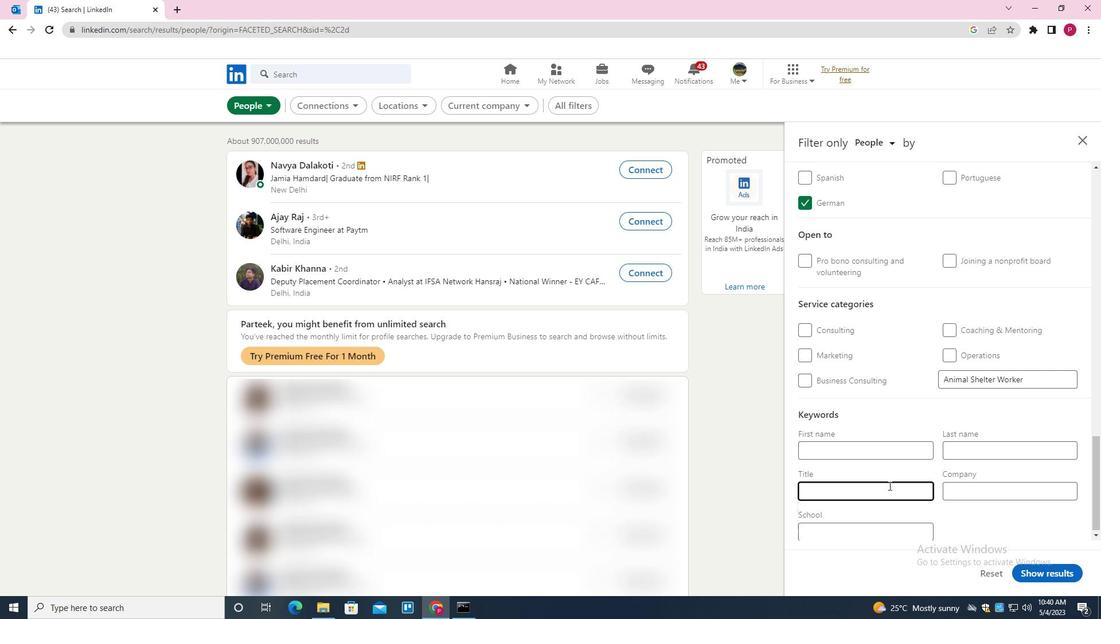 
Action: Mouse scrolled (889, 485) with delta (0, 0)
Screenshot: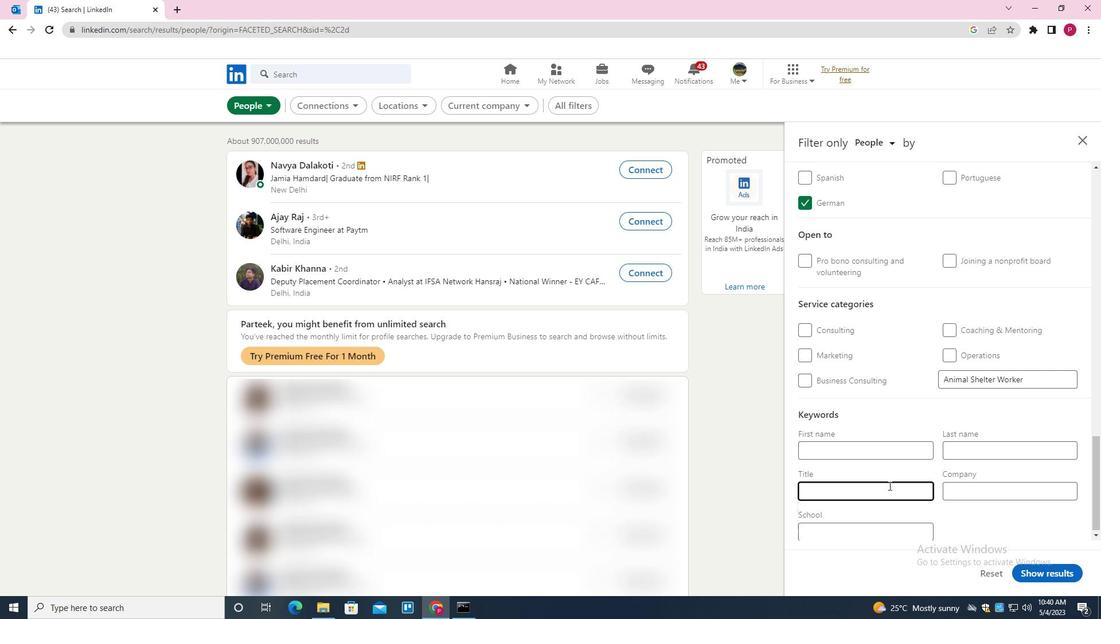 
Action: Mouse moved to (1033, 381)
Screenshot: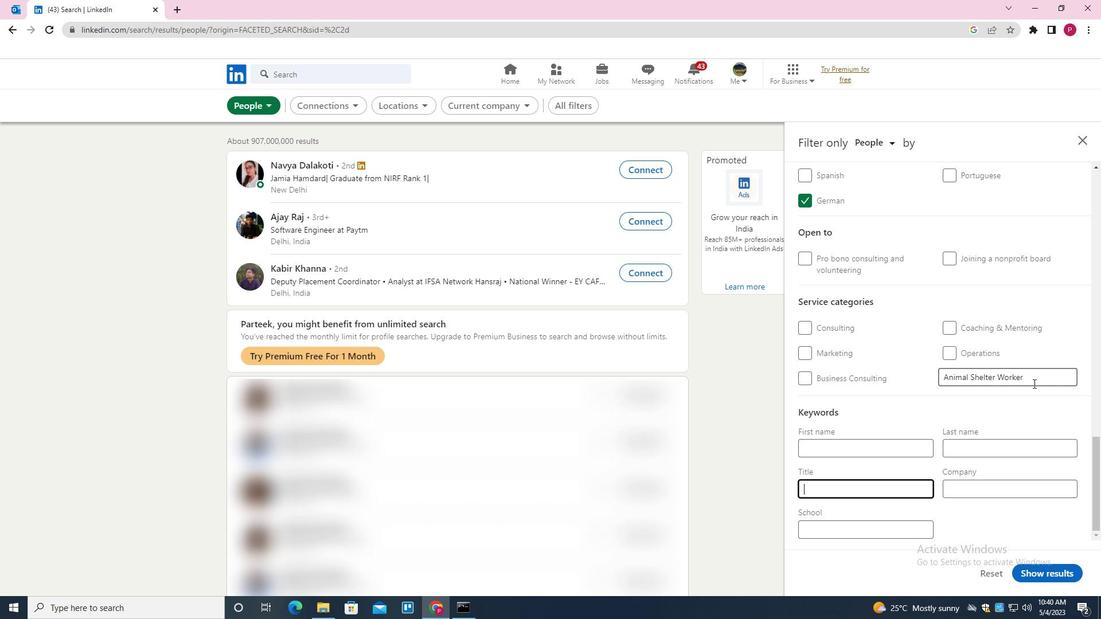 
Action: Mouse pressed left at (1033, 381)
Screenshot: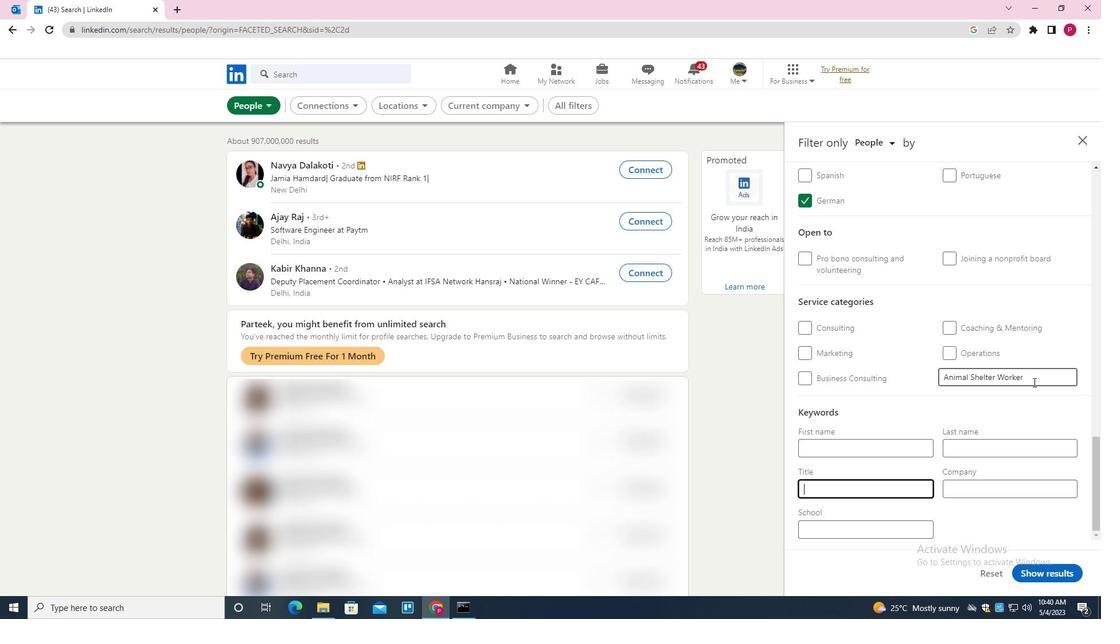 
Action: Mouse moved to (941, 370)
Screenshot: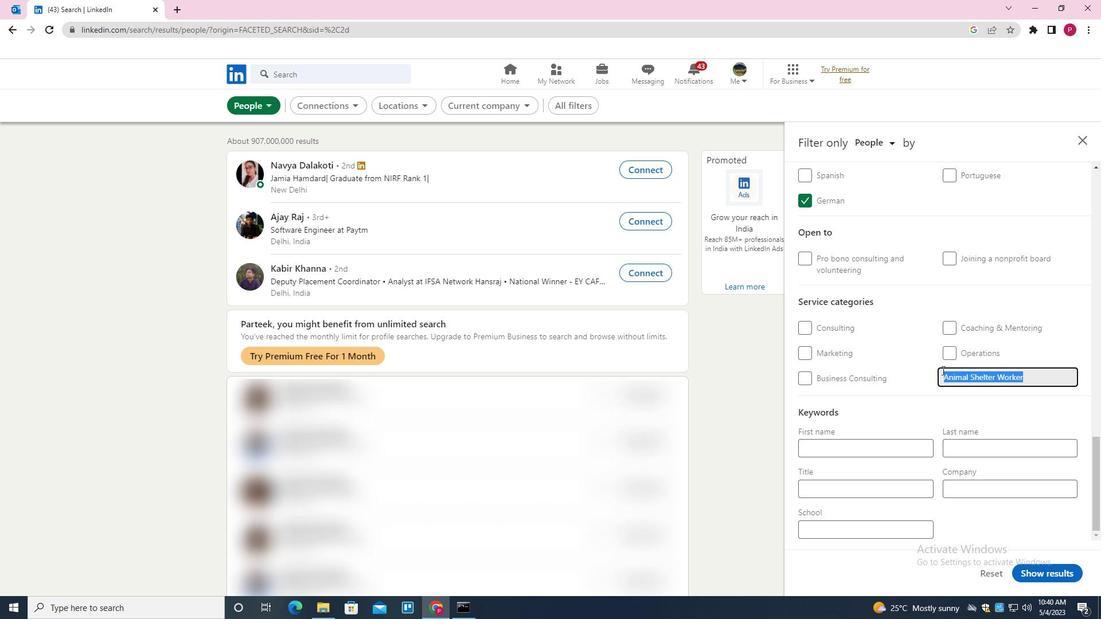 
Action: Key pressed ctrl+C
Screenshot: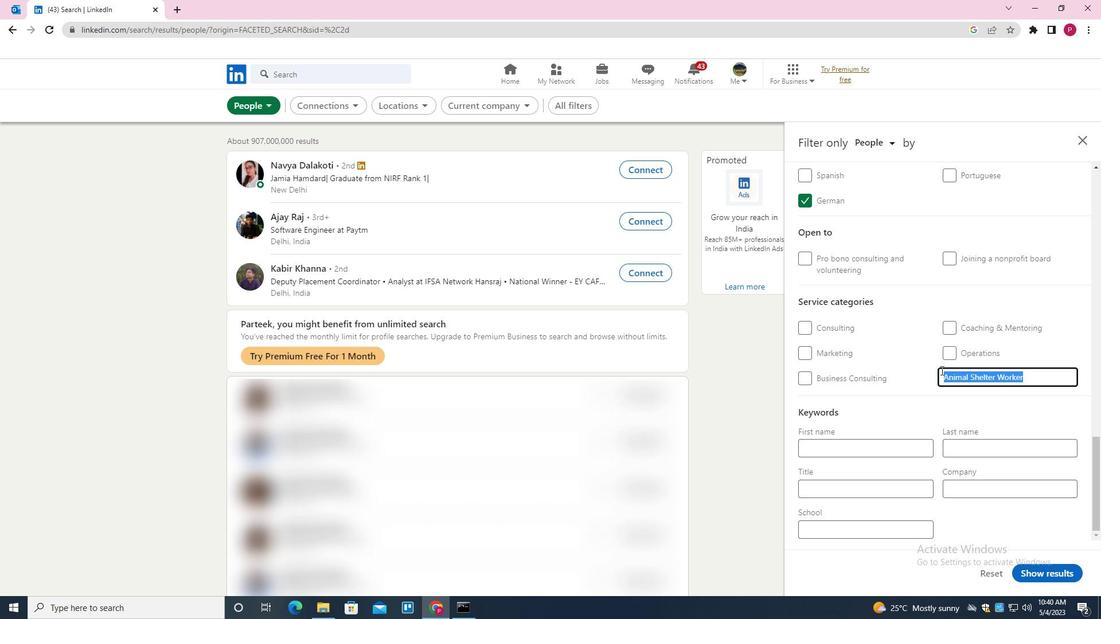 
Action: Mouse moved to (862, 497)
Screenshot: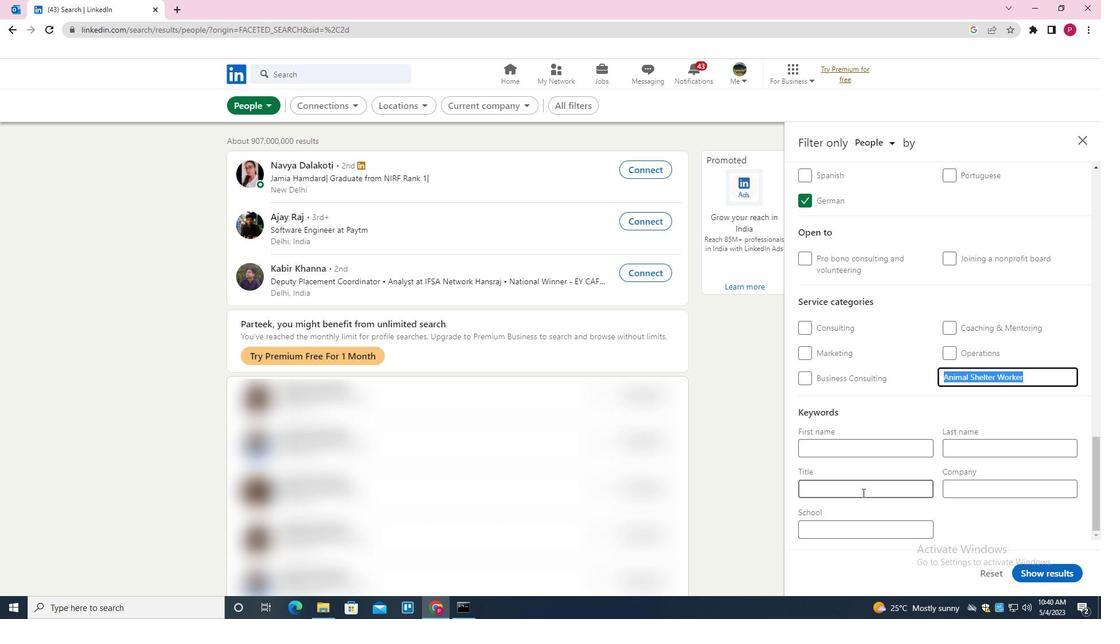 
Action: Mouse pressed left at (862, 497)
Screenshot: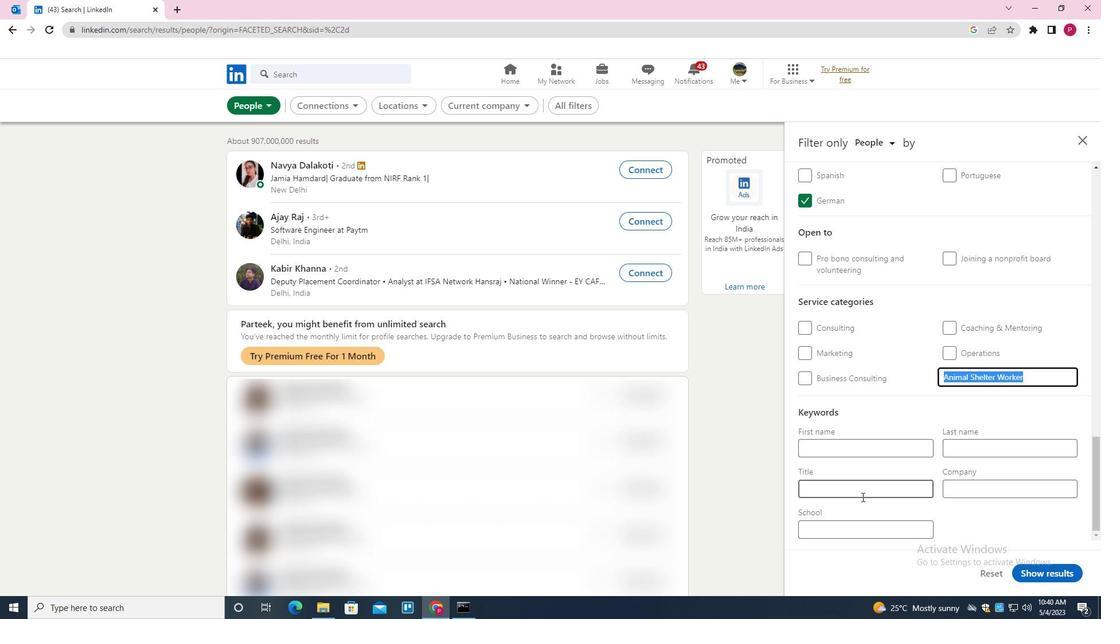 
Action: Mouse moved to (863, 495)
Screenshot: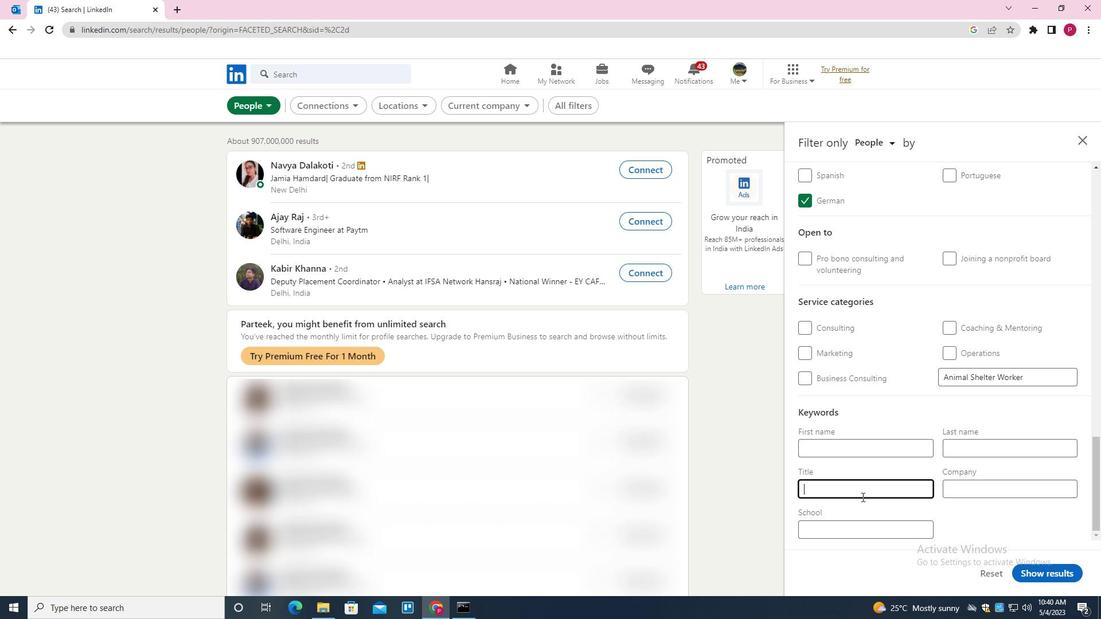 
Action: Key pressed ctrl+V
Screenshot: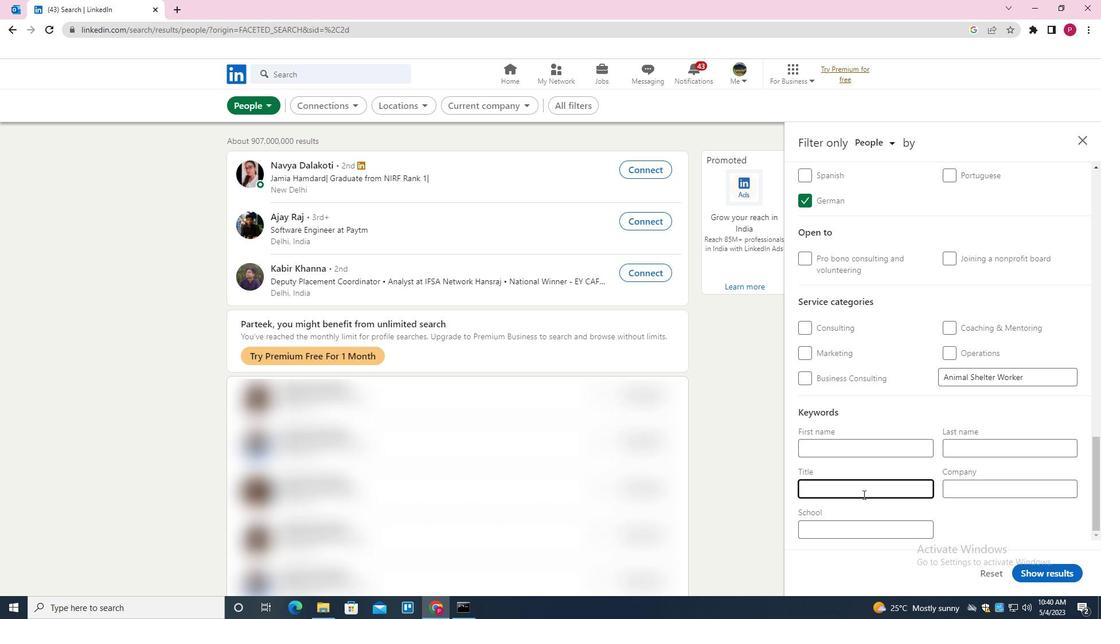 
Action: Mouse moved to (1033, 375)
Screenshot: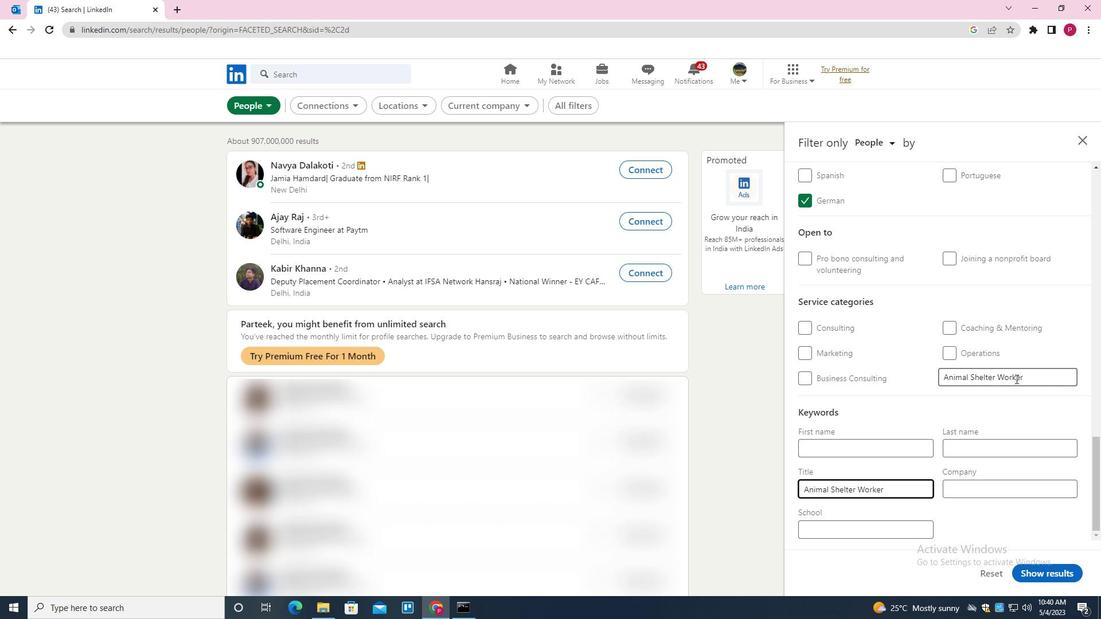 
Action: Mouse pressed left at (1033, 375)
Screenshot: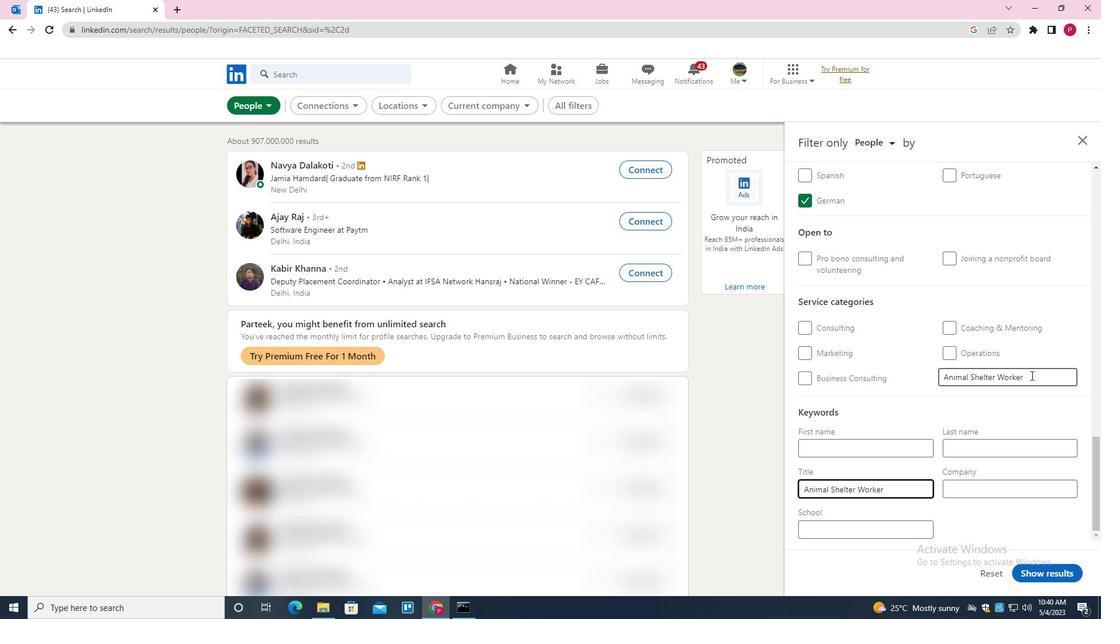 
Action: Mouse moved to (938, 370)
Screenshot: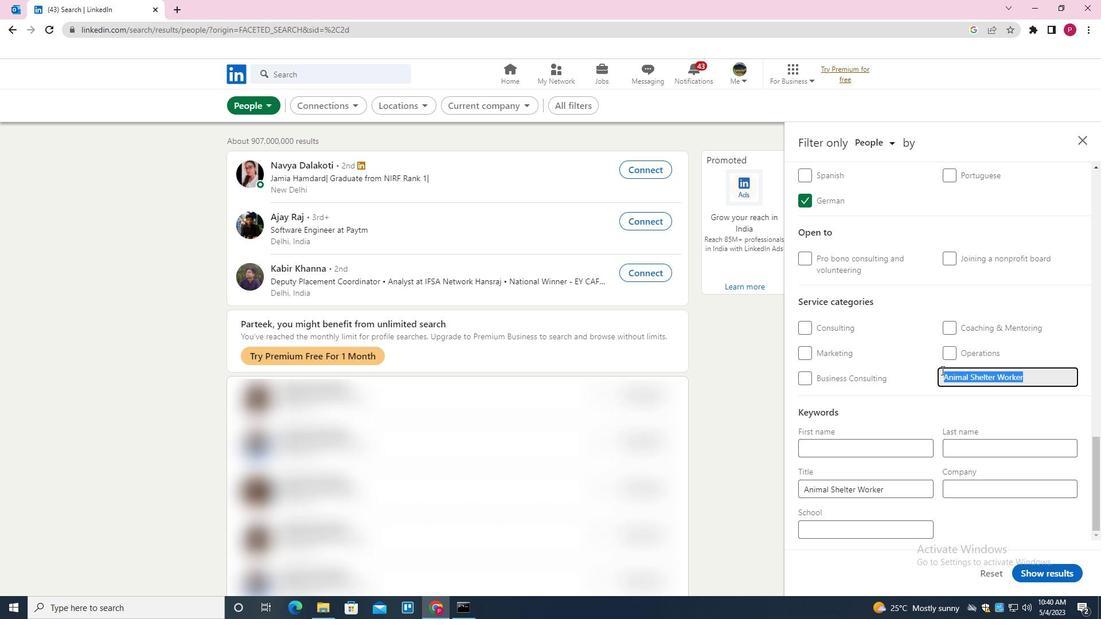 
Action: Key pressed <Key.shift>ctrl+S<Key.backspace>DATA<Key.down><Key.enter>
Screenshot: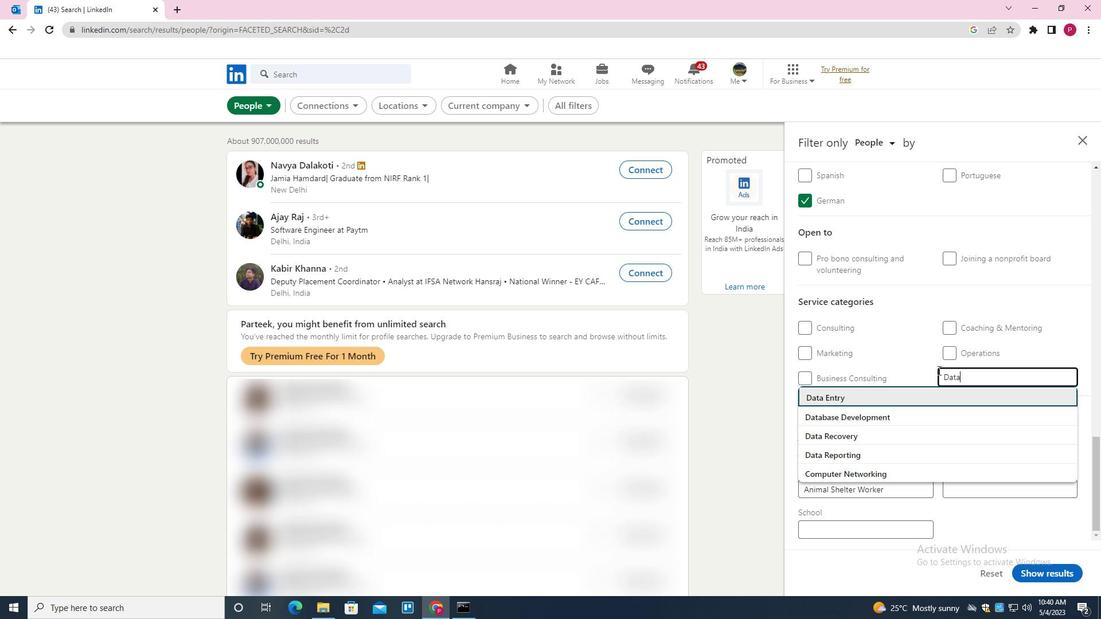 
Action: Mouse moved to (931, 384)
Screenshot: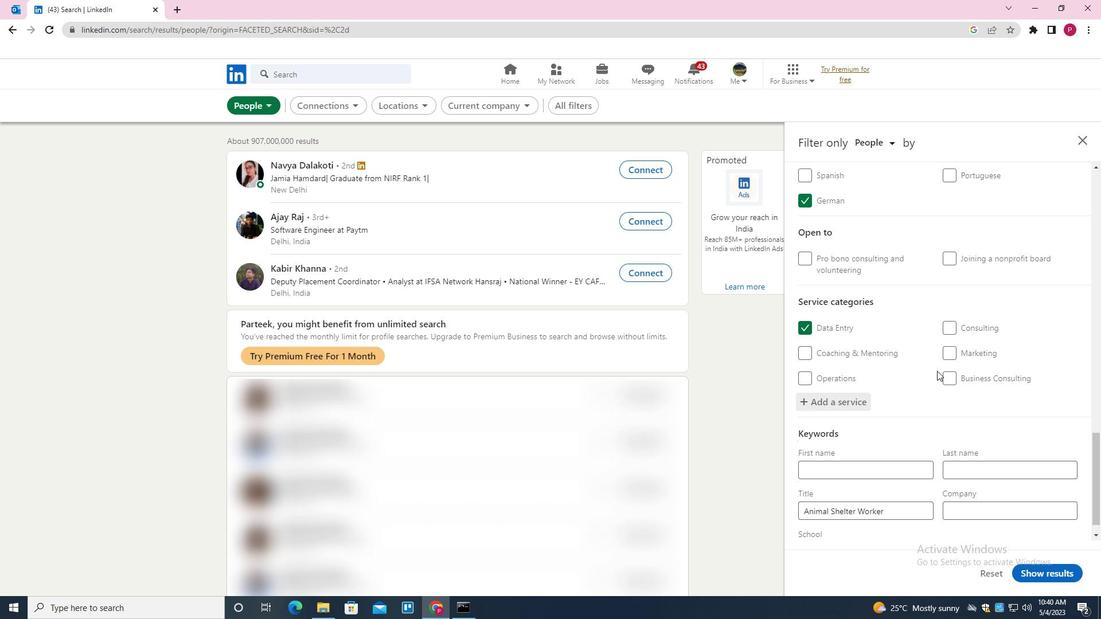 
Action: Mouse scrolled (931, 384) with delta (0, 0)
Screenshot: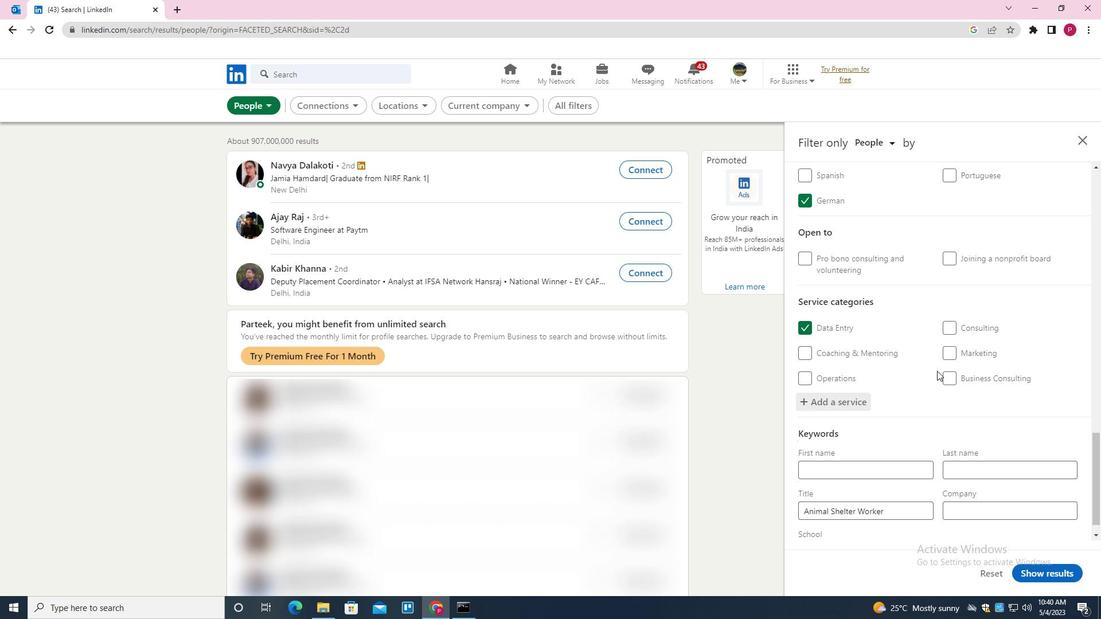 
Action: Mouse moved to (928, 387)
Screenshot: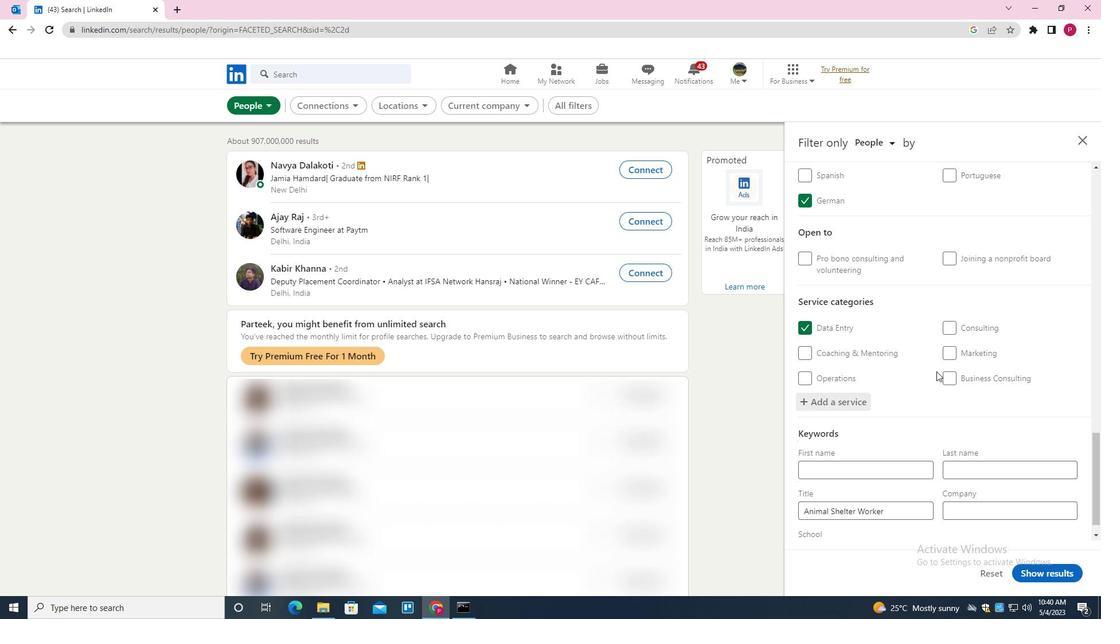 
Action: Mouse scrolled (928, 386) with delta (0, 0)
Screenshot: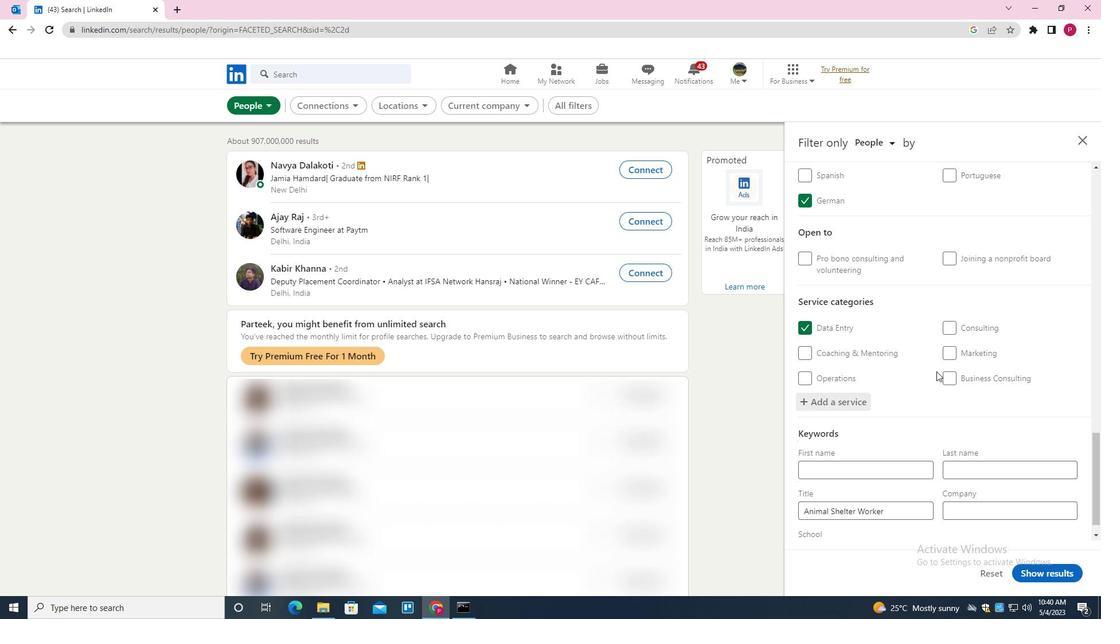 
Action: Mouse moved to (927, 388)
Screenshot: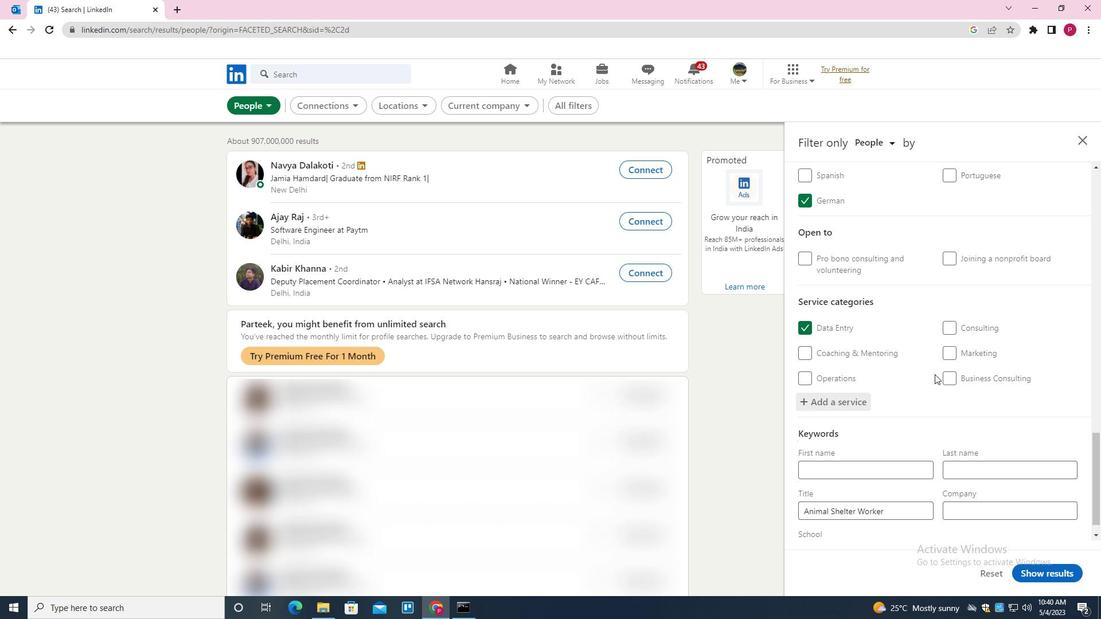 
Action: Mouse scrolled (927, 387) with delta (0, 0)
Screenshot: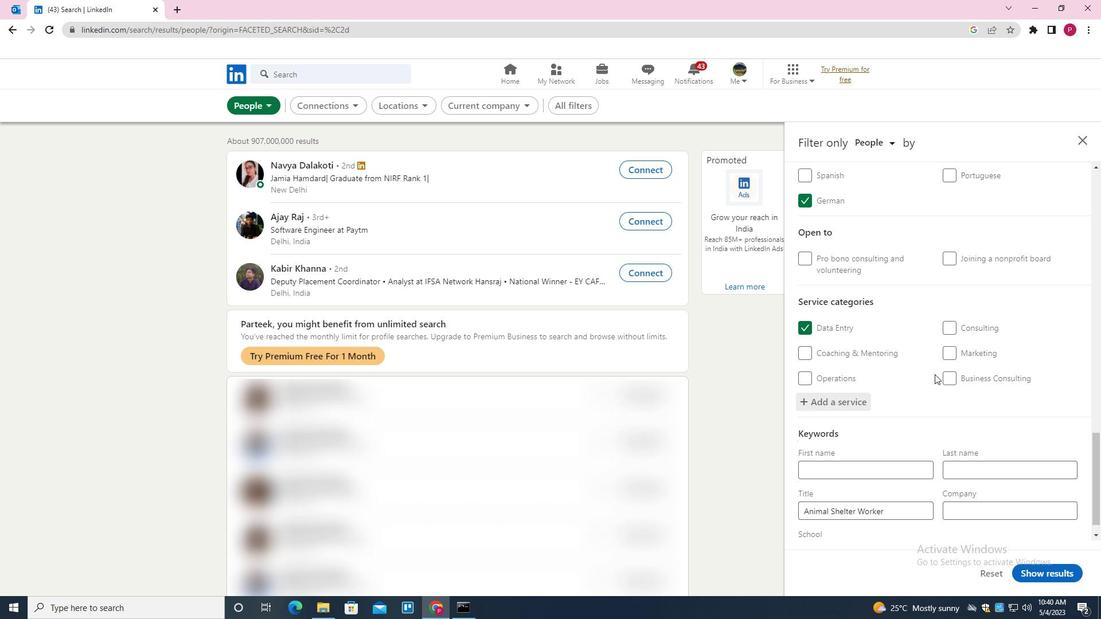 
Action: Mouse moved to (924, 391)
Screenshot: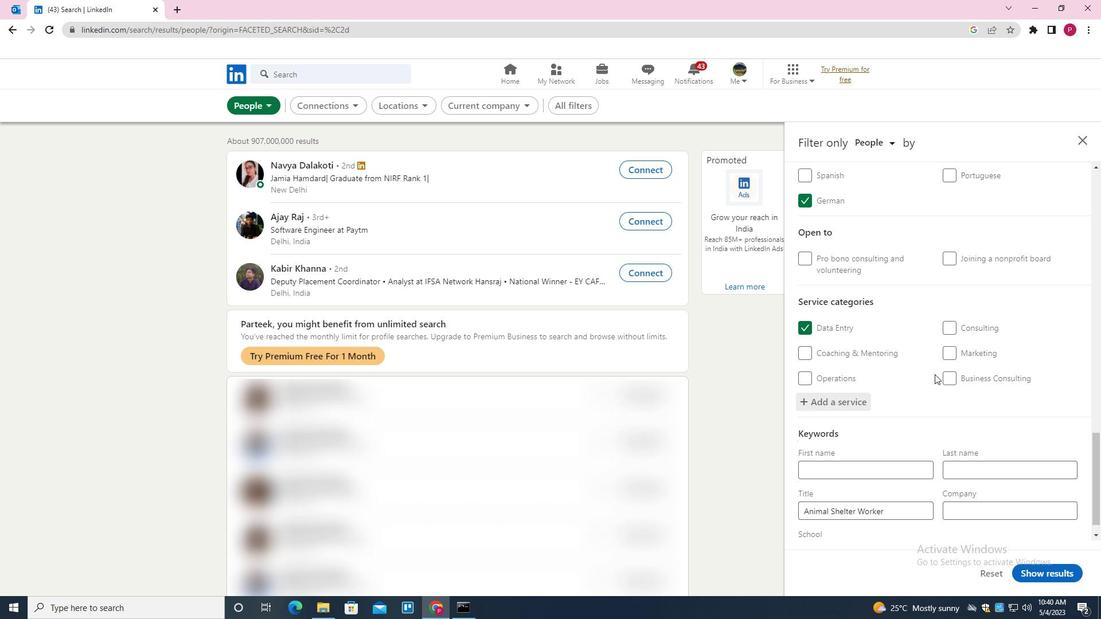 
Action: Mouse scrolled (924, 390) with delta (0, 0)
Screenshot: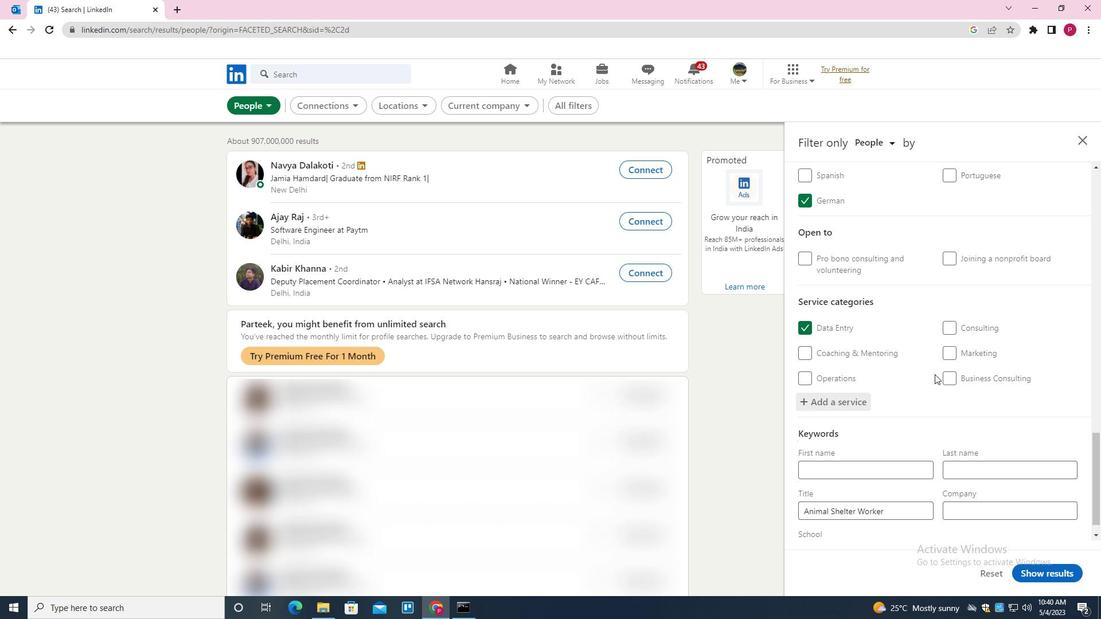 
Action: Mouse moved to (921, 397)
Screenshot: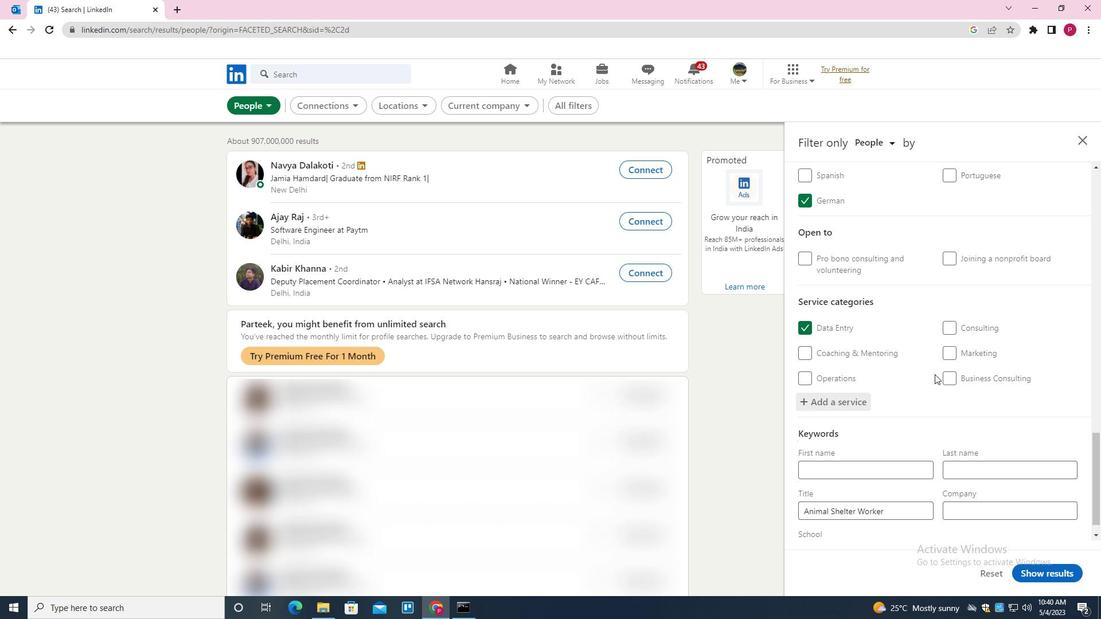 
Action: Mouse scrolled (921, 397) with delta (0, 0)
Screenshot: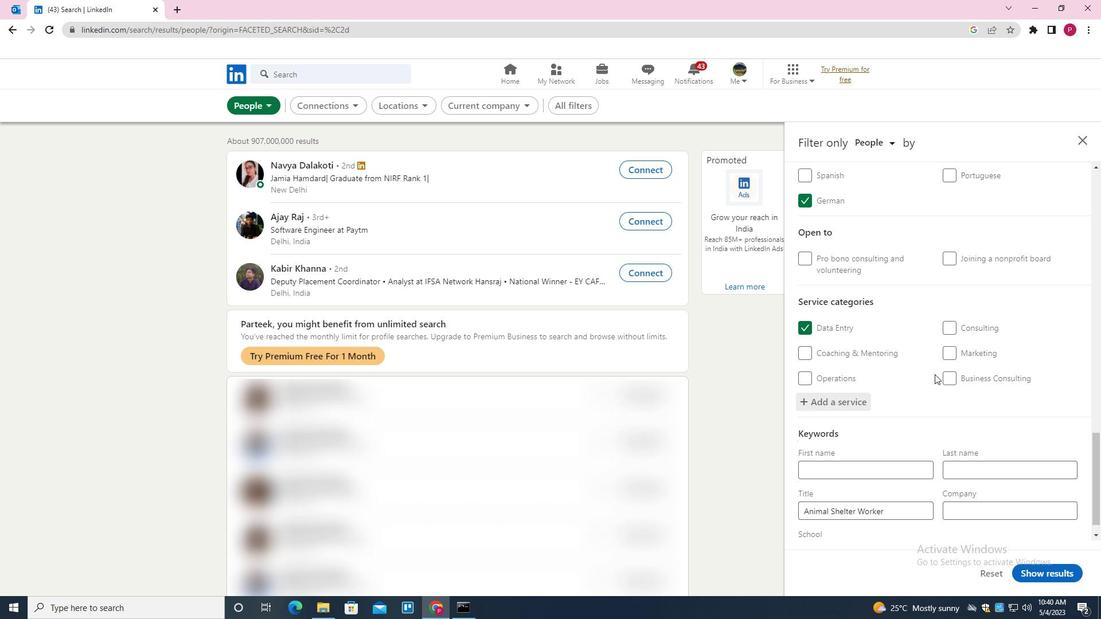 
Action: Mouse moved to (1044, 566)
Screenshot: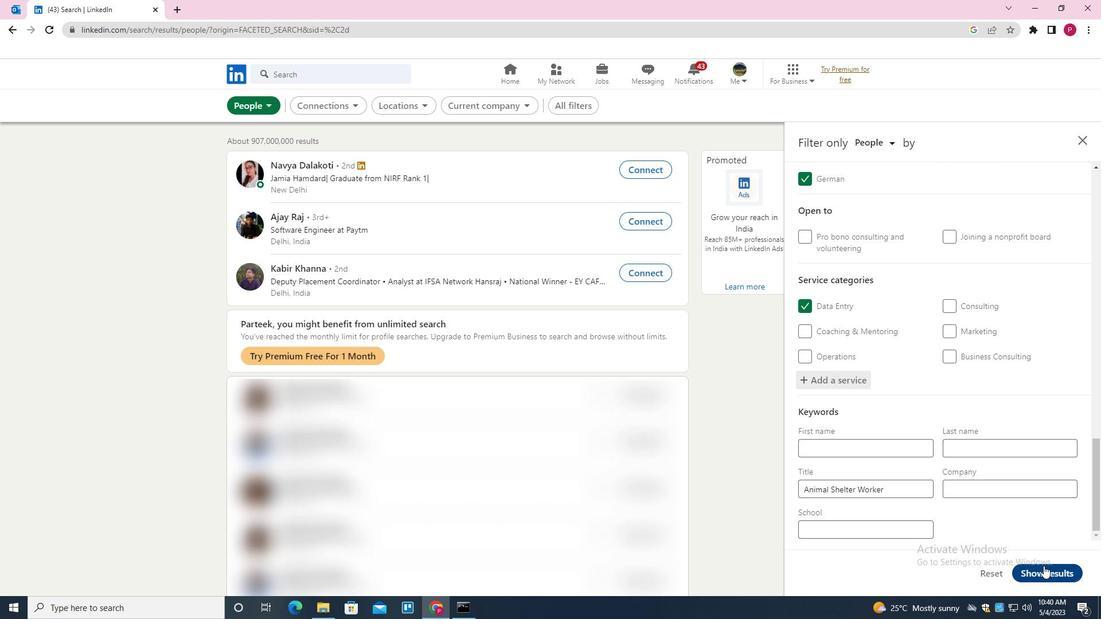 
Action: Mouse pressed left at (1044, 566)
Screenshot: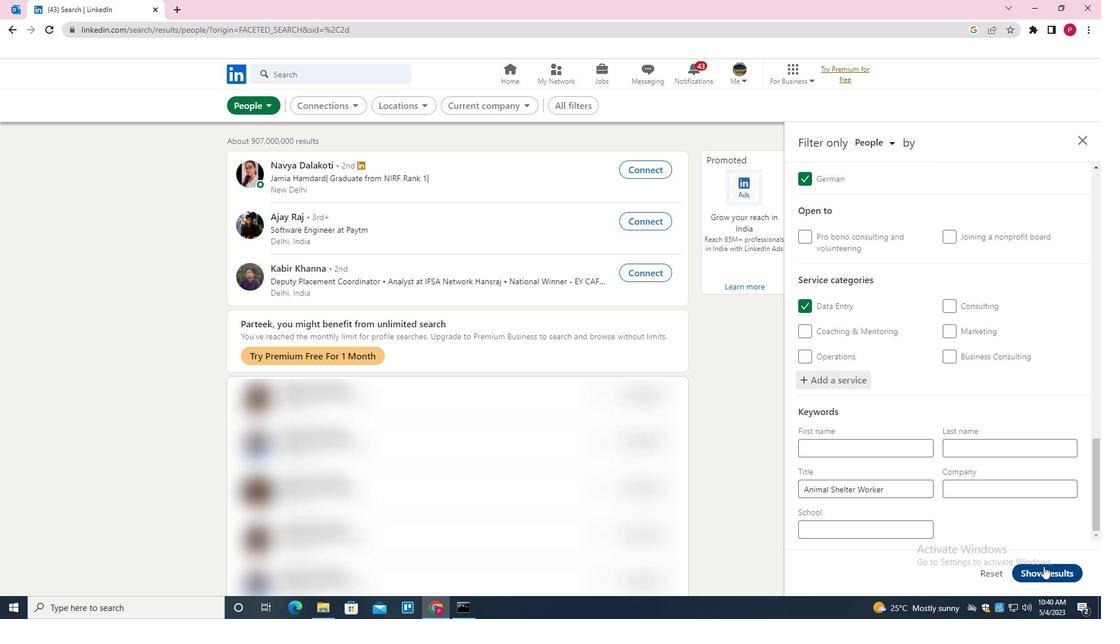 
Action: Mouse moved to (545, 256)
Screenshot: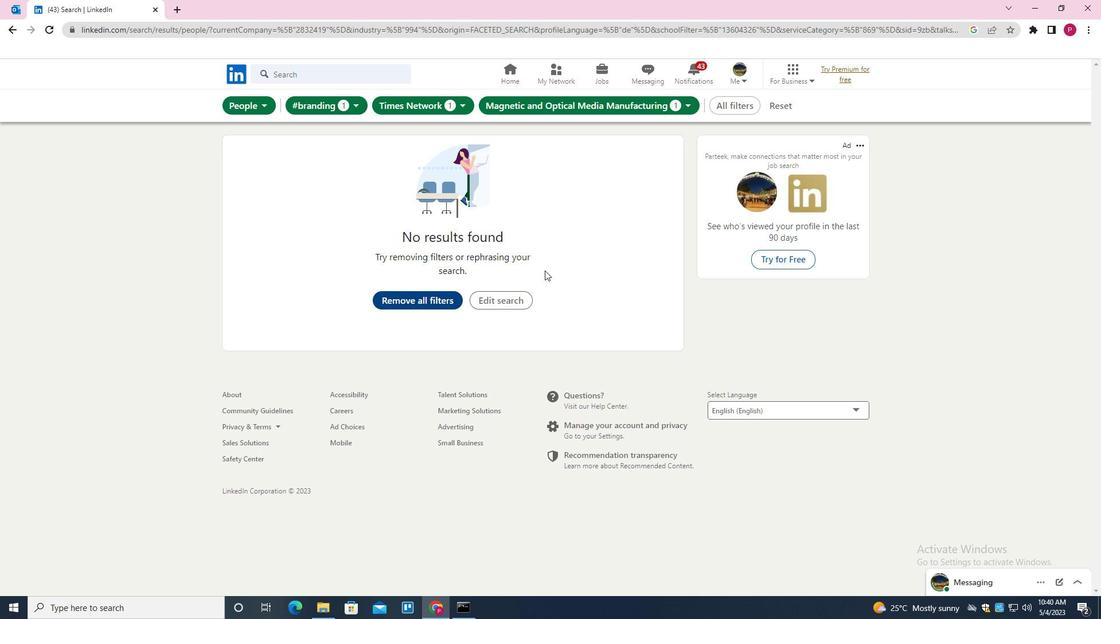 
